Task: Explore Airbnb accommodation in Toumodi, Ivory Coast from 4th December, 2023 to 10th December, 2023 for 1 adult.1  bedroom having 1 bed and 1 bathroom. Property type can be hotel. Look for 5 properties as per requirement.
Action: Mouse moved to (415, 93)
Screenshot: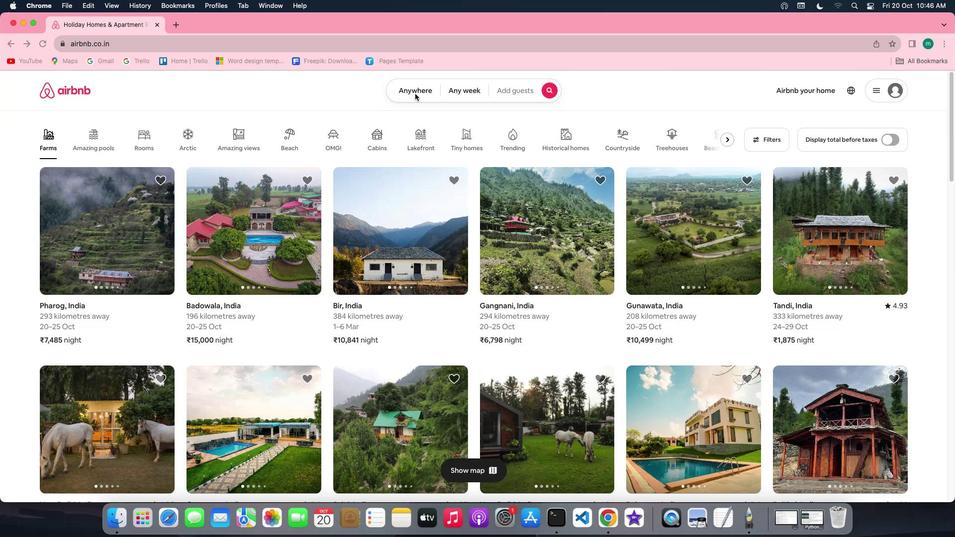 
Action: Mouse pressed left at (415, 93)
Screenshot: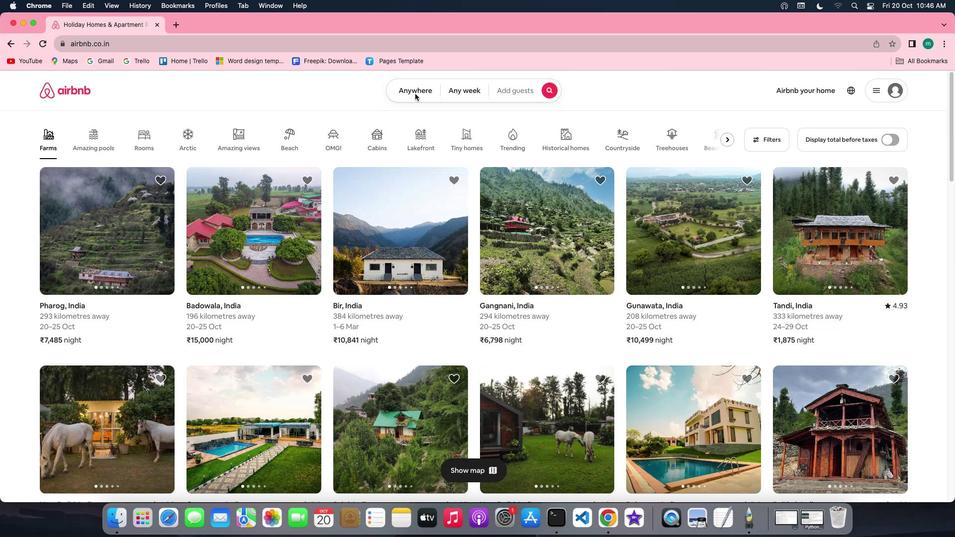 
Action: Mouse pressed left at (415, 93)
Screenshot: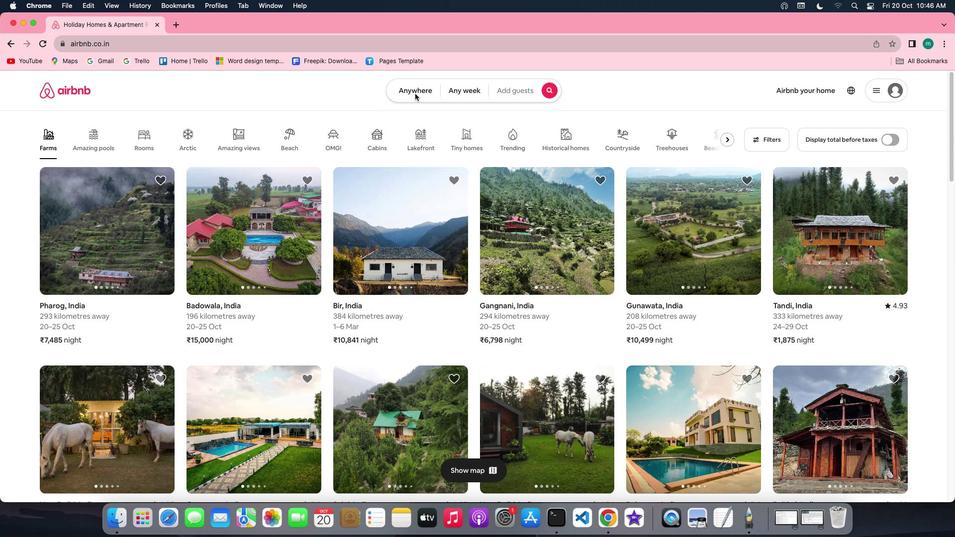 
Action: Mouse moved to (358, 125)
Screenshot: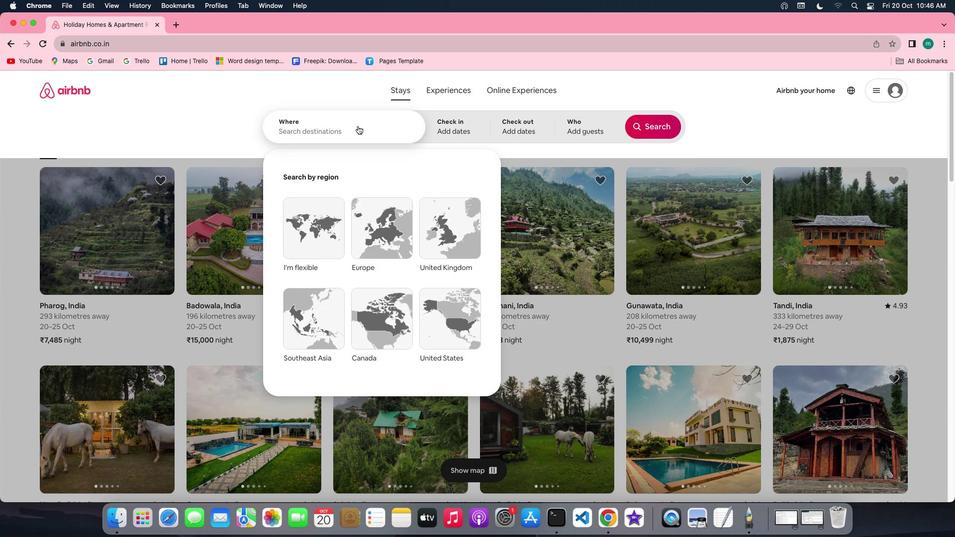 
Action: Mouse pressed left at (358, 125)
Screenshot: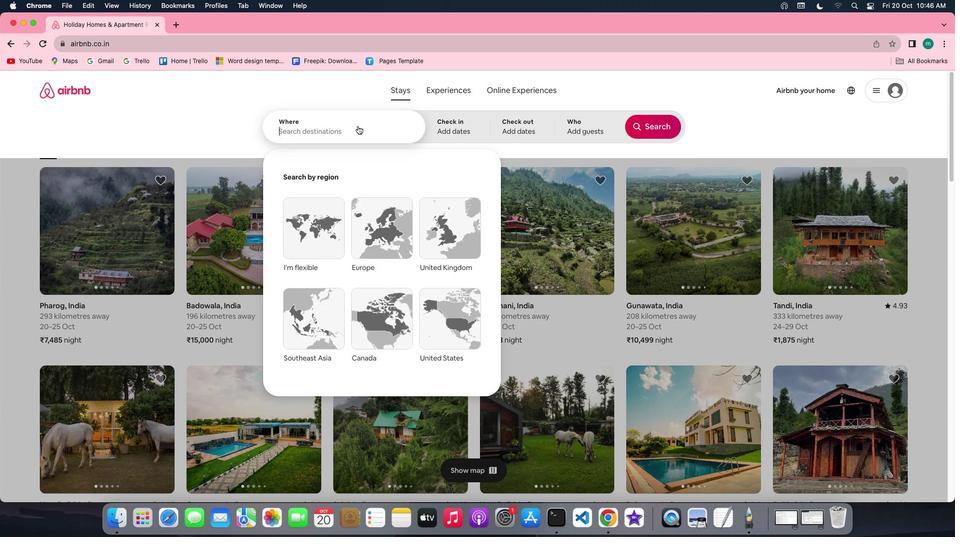 
Action: Key pressed Key.shift'T''o''u''m''o''d''i'','Key.shiftKey.space'I''v''o''r''y'Key.spaceKey.shift'C''o''a''s''t'
Screenshot: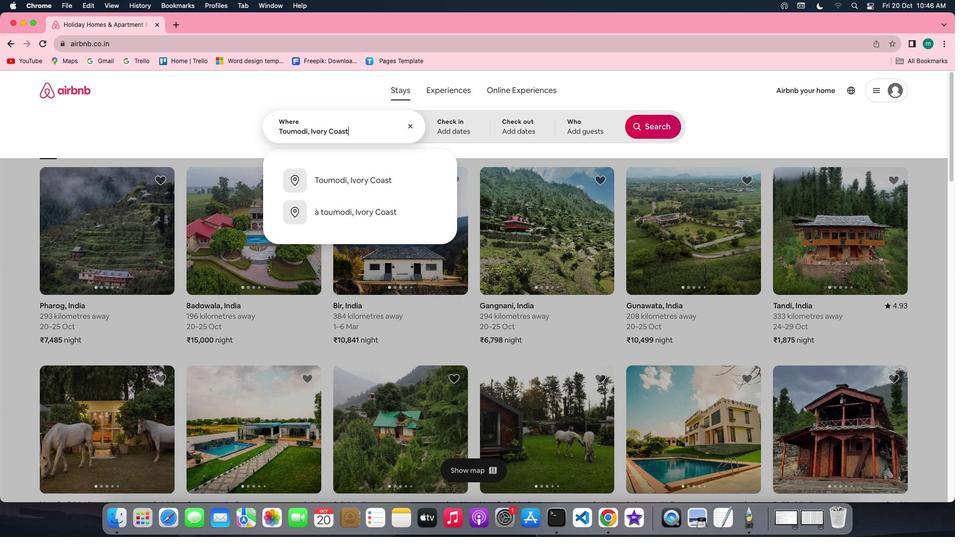 
Action: Mouse moved to (379, 180)
Screenshot: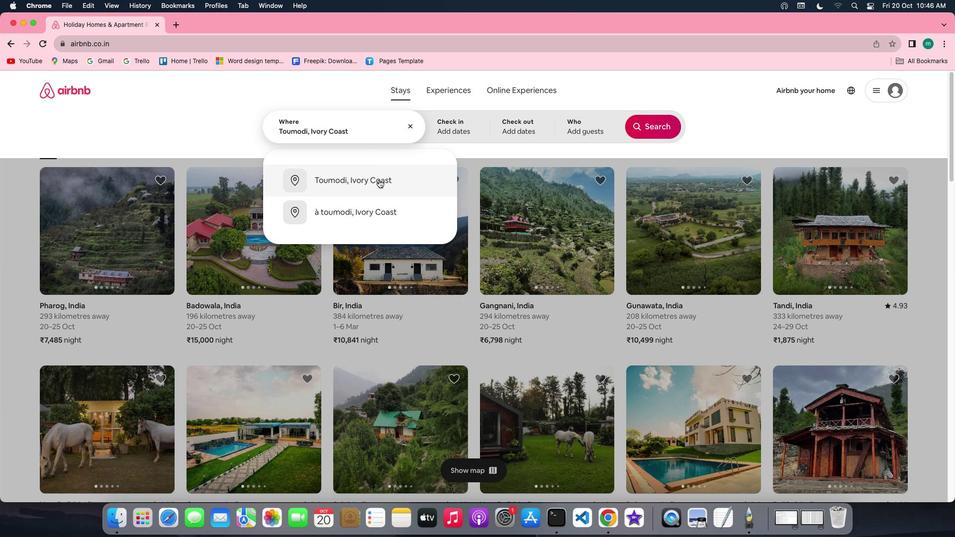 
Action: Mouse pressed left at (379, 180)
Screenshot: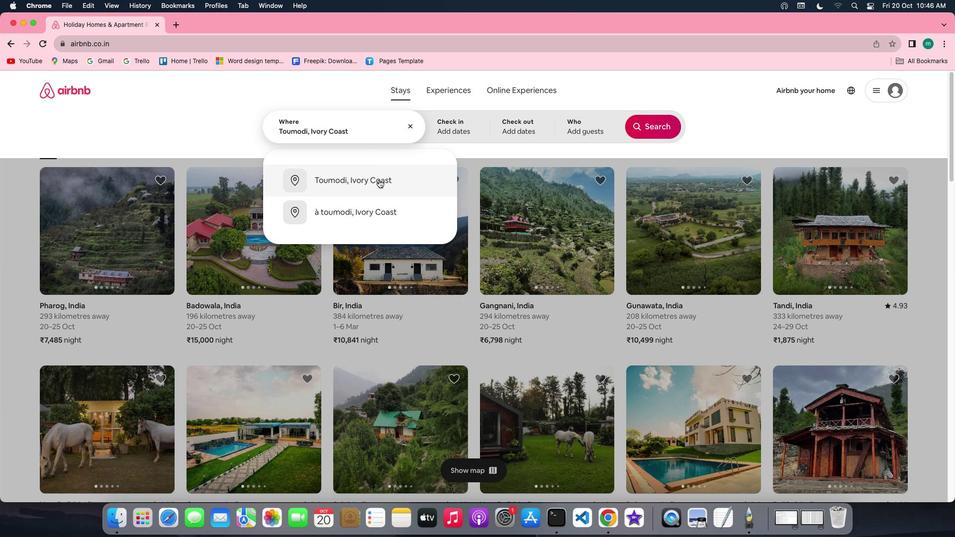 
Action: Mouse moved to (651, 210)
Screenshot: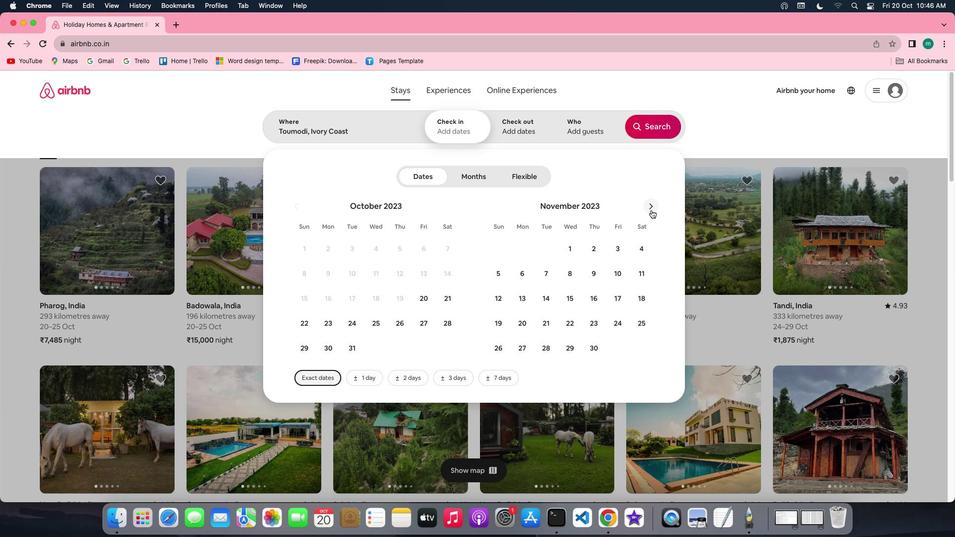 
Action: Mouse pressed left at (651, 210)
Screenshot: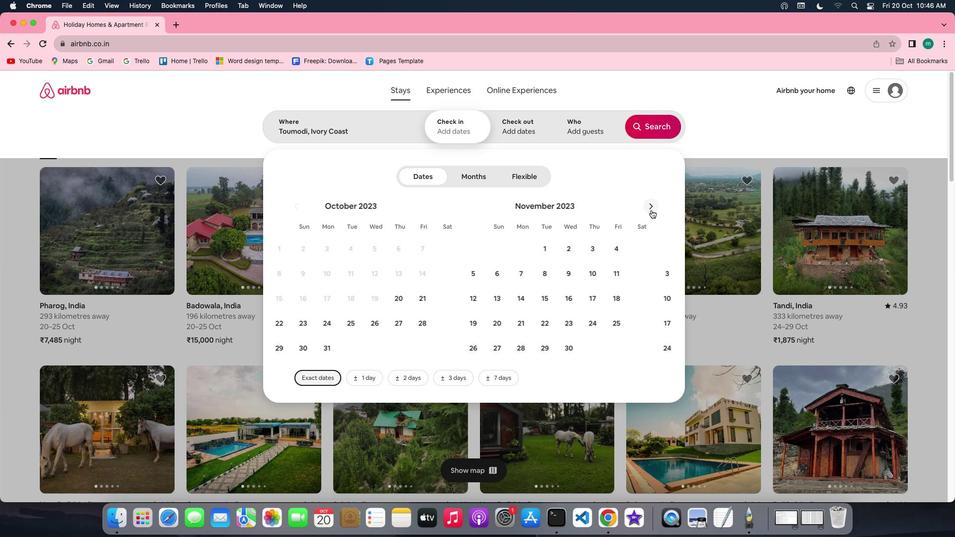 
Action: Mouse moved to (527, 270)
Screenshot: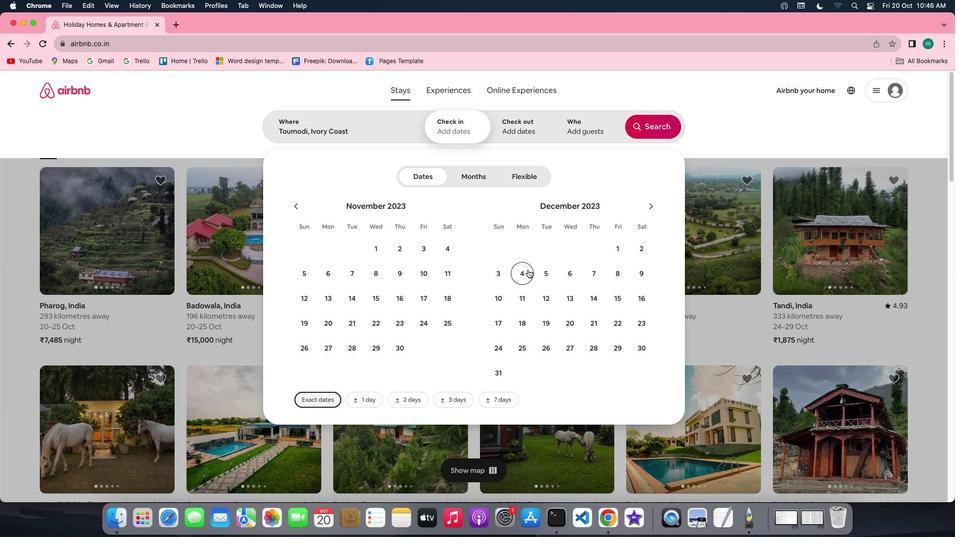 
Action: Mouse pressed left at (527, 270)
Screenshot: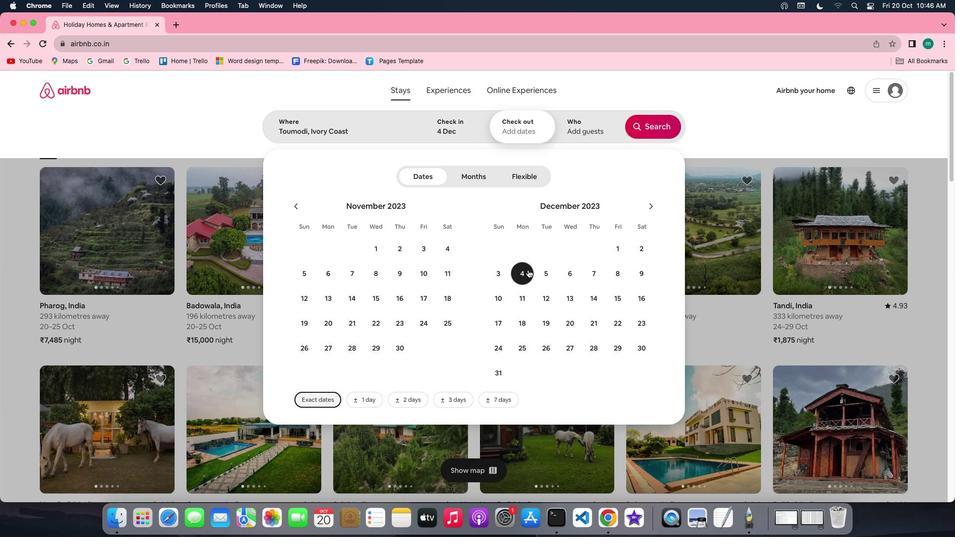 
Action: Mouse moved to (508, 301)
Screenshot: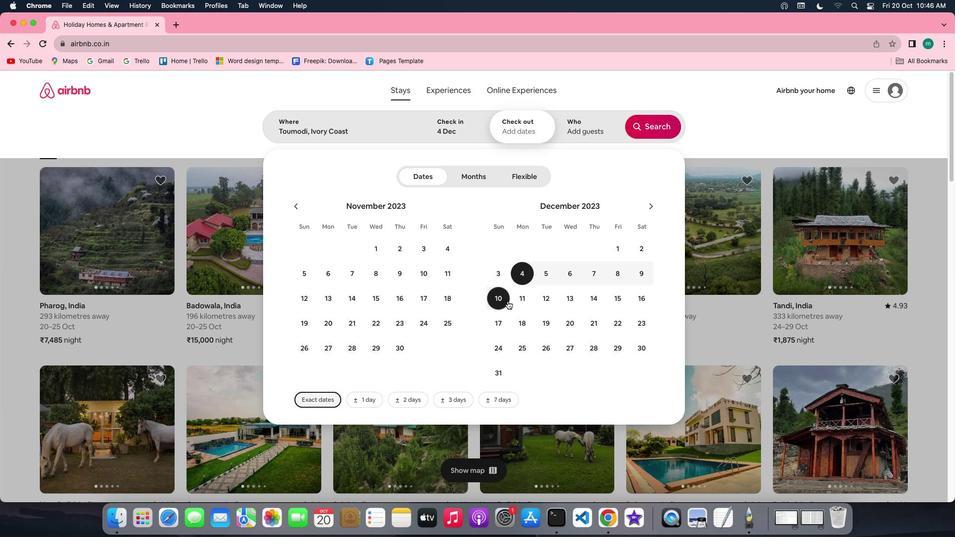 
Action: Mouse pressed left at (508, 301)
Screenshot: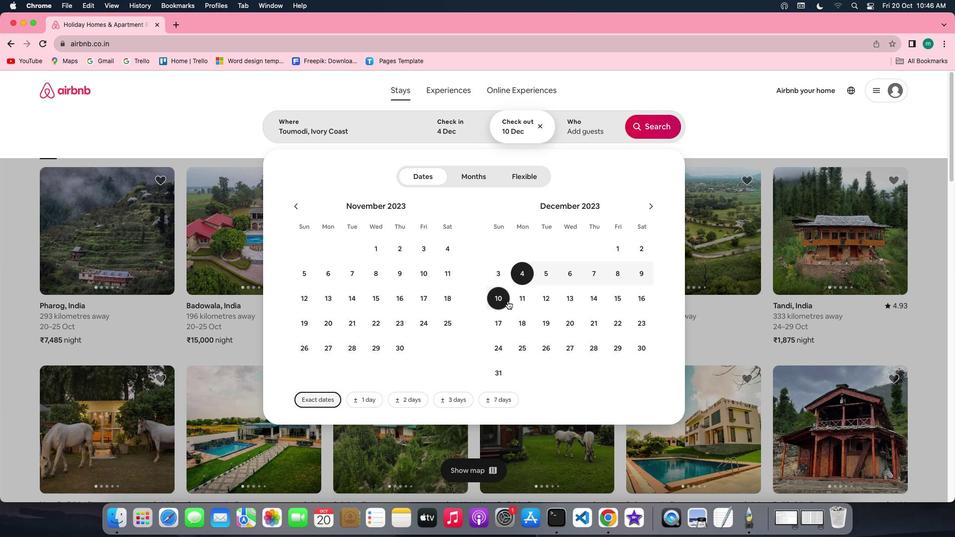 
Action: Mouse moved to (575, 135)
Screenshot: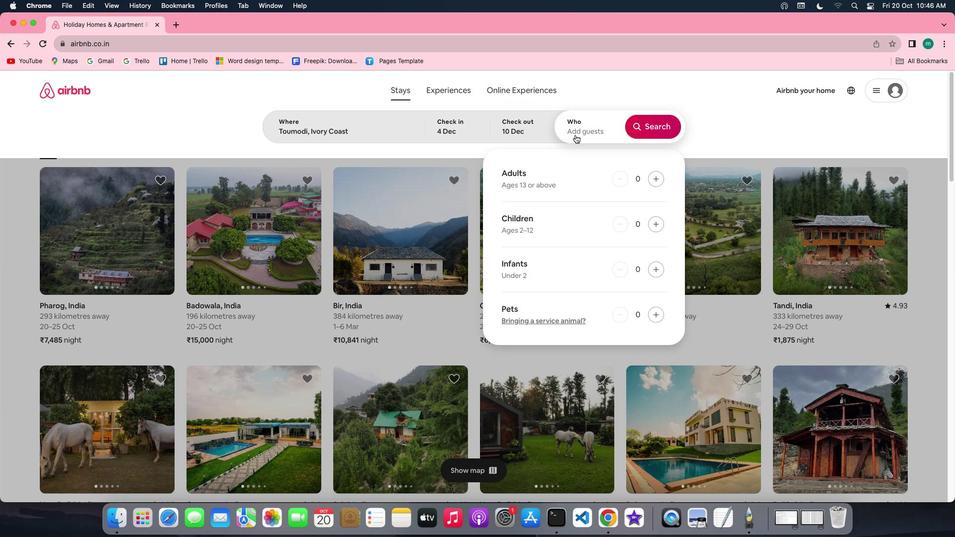 
Action: Mouse pressed left at (575, 135)
Screenshot: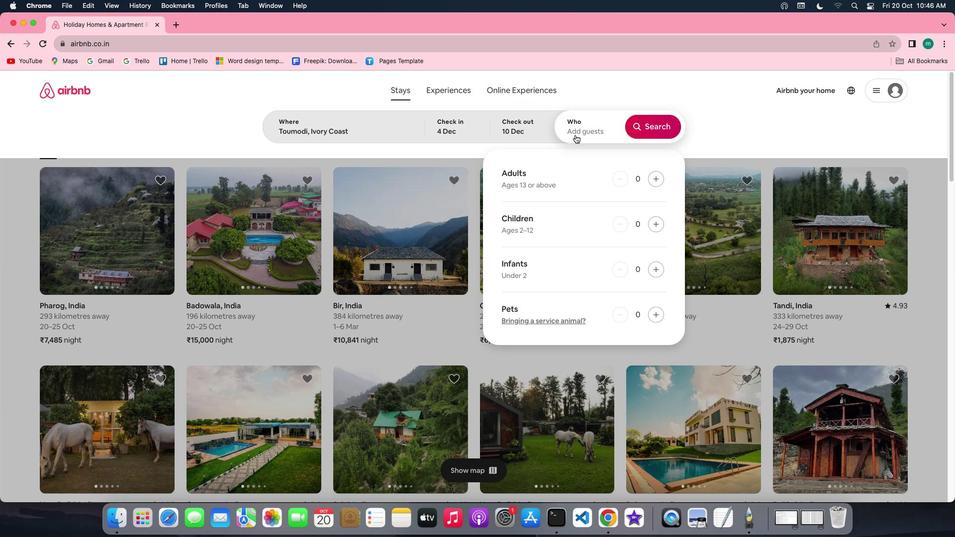 
Action: Mouse moved to (657, 181)
Screenshot: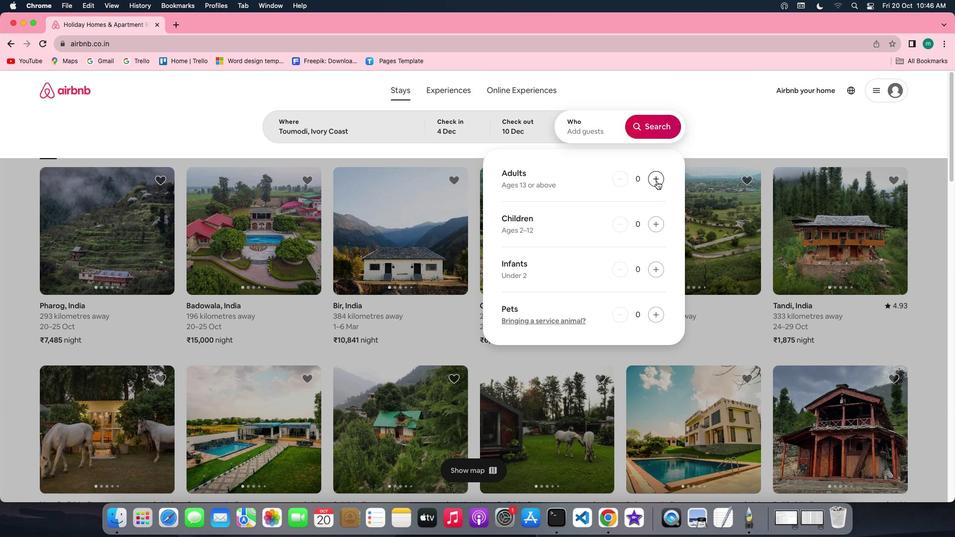 
Action: Mouse pressed left at (657, 181)
Screenshot: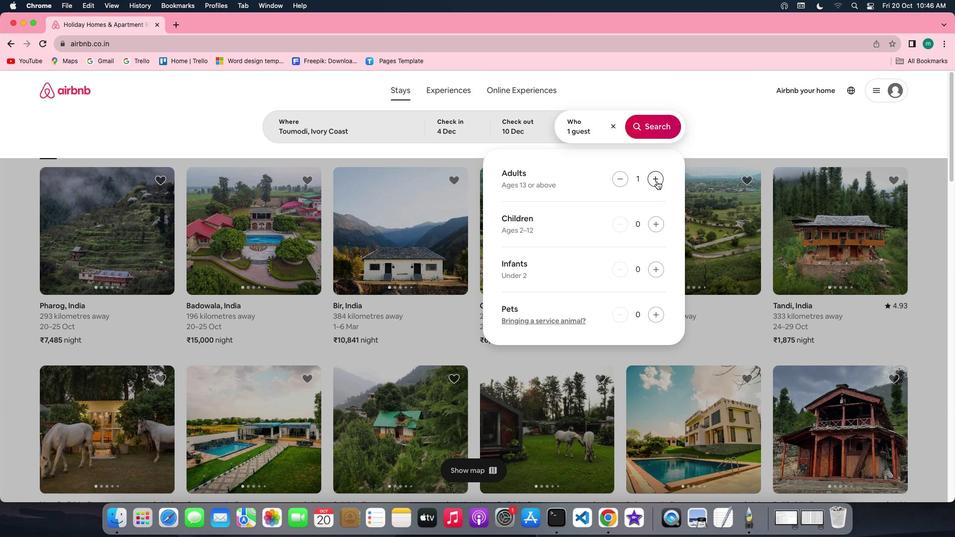 
Action: Mouse moved to (637, 125)
Screenshot: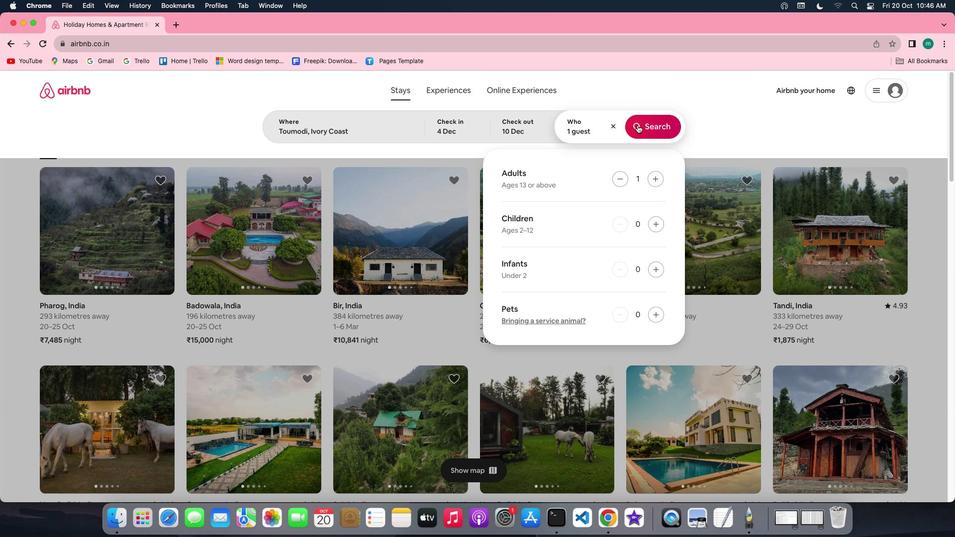 
Action: Mouse pressed left at (637, 125)
Screenshot: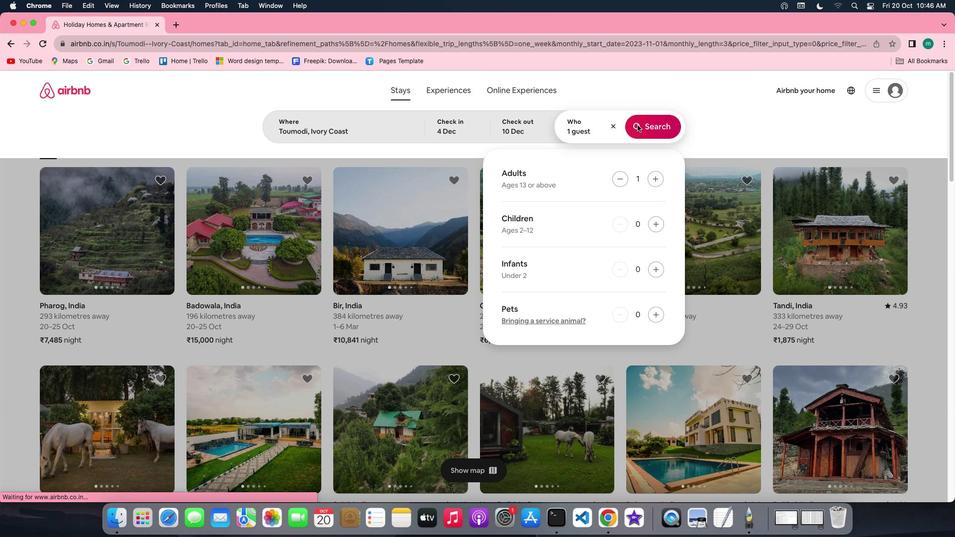 
Action: Mouse moved to (805, 132)
Screenshot: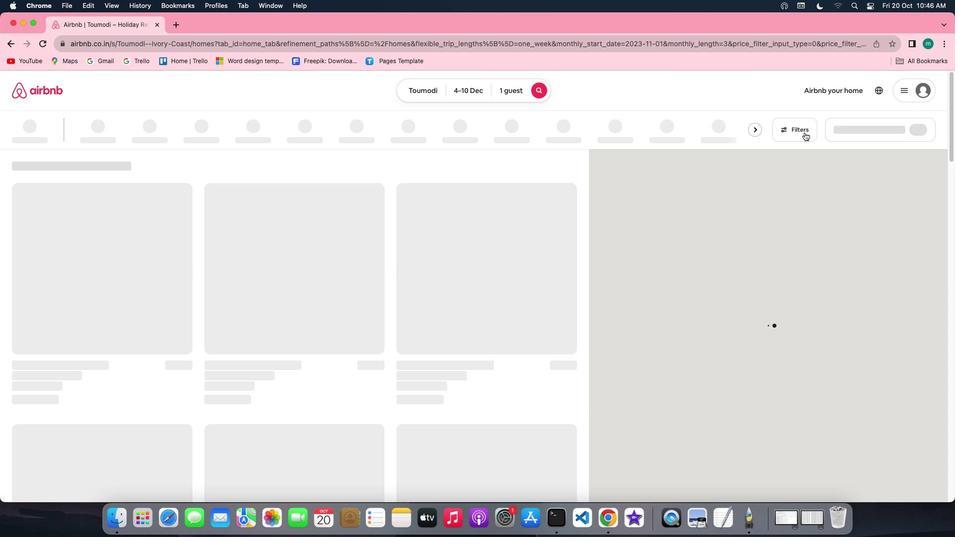 
Action: Mouse pressed left at (805, 132)
Screenshot: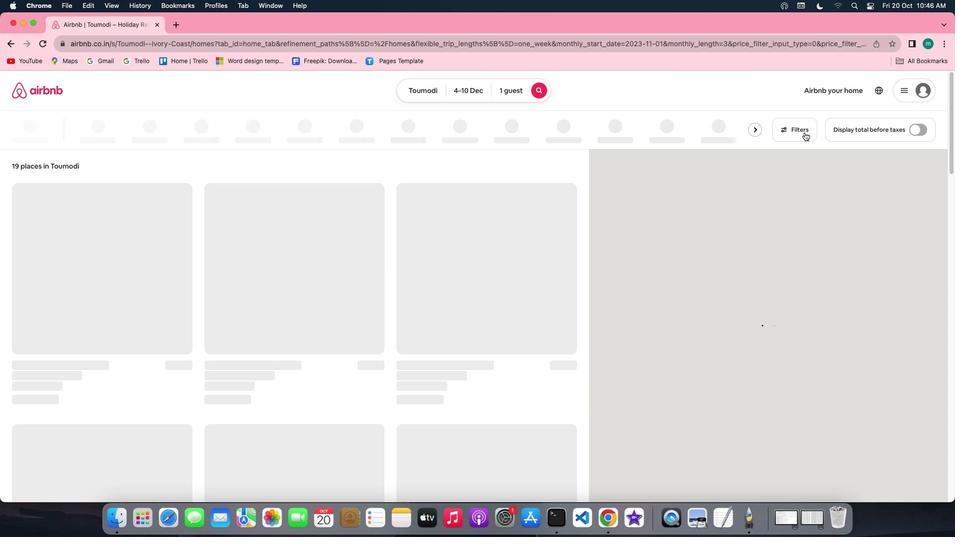
Action: Mouse moved to (543, 281)
Screenshot: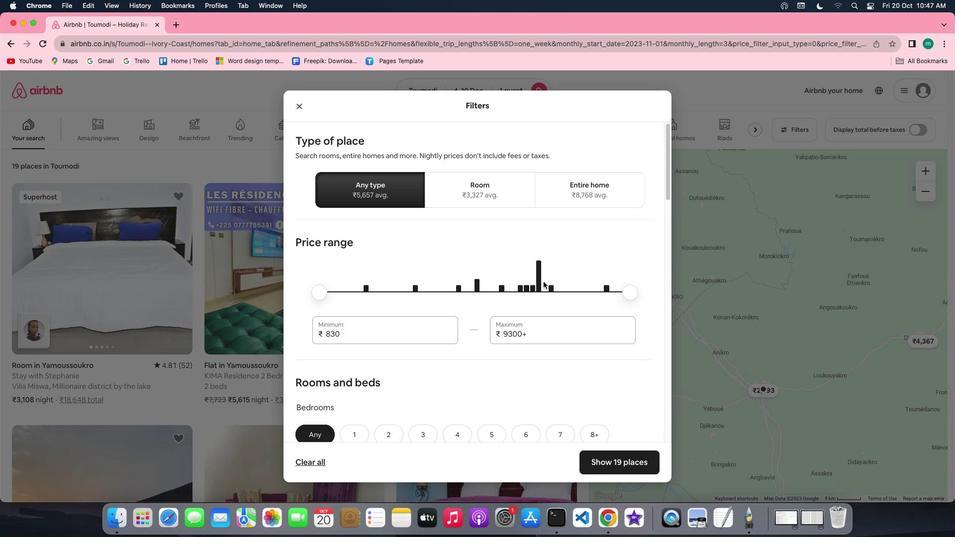 
Action: Mouse scrolled (543, 281) with delta (0, 0)
Screenshot: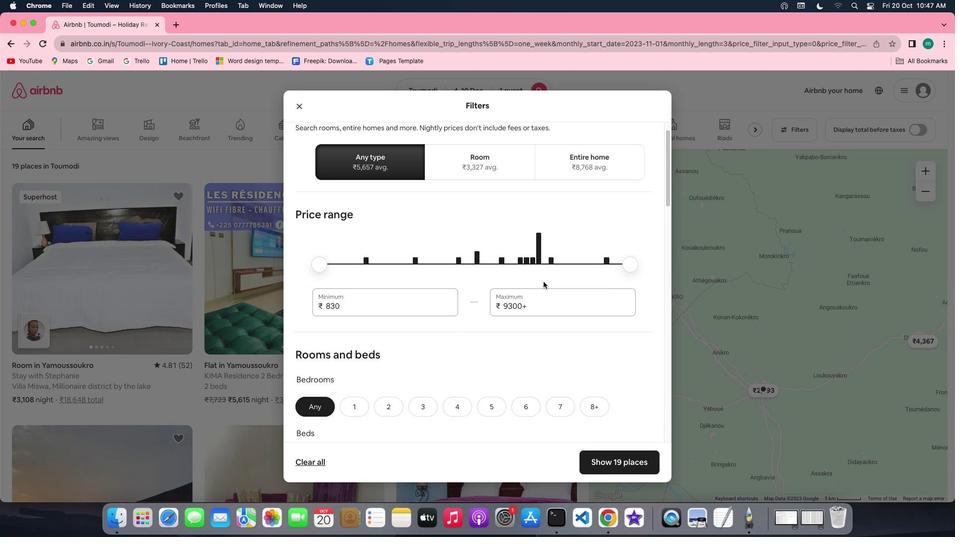 
Action: Mouse scrolled (543, 281) with delta (0, 0)
Screenshot: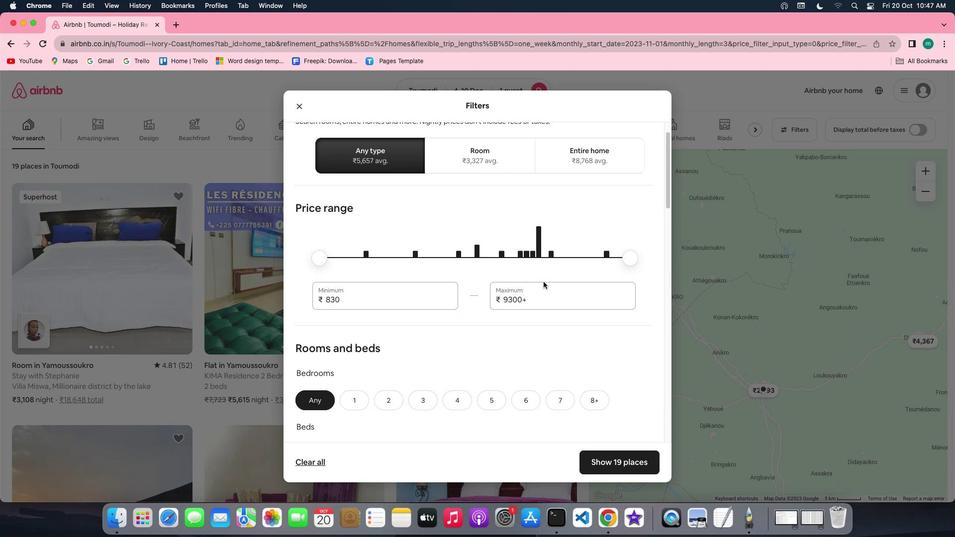 
Action: Mouse scrolled (543, 281) with delta (0, 0)
Screenshot: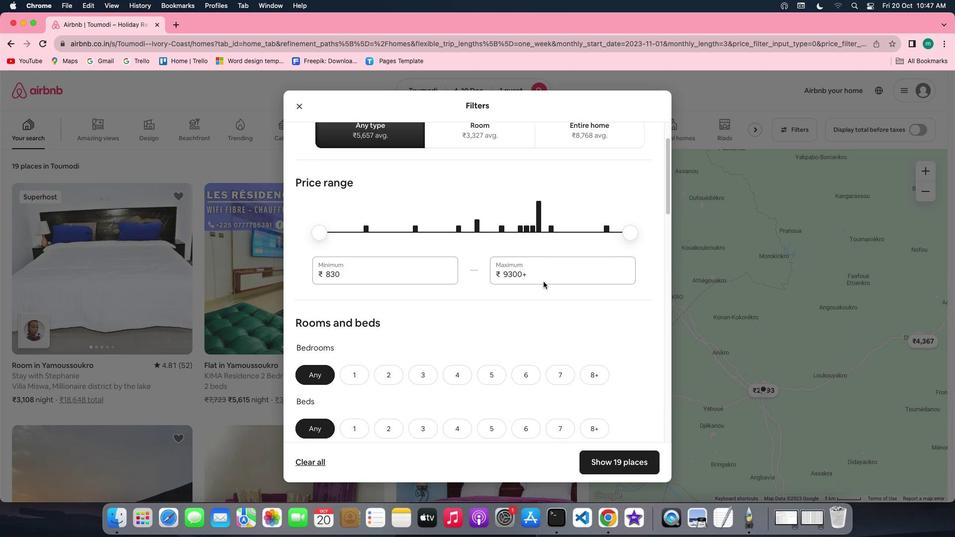 
Action: Mouse scrolled (543, 281) with delta (0, 0)
Screenshot: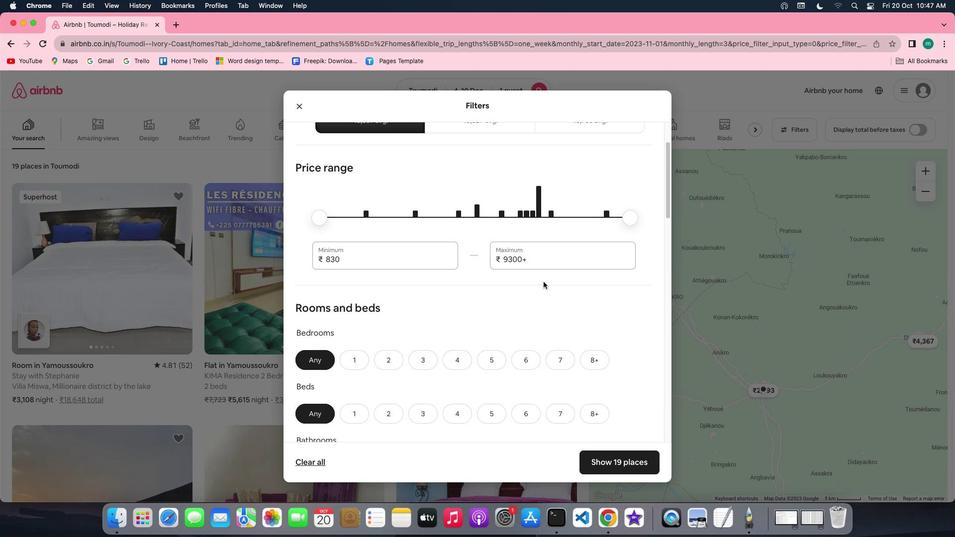 
Action: Mouse scrolled (543, 281) with delta (0, 0)
Screenshot: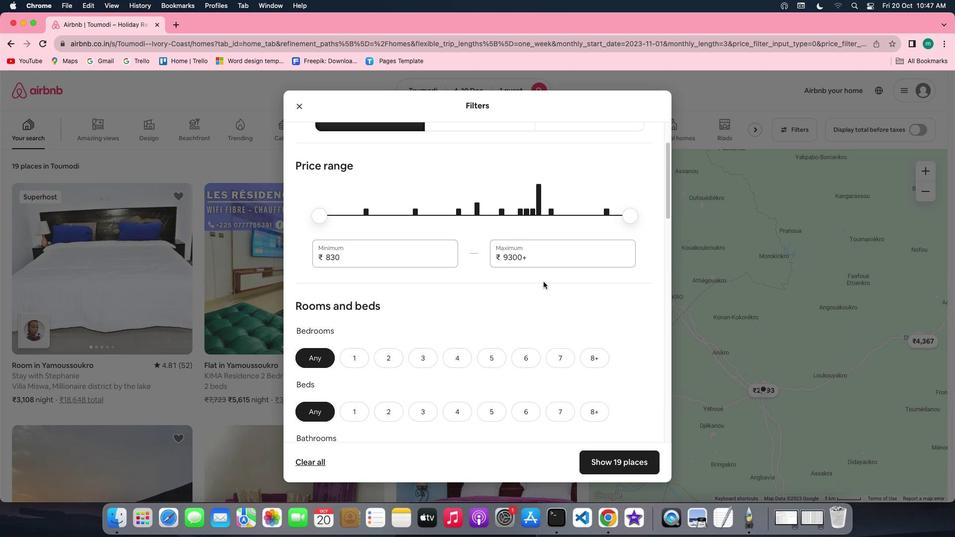 
Action: Mouse scrolled (543, 281) with delta (0, 0)
Screenshot: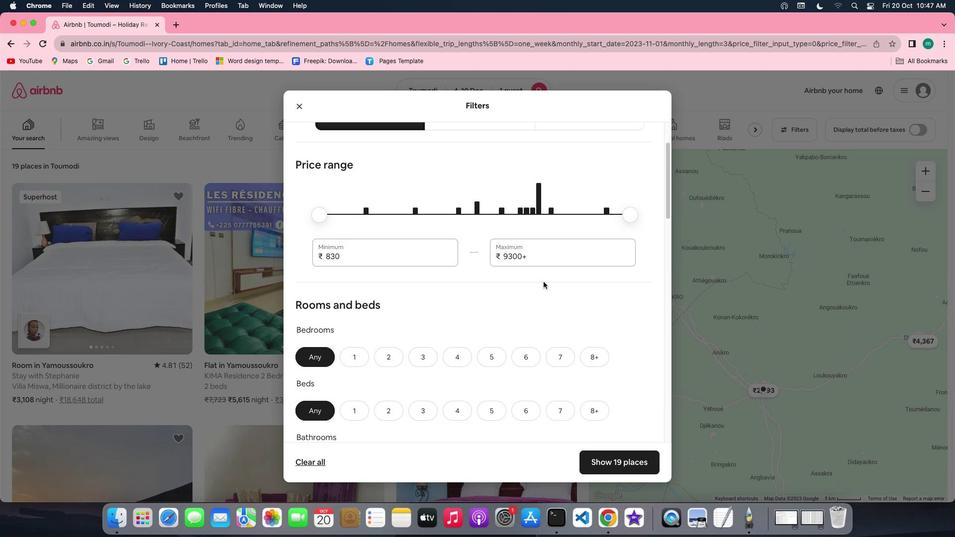 
Action: Mouse scrolled (543, 281) with delta (0, 0)
Screenshot: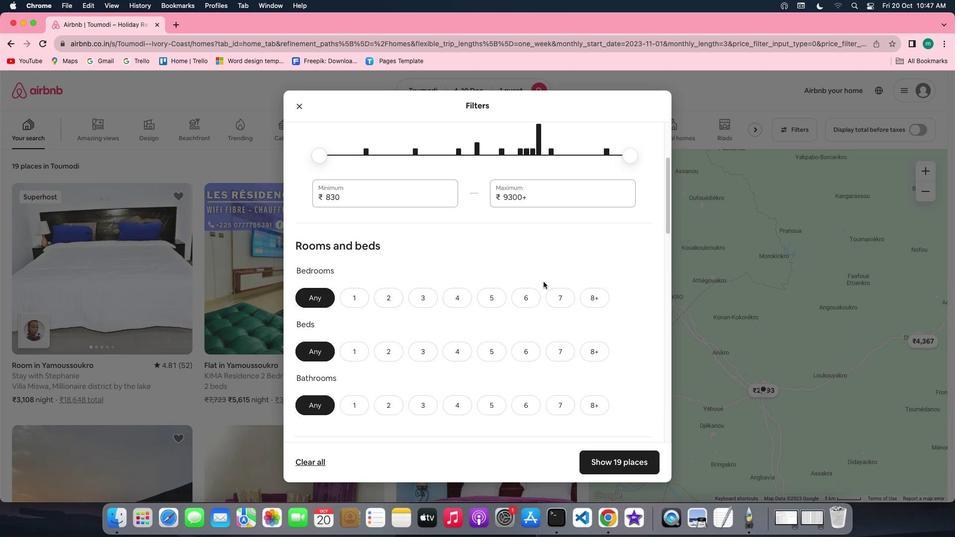 
Action: Mouse scrolled (543, 281) with delta (0, 0)
Screenshot: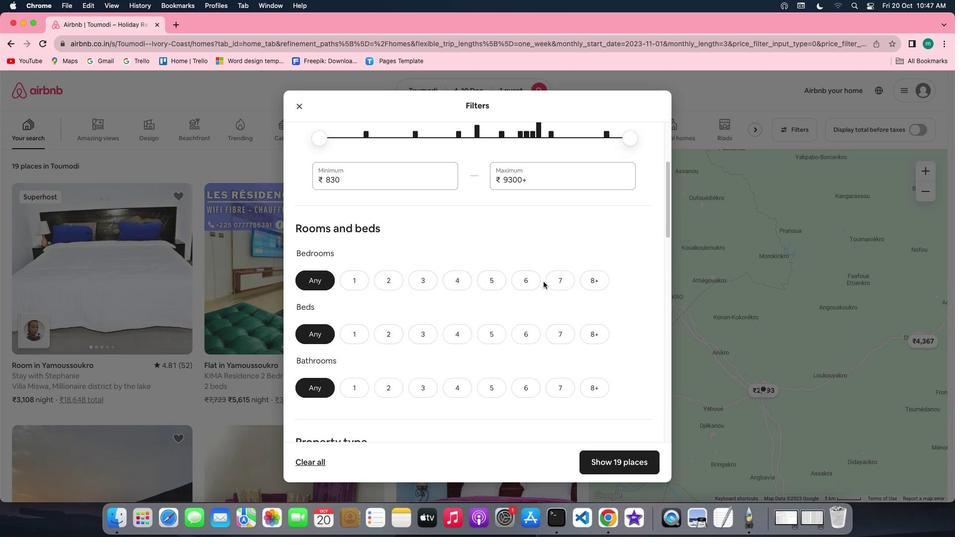 
Action: Mouse scrolled (543, 281) with delta (0, -1)
Screenshot: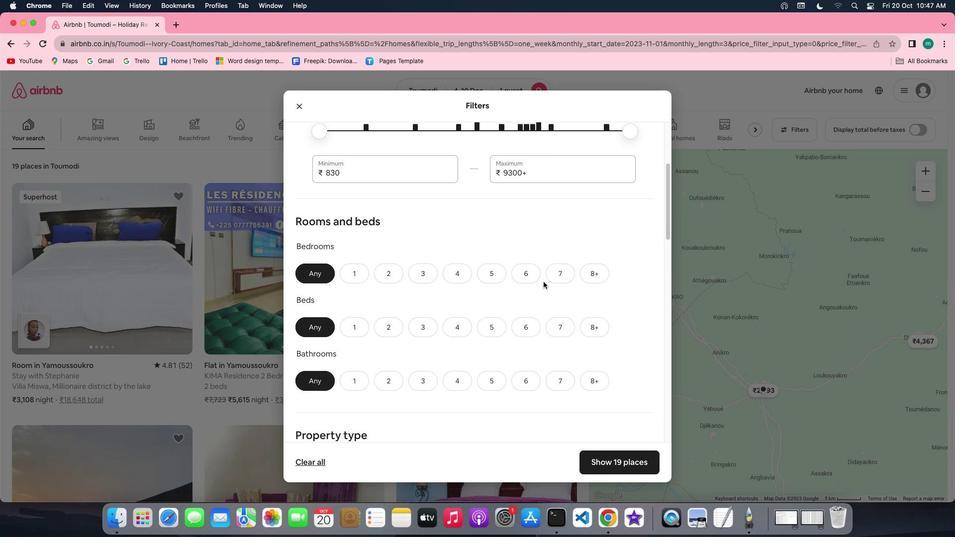 
Action: Mouse scrolled (543, 281) with delta (0, 0)
Screenshot: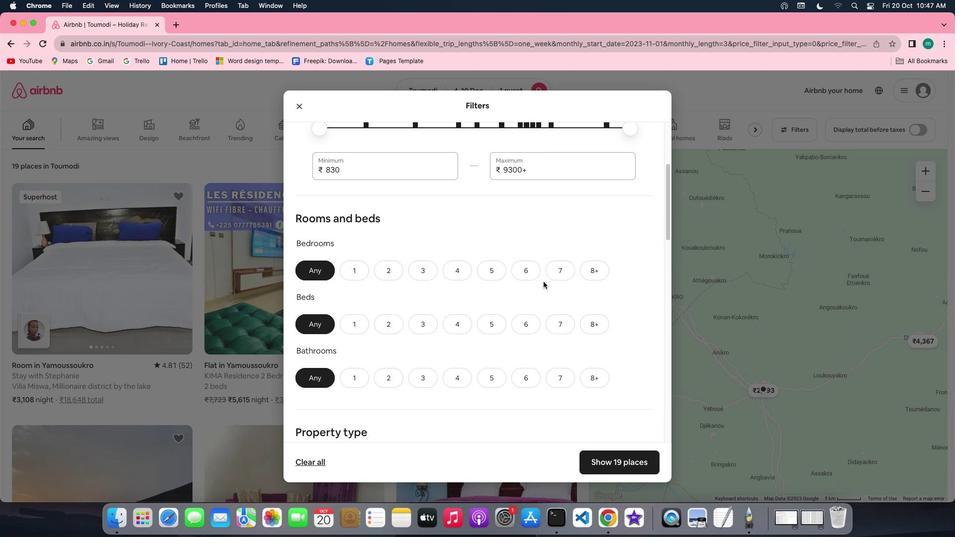 
Action: Mouse scrolled (543, 281) with delta (0, 0)
Screenshot: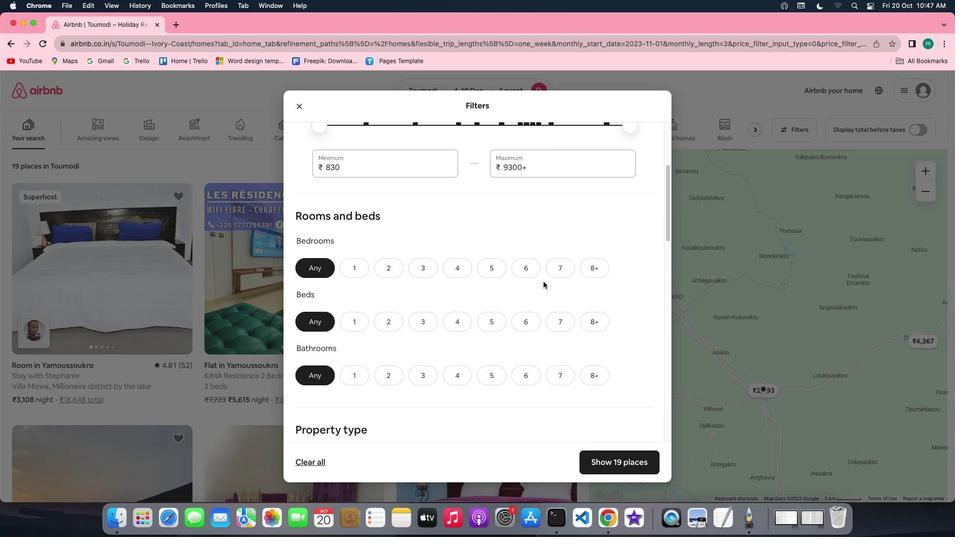 
Action: Mouse scrolled (543, 281) with delta (0, 0)
Screenshot: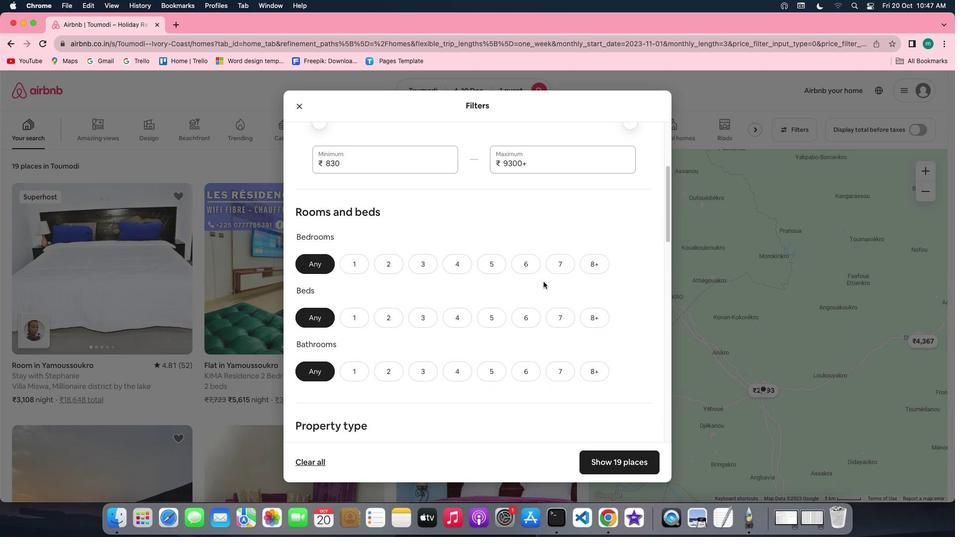 
Action: Mouse scrolled (543, 281) with delta (0, 0)
Screenshot: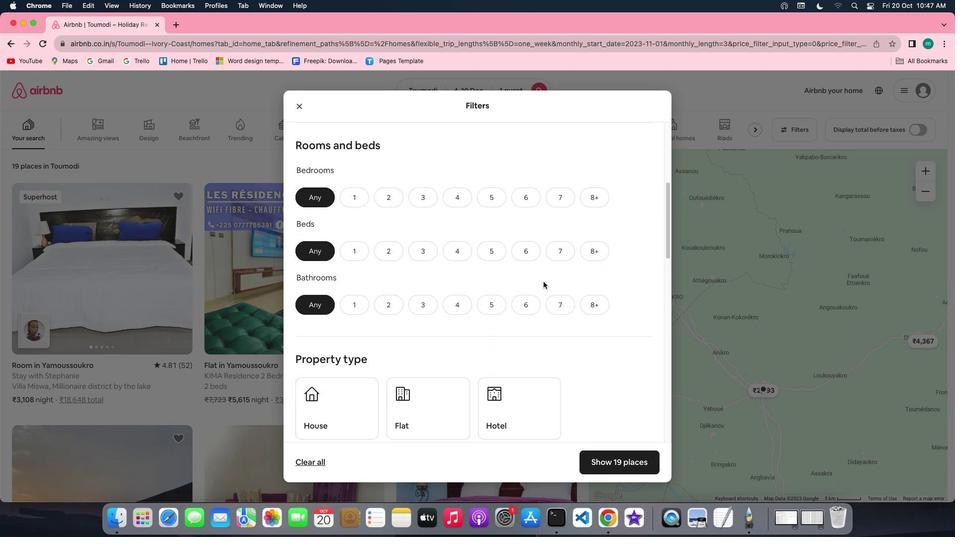 
Action: Mouse scrolled (543, 281) with delta (0, 0)
Screenshot: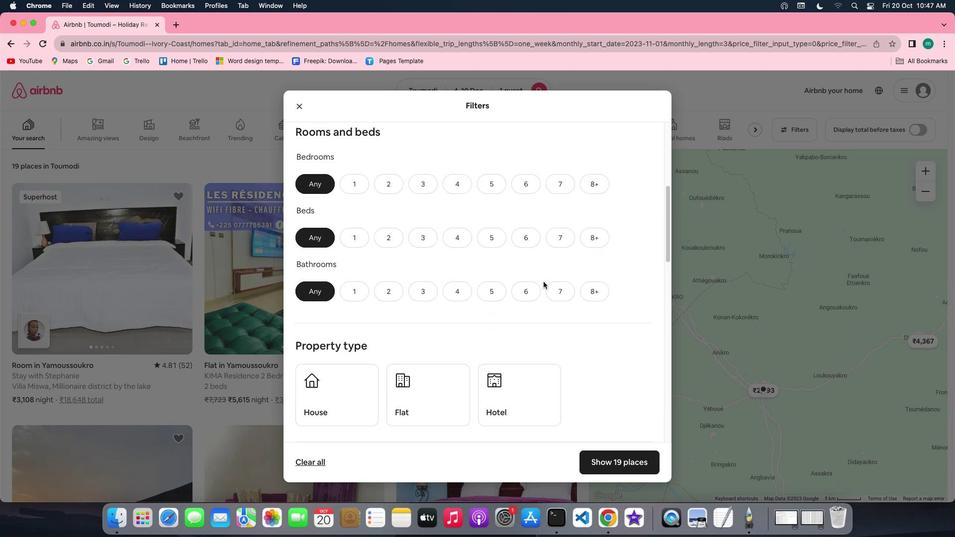 
Action: Mouse scrolled (543, 281) with delta (0, -1)
Screenshot: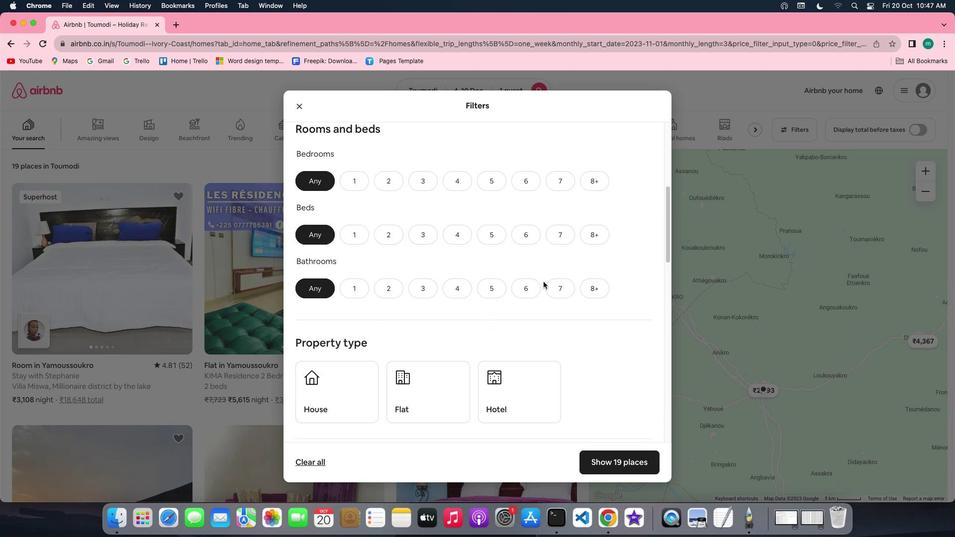 
Action: Mouse moved to (362, 174)
Screenshot: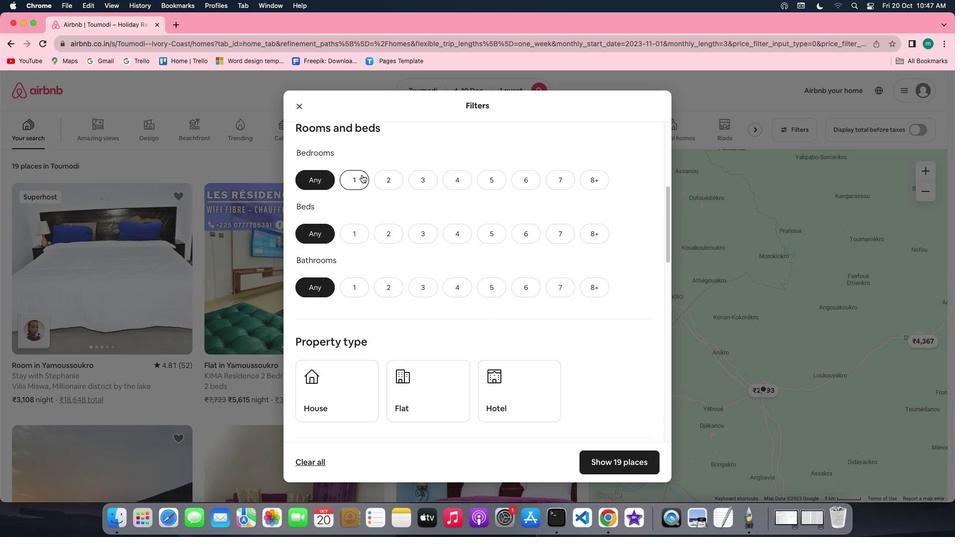 
Action: Mouse pressed left at (362, 174)
Screenshot: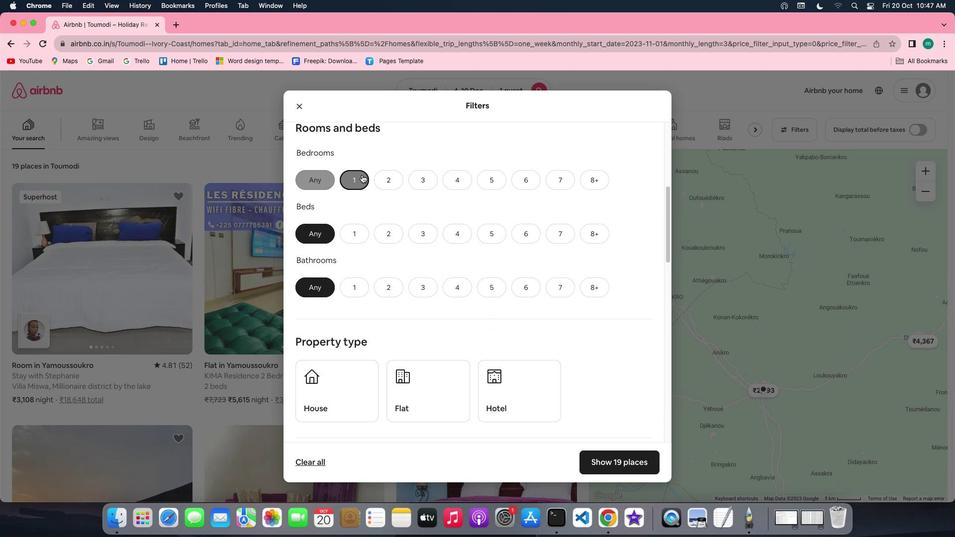 
Action: Mouse moved to (351, 242)
Screenshot: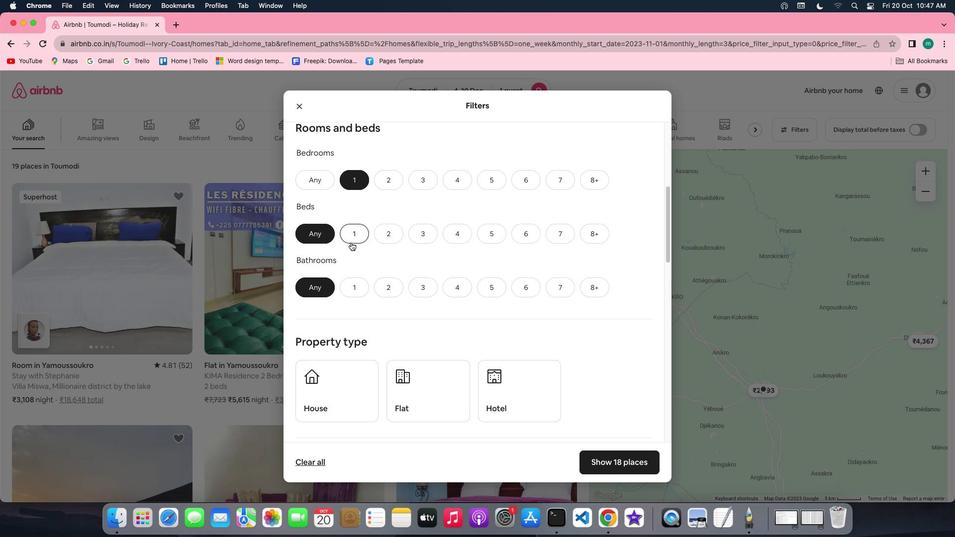 
Action: Mouse pressed left at (351, 242)
Screenshot: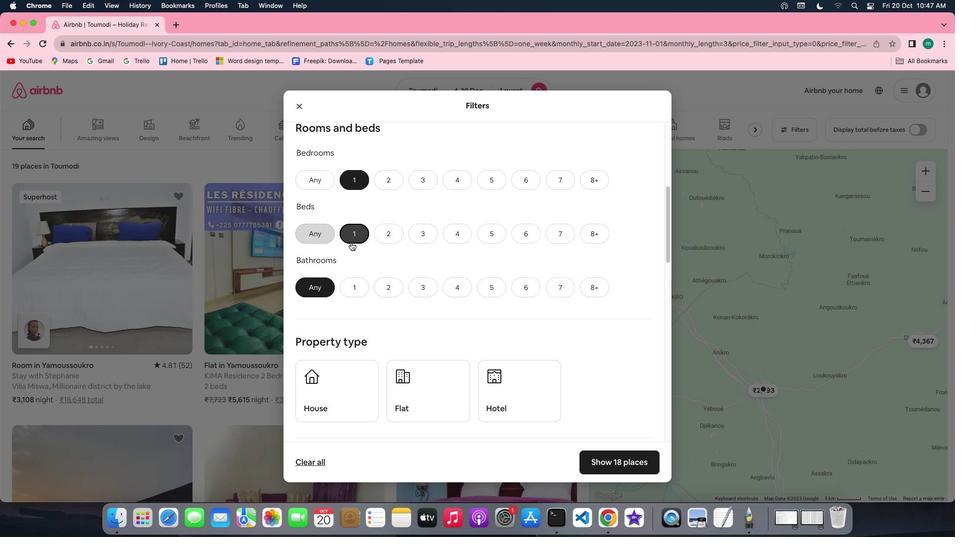 
Action: Mouse moved to (351, 291)
Screenshot: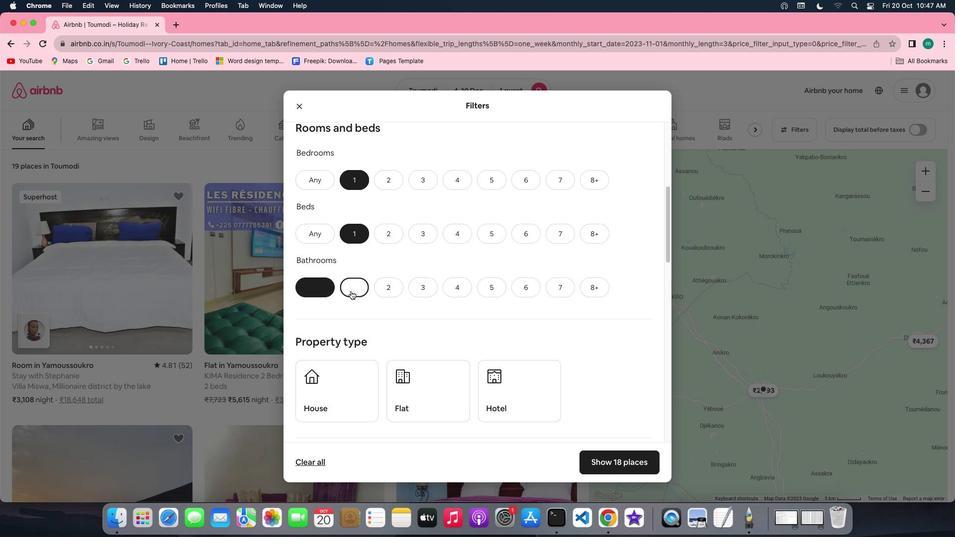 
Action: Mouse pressed left at (351, 291)
Screenshot: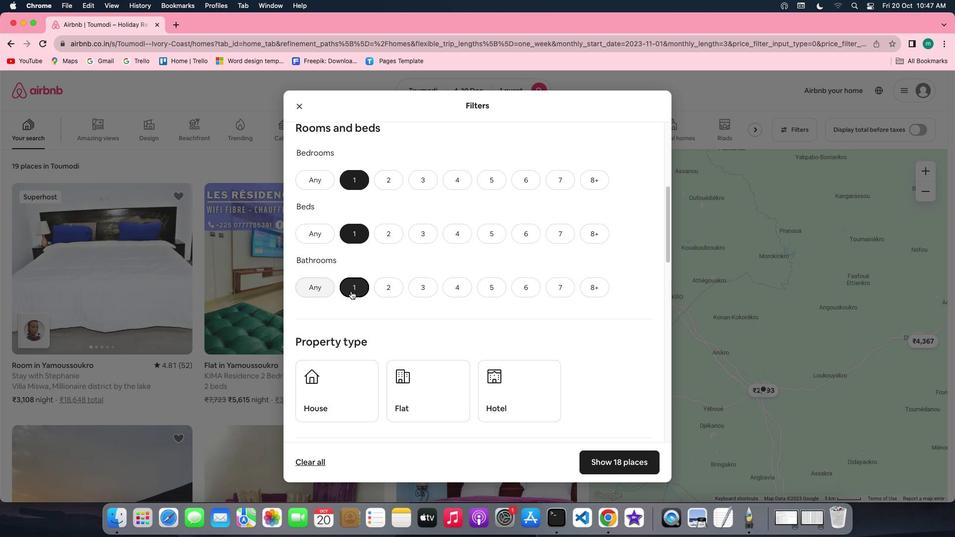 
Action: Mouse moved to (547, 302)
Screenshot: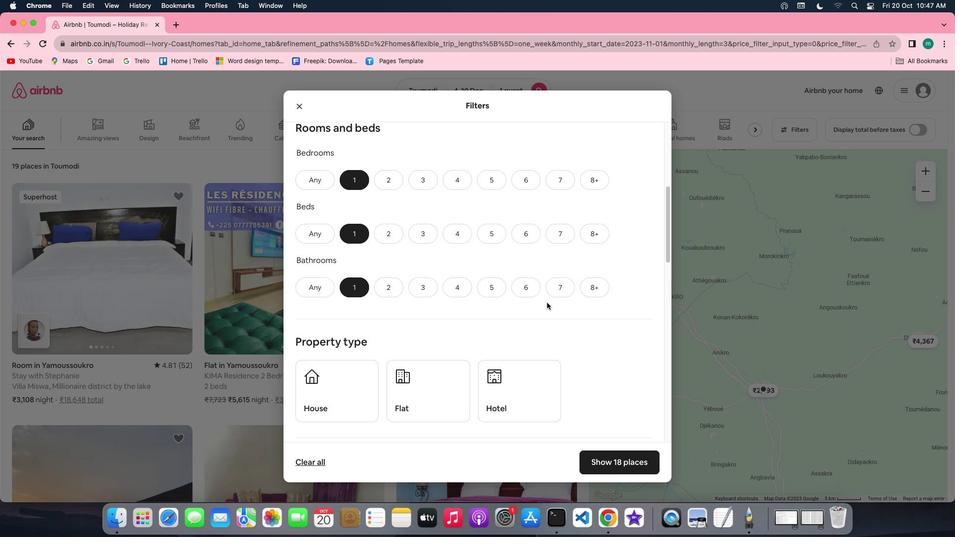 
Action: Mouse scrolled (547, 302) with delta (0, 0)
Screenshot: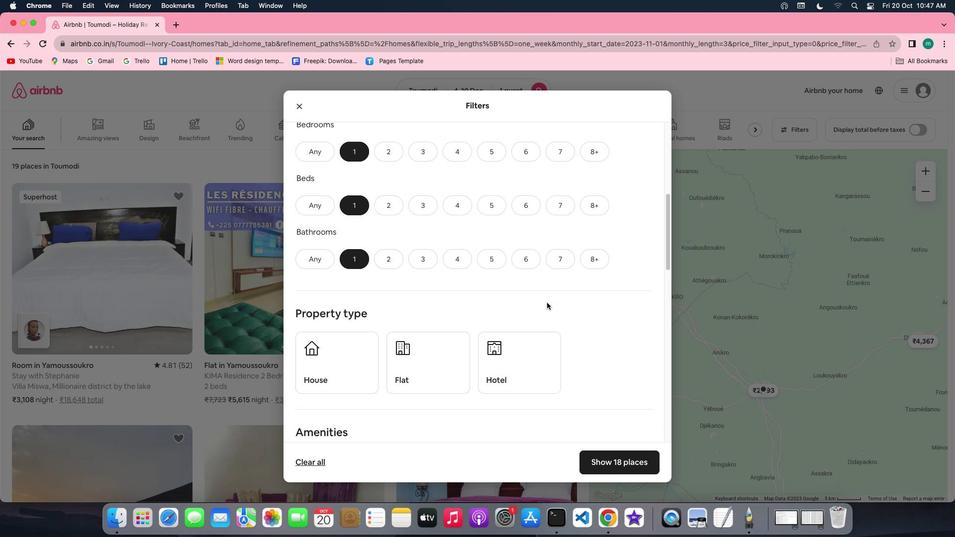 
Action: Mouse scrolled (547, 302) with delta (0, 0)
Screenshot: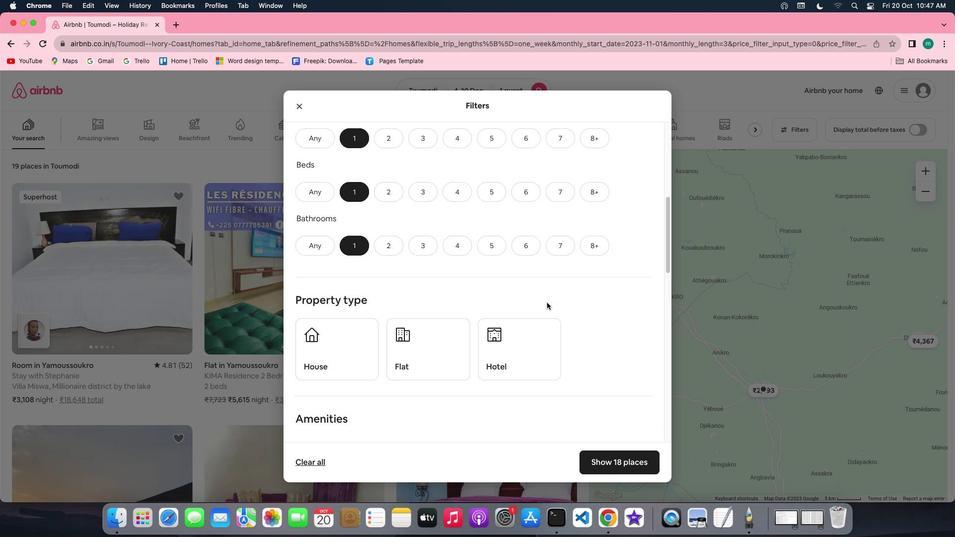 
Action: Mouse scrolled (547, 302) with delta (0, 0)
Screenshot: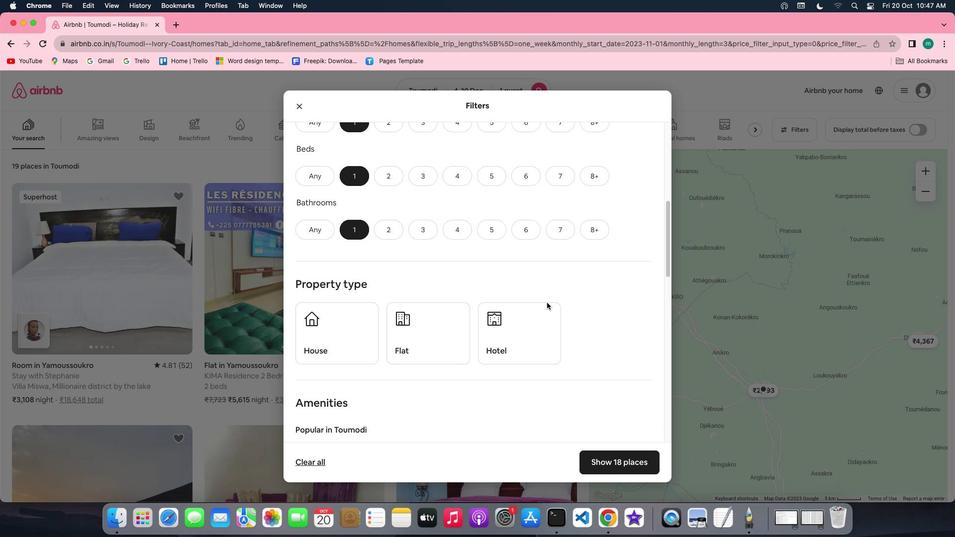 
Action: Mouse scrolled (547, 302) with delta (0, 0)
Screenshot: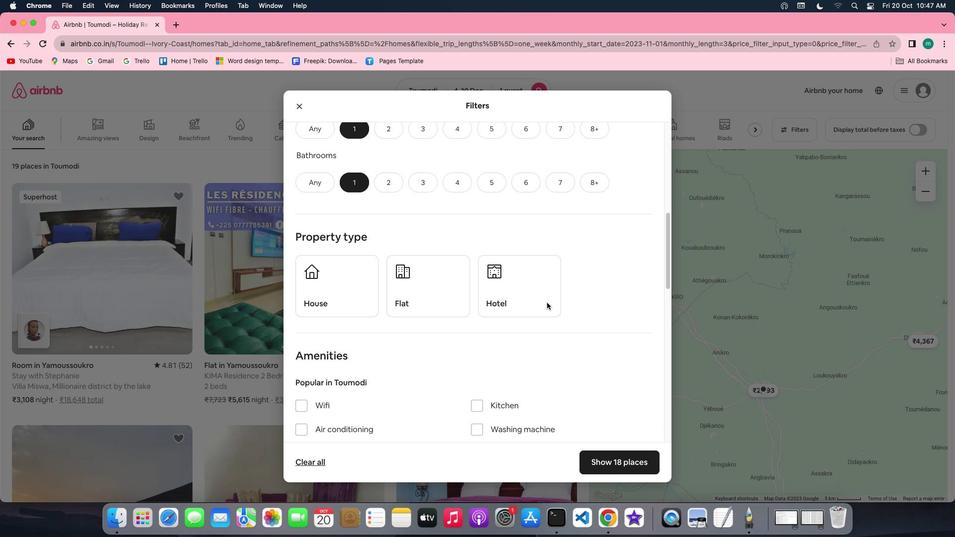 
Action: Mouse scrolled (547, 302) with delta (0, 0)
Screenshot: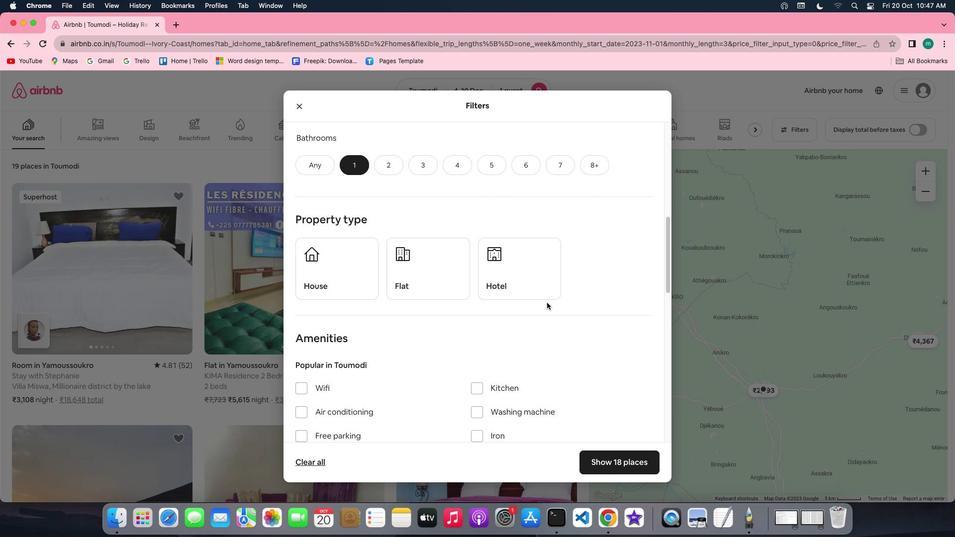 
Action: Mouse scrolled (547, 302) with delta (0, 0)
Screenshot: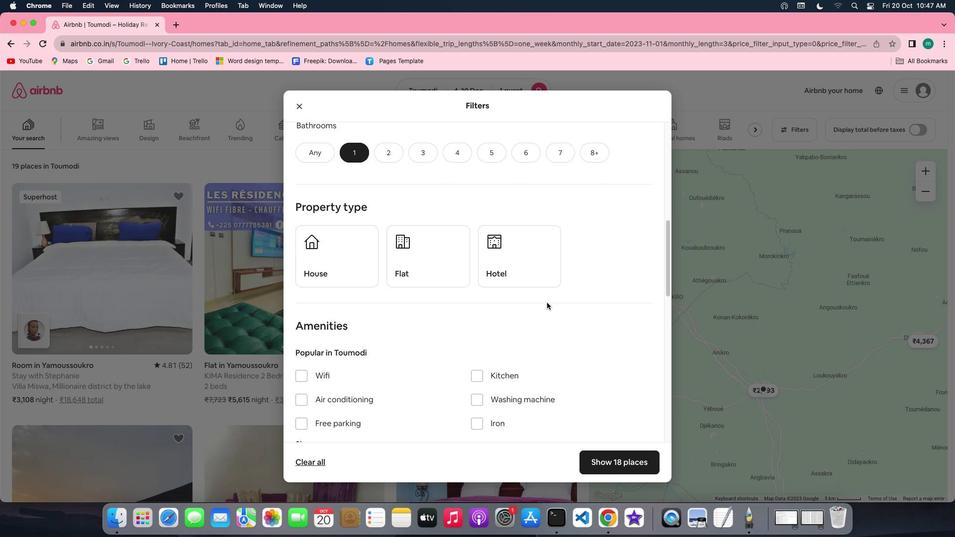 
Action: Mouse scrolled (547, 302) with delta (0, 0)
Screenshot: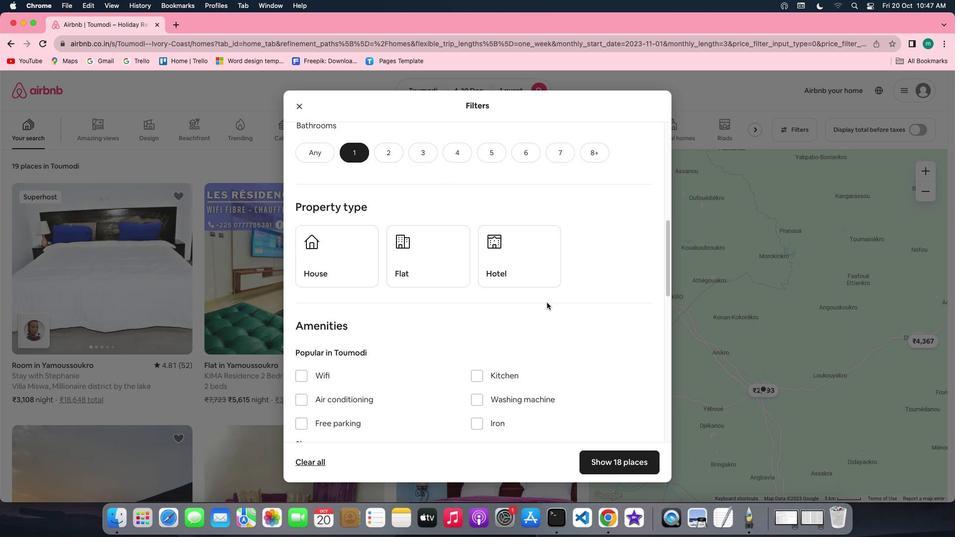 
Action: Mouse scrolled (547, 302) with delta (0, 0)
Screenshot: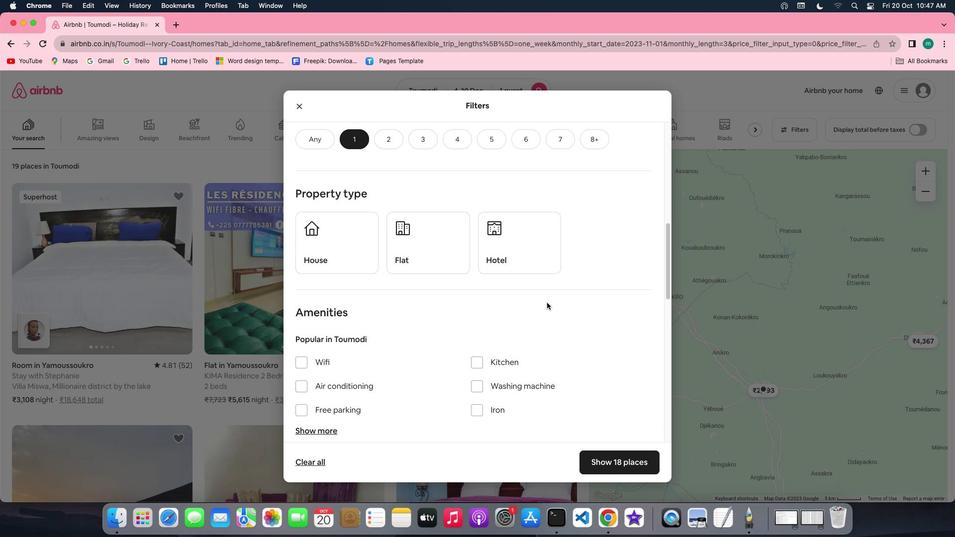 
Action: Mouse scrolled (547, 302) with delta (0, 0)
Screenshot: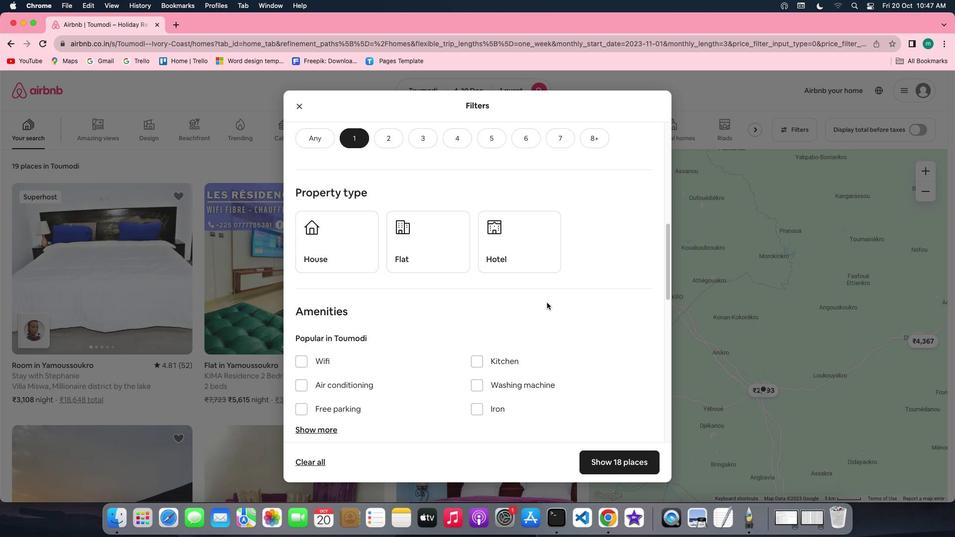 
Action: Mouse scrolled (547, 302) with delta (0, 0)
Screenshot: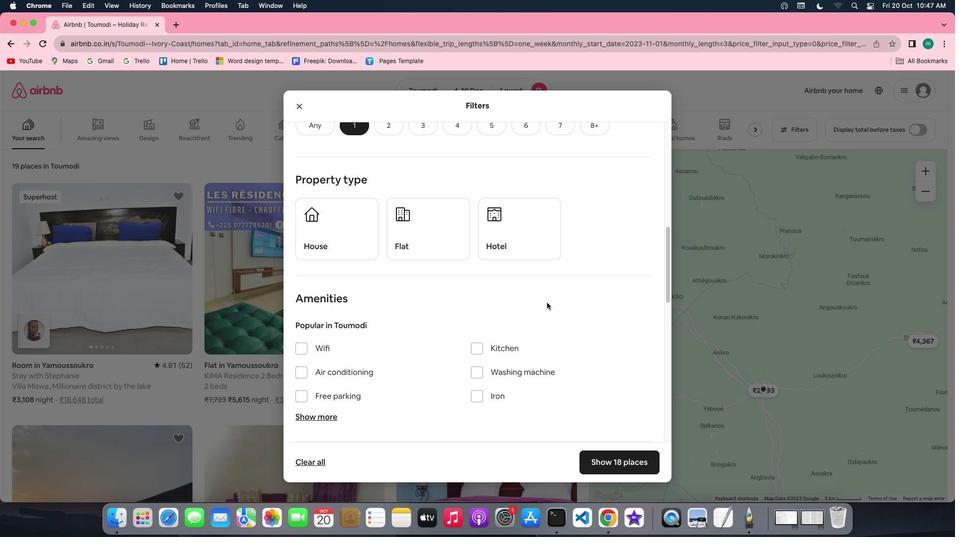 
Action: Mouse scrolled (547, 302) with delta (0, 0)
Screenshot: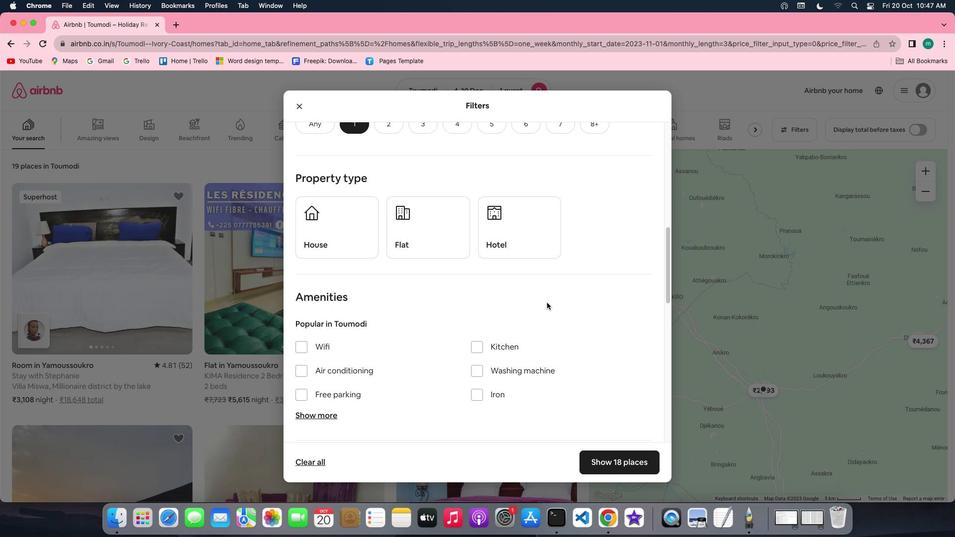 
Action: Mouse scrolled (547, 302) with delta (0, 0)
Screenshot: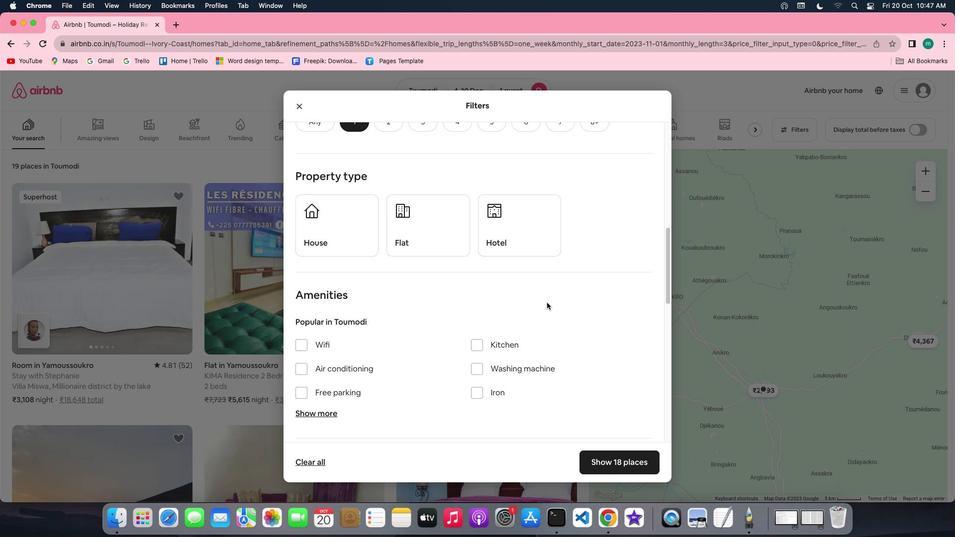 
Action: Mouse scrolled (547, 302) with delta (0, 0)
Screenshot: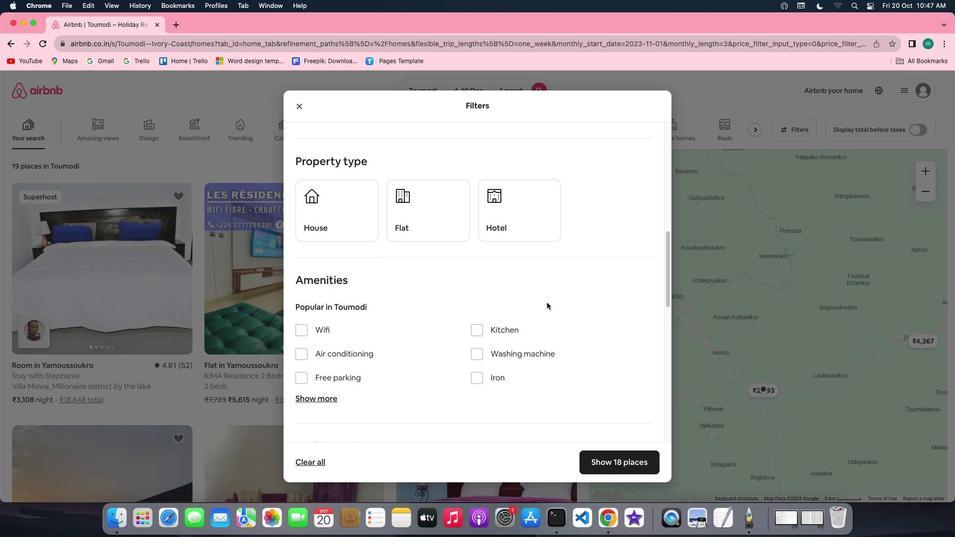 
Action: Mouse scrolled (547, 302) with delta (0, 0)
Screenshot: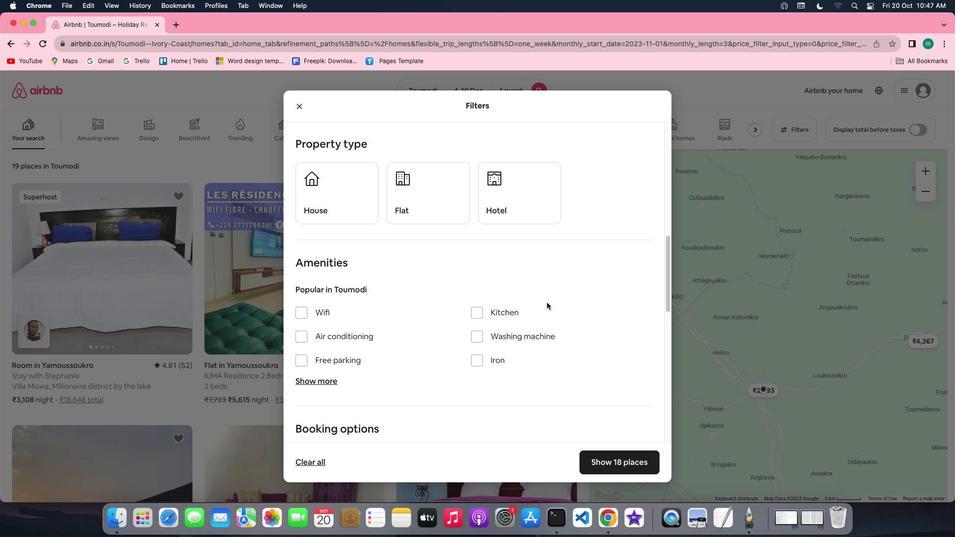 
Action: Mouse scrolled (547, 302) with delta (0, 0)
Screenshot: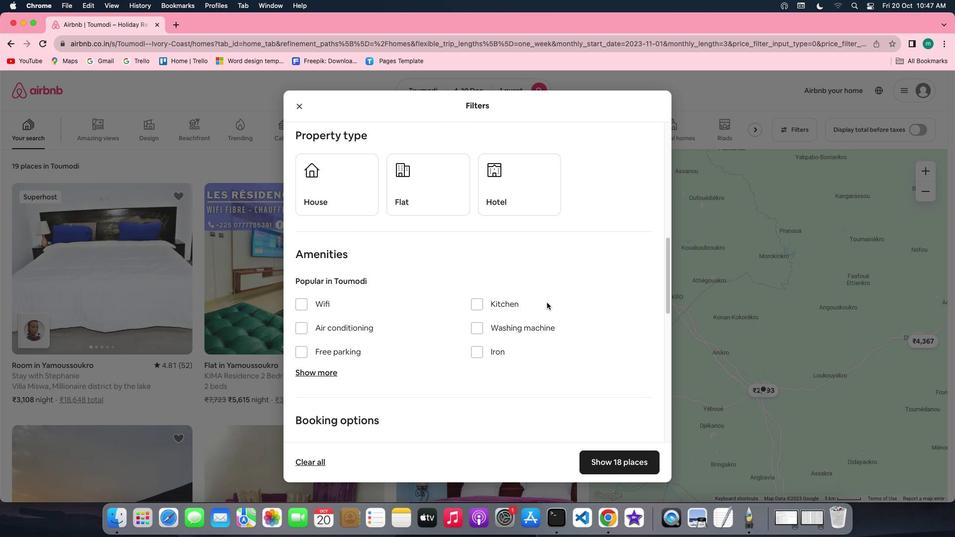 
Action: Mouse moved to (524, 195)
Screenshot: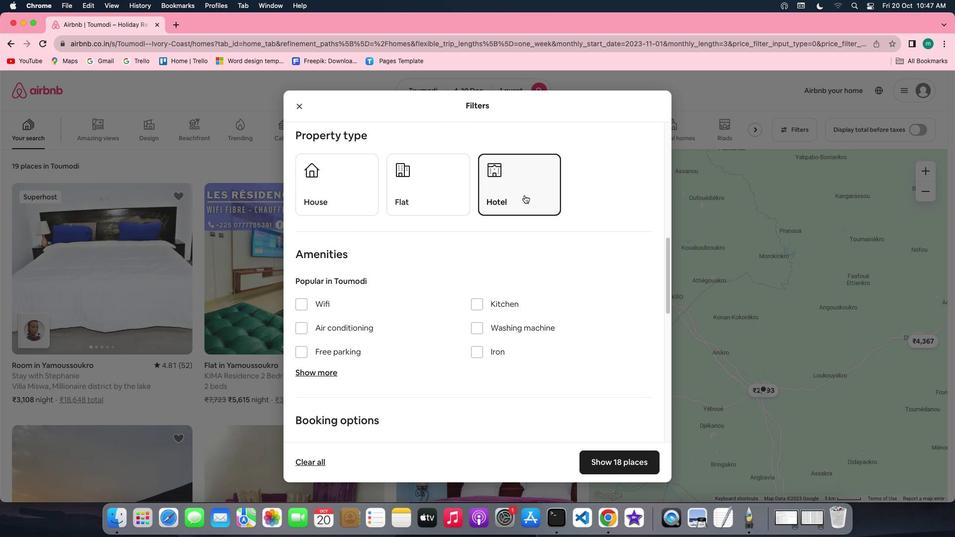 
Action: Mouse pressed left at (524, 195)
Screenshot: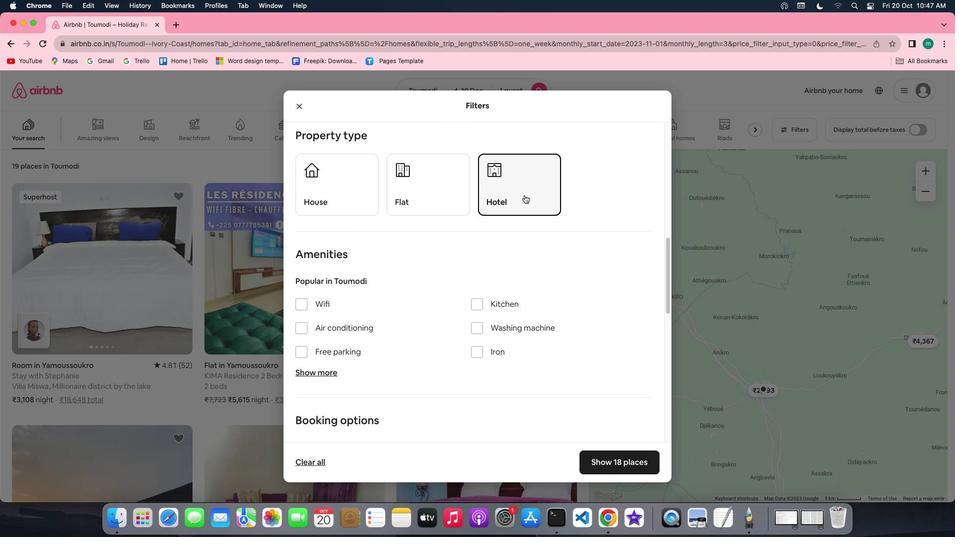 
Action: Mouse moved to (525, 258)
Screenshot: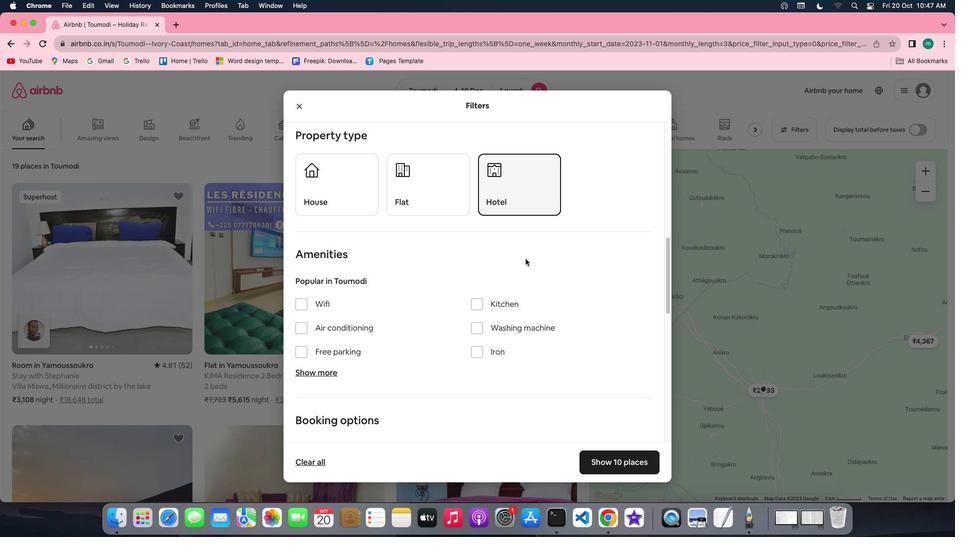 
Action: Mouse scrolled (525, 258) with delta (0, 0)
Screenshot: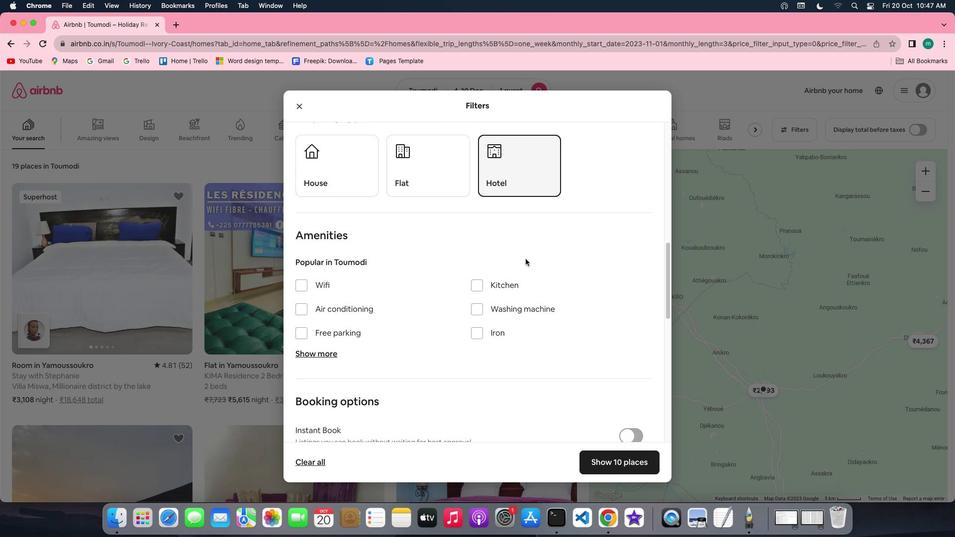 
Action: Mouse scrolled (525, 258) with delta (0, 0)
Screenshot: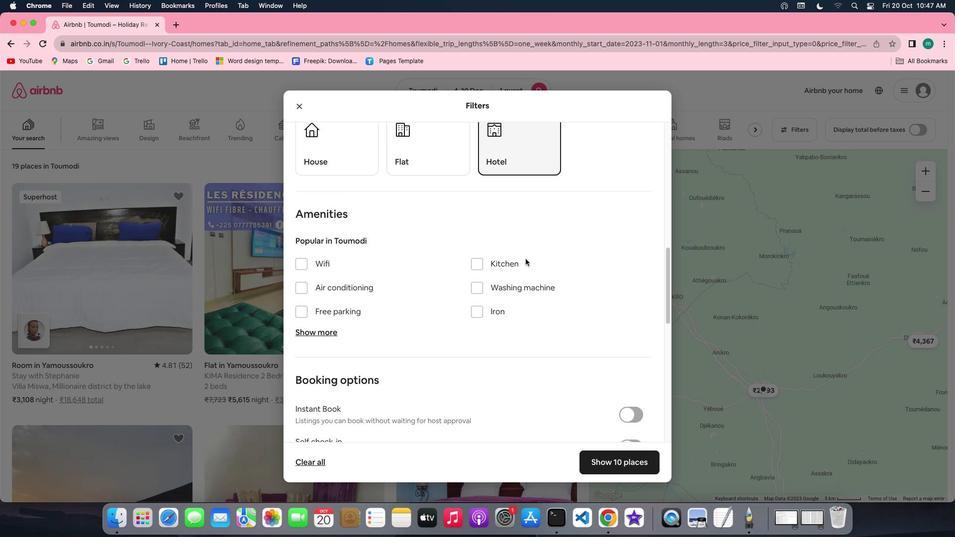 
Action: Mouse scrolled (525, 258) with delta (0, 0)
Screenshot: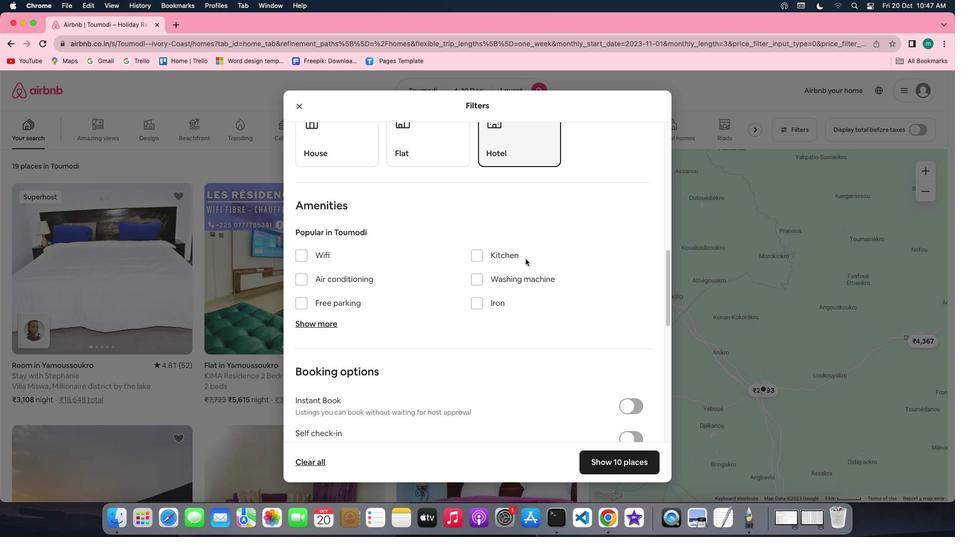 
Action: Mouse scrolled (525, 258) with delta (0, 0)
Screenshot: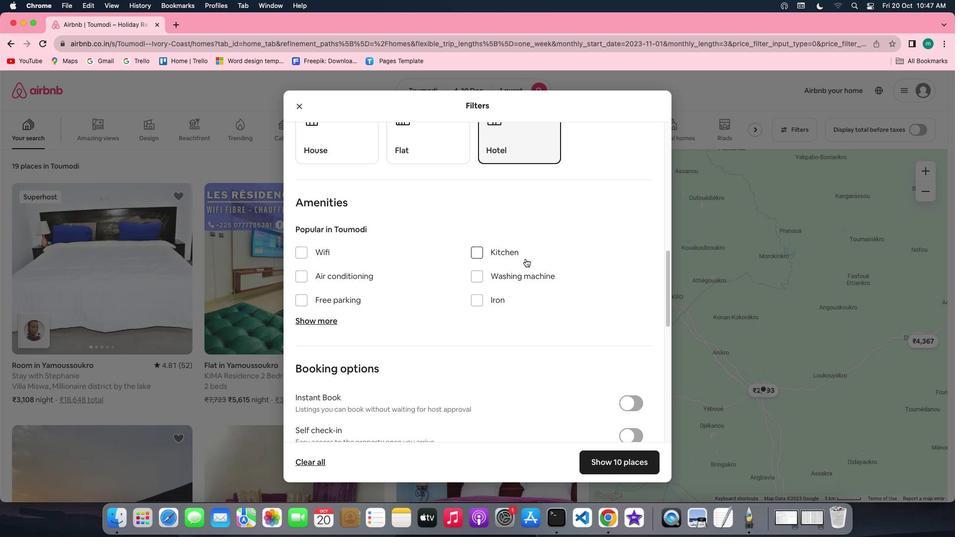 
Action: Mouse scrolled (525, 258) with delta (0, 0)
Screenshot: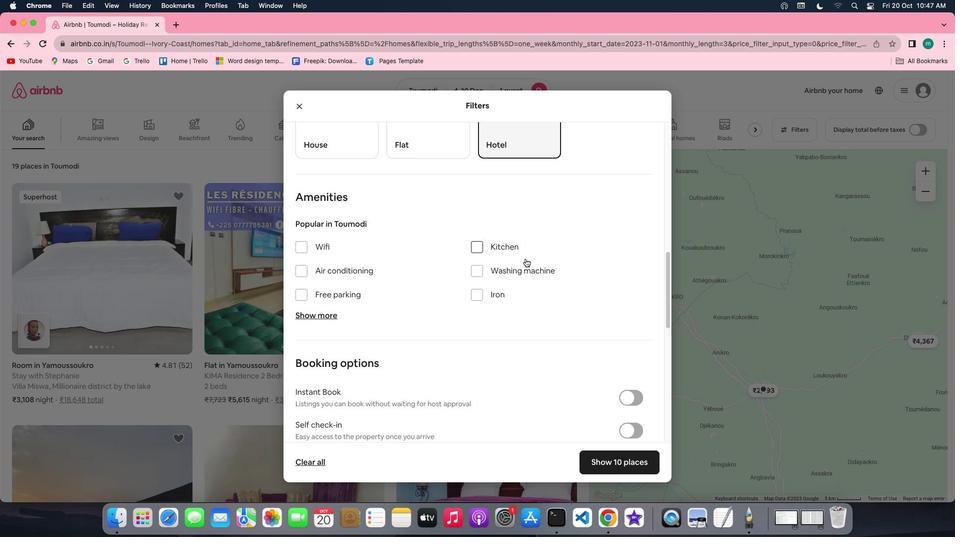 
Action: Mouse scrolled (525, 258) with delta (0, 0)
Screenshot: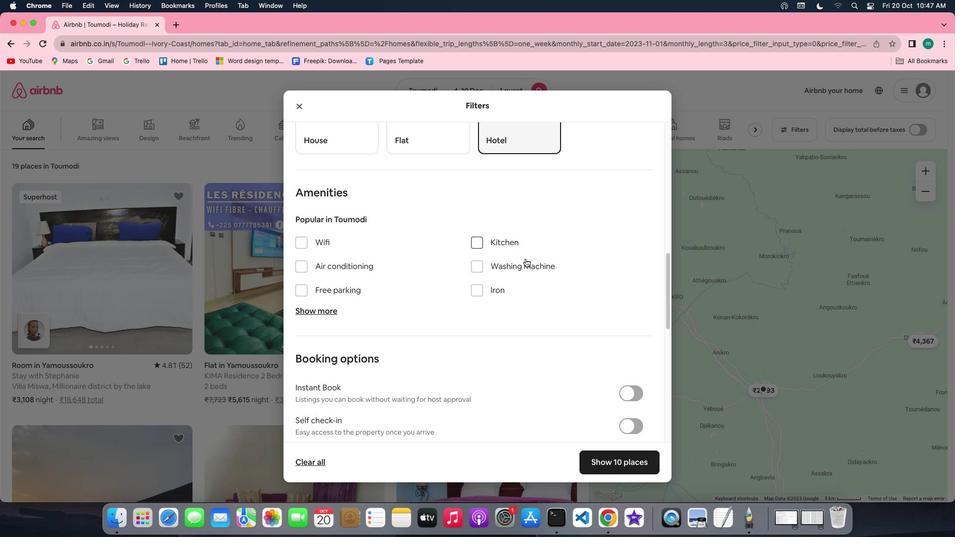 
Action: Mouse scrolled (525, 258) with delta (0, 0)
Screenshot: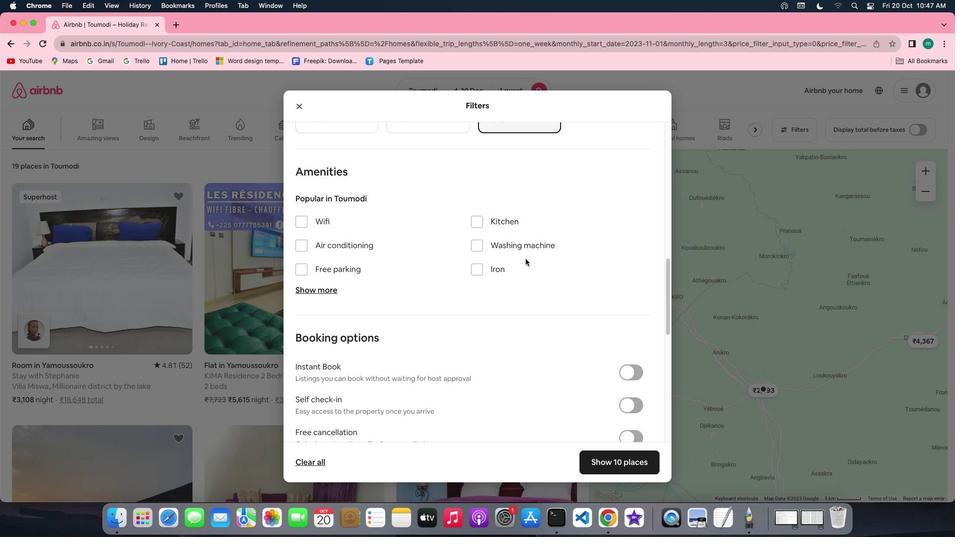 
Action: Mouse scrolled (525, 258) with delta (0, 0)
Screenshot: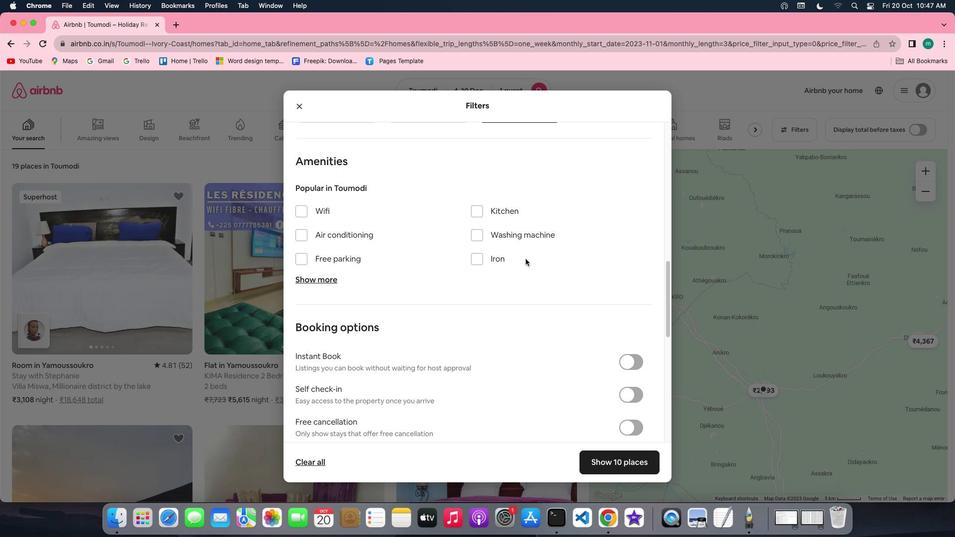 
Action: Mouse scrolled (525, 258) with delta (0, 0)
Screenshot: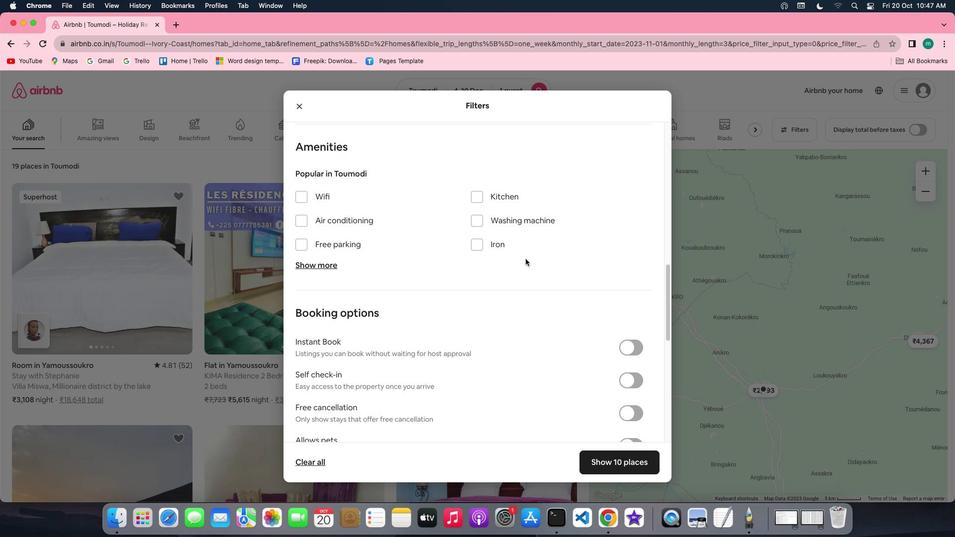 
Action: Mouse scrolled (525, 258) with delta (0, 0)
Screenshot: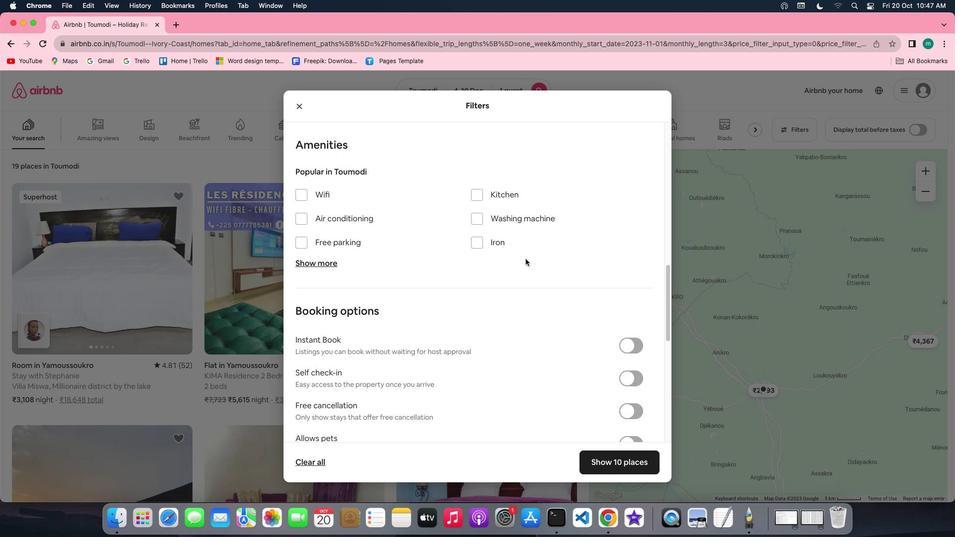 
Action: Mouse scrolled (525, 258) with delta (0, 0)
Screenshot: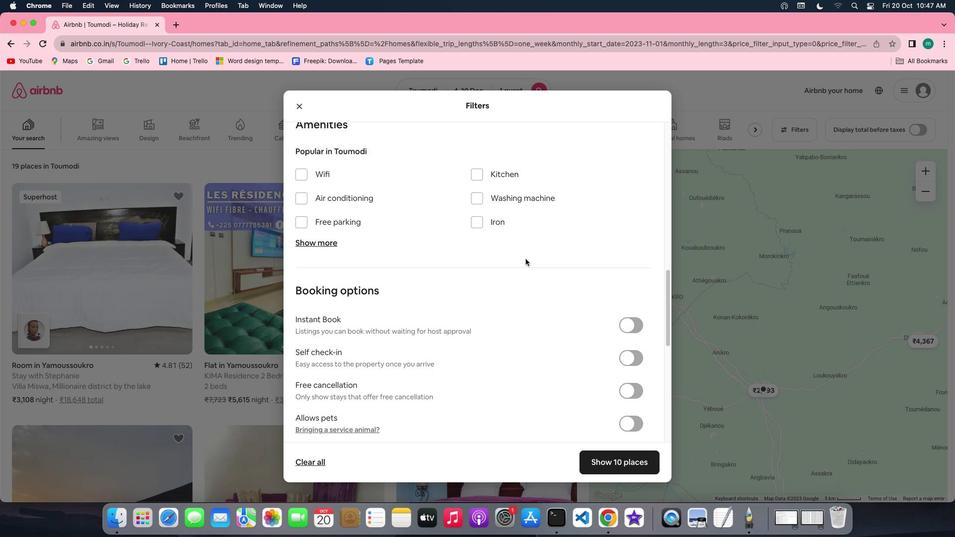 
Action: Mouse scrolled (525, 258) with delta (0, 0)
Screenshot: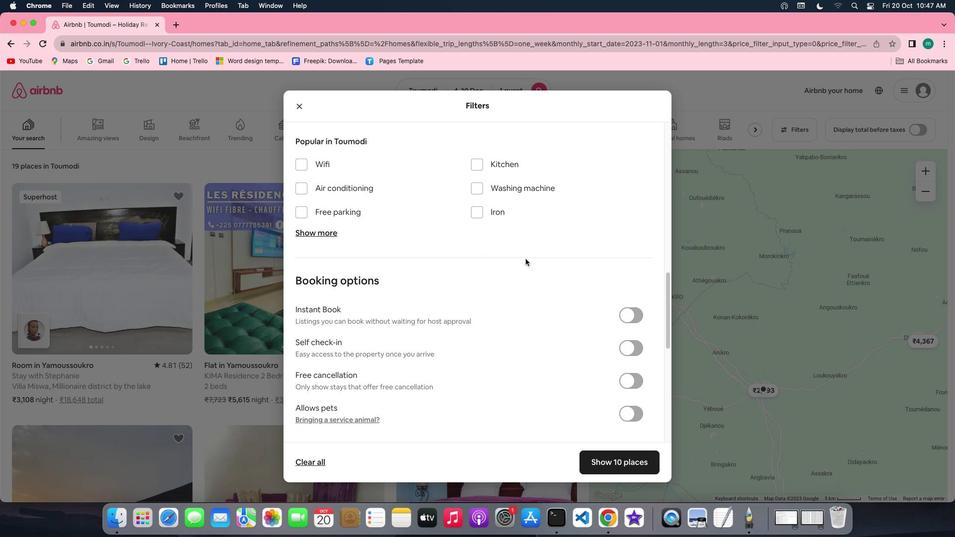 
Action: Mouse scrolled (525, 258) with delta (0, 0)
Screenshot: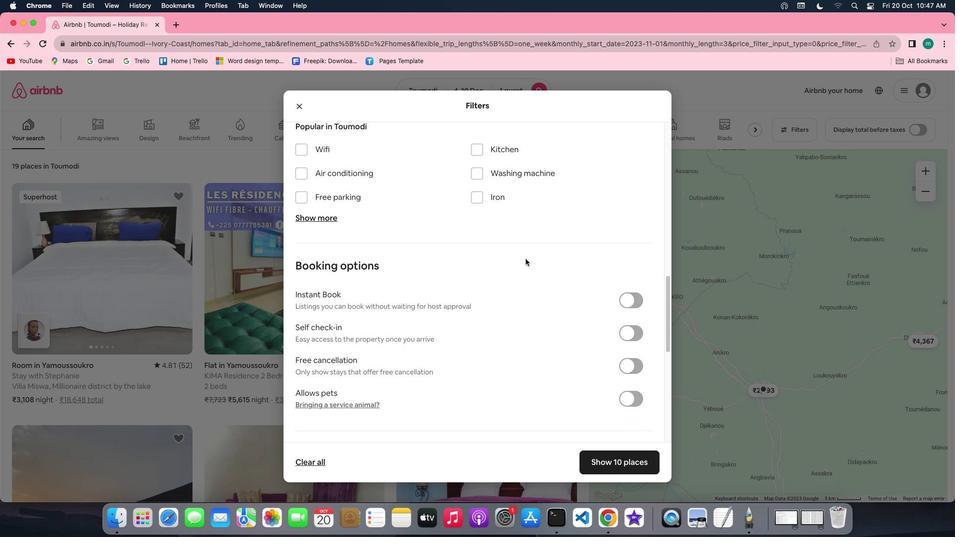 
Action: Mouse scrolled (525, 258) with delta (0, 0)
Screenshot: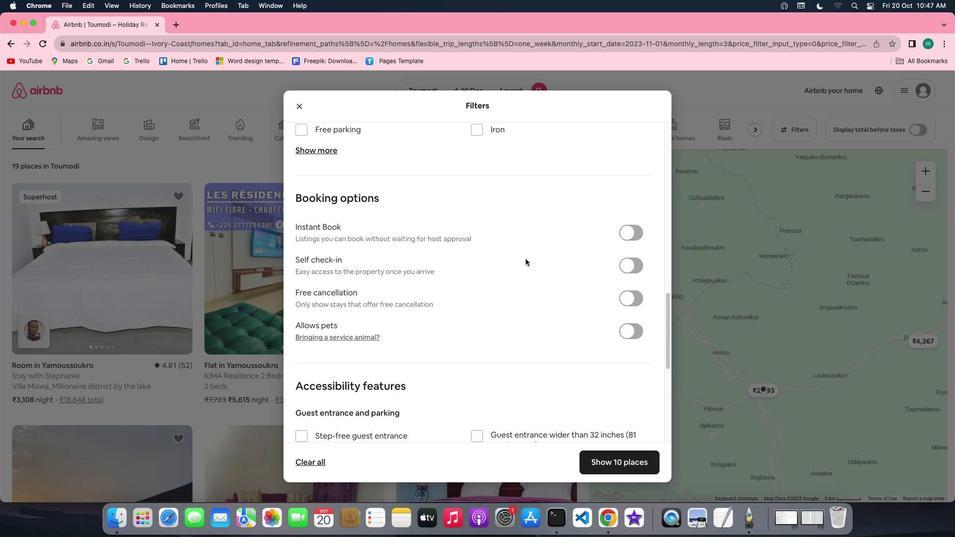 
Action: Mouse scrolled (525, 258) with delta (0, 0)
Screenshot: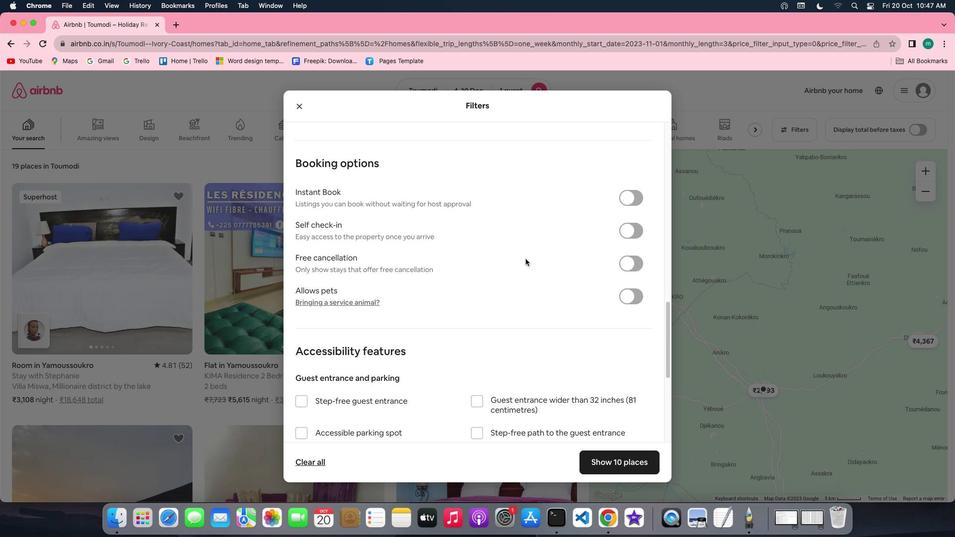 
Action: Mouse scrolled (525, 258) with delta (0, 0)
Screenshot: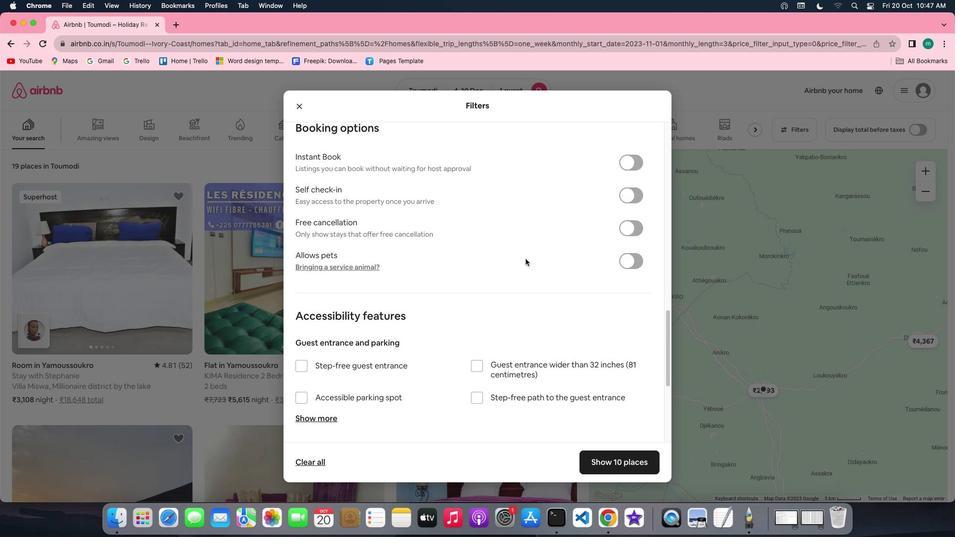
Action: Mouse scrolled (525, 258) with delta (0, -1)
Screenshot: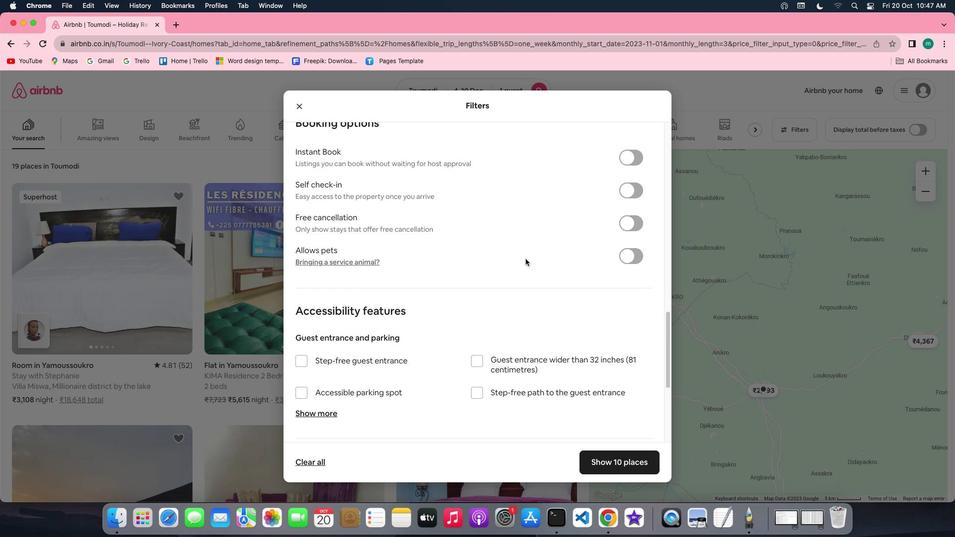 
Action: Mouse scrolled (525, 258) with delta (0, 0)
Screenshot: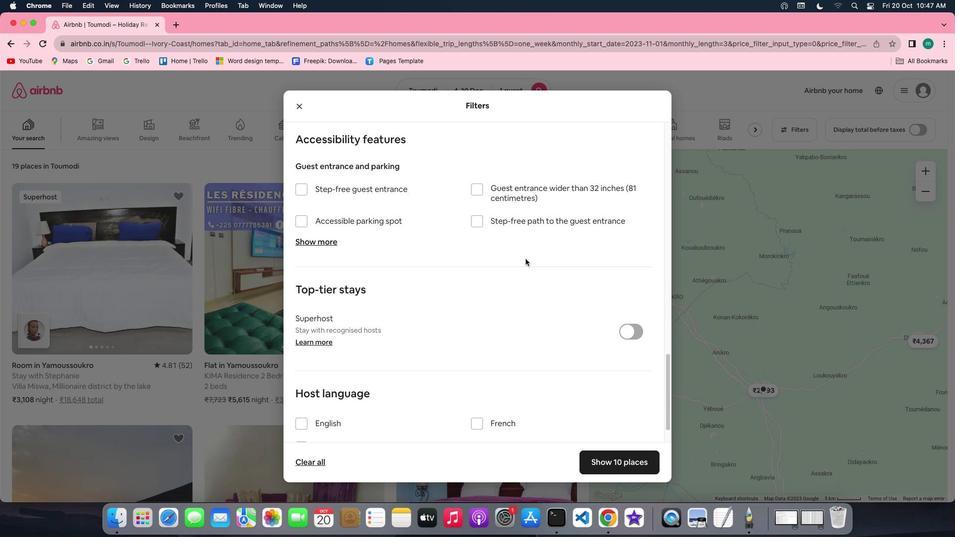 
Action: Mouse scrolled (525, 258) with delta (0, 0)
Screenshot: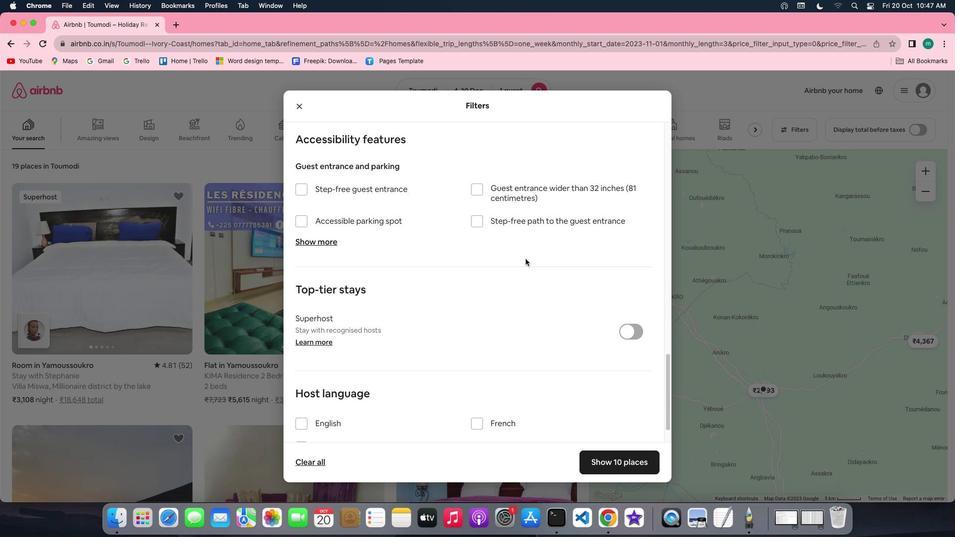 
Action: Mouse scrolled (525, 258) with delta (0, -1)
Screenshot: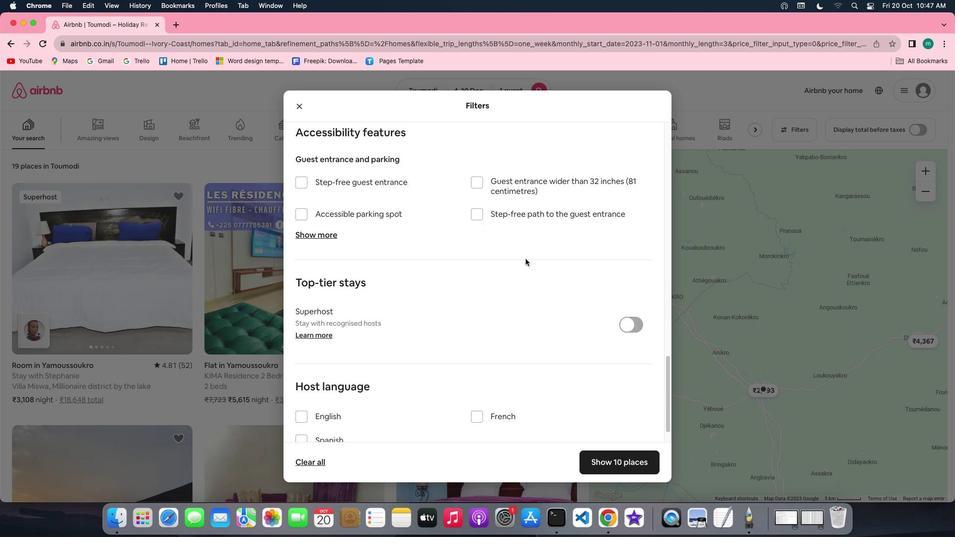 
Action: Mouse scrolled (525, 258) with delta (0, -1)
Screenshot: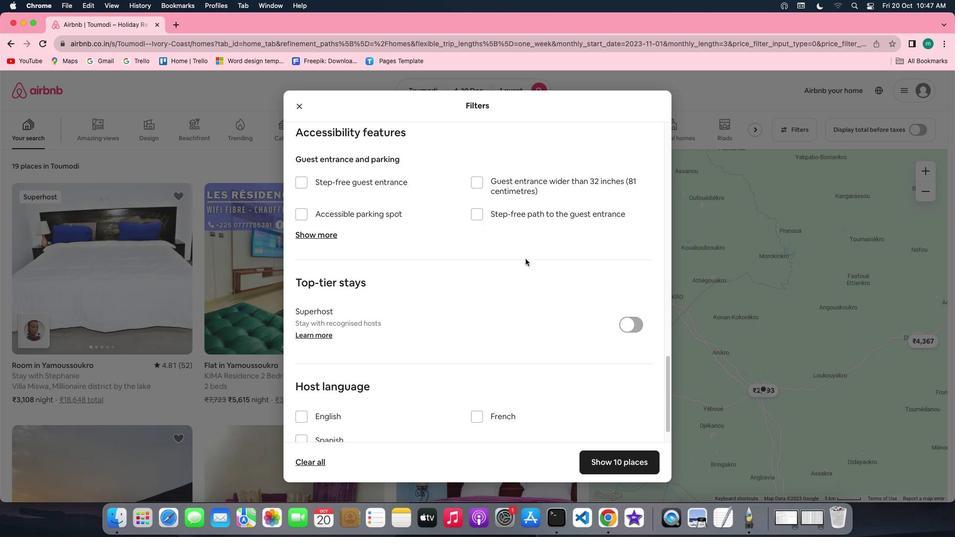 
Action: Mouse scrolled (525, 258) with delta (0, 0)
Screenshot: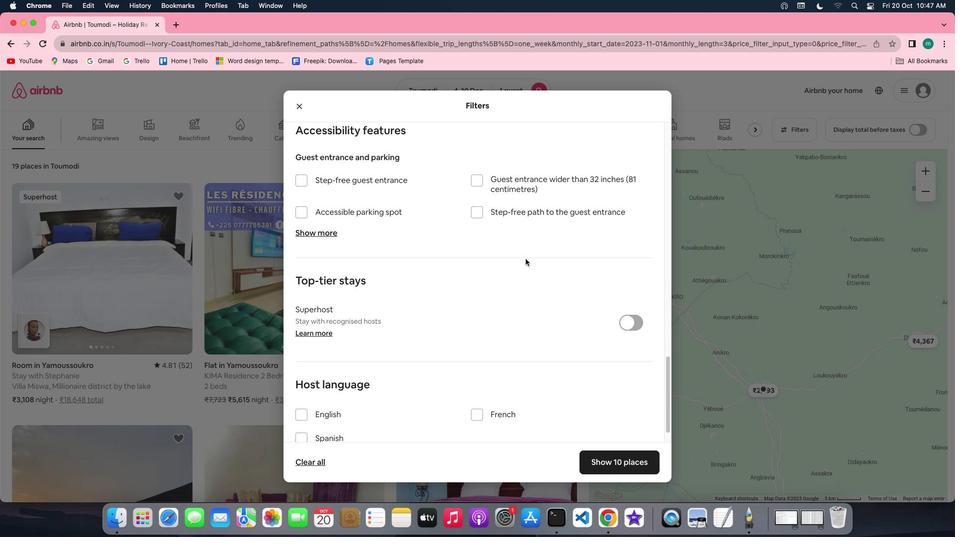 
Action: Mouse scrolled (525, 258) with delta (0, 0)
Screenshot: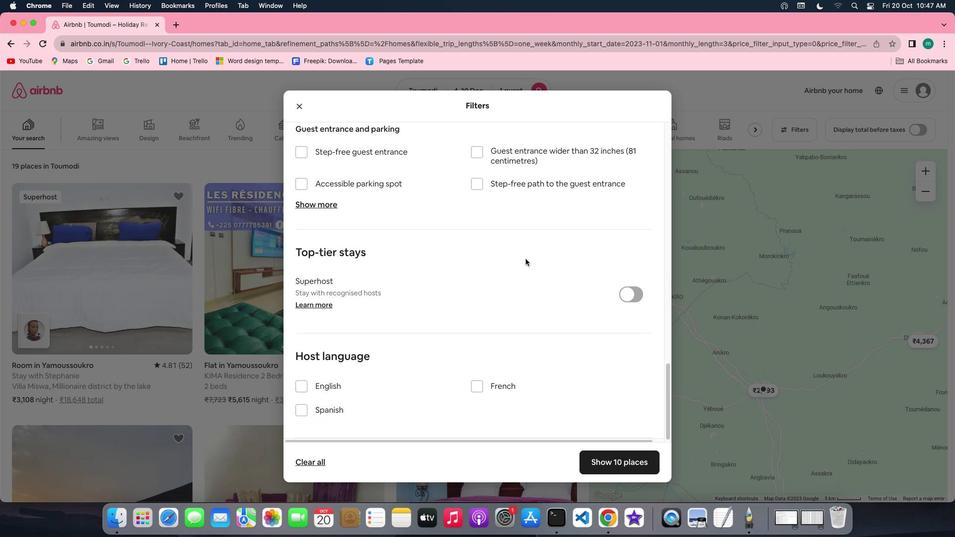 
Action: Mouse scrolled (525, 258) with delta (0, 0)
Screenshot: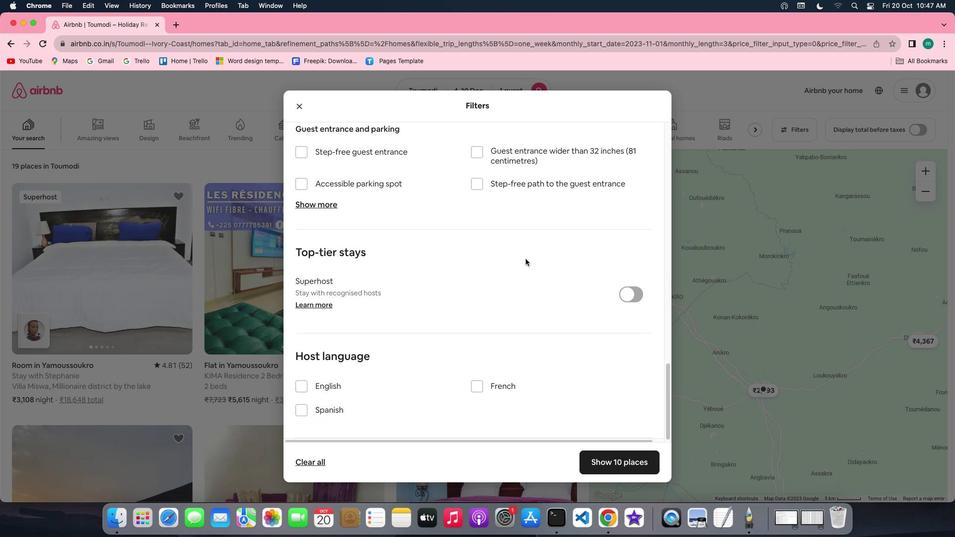 
Action: Mouse scrolled (525, 258) with delta (0, 0)
Screenshot: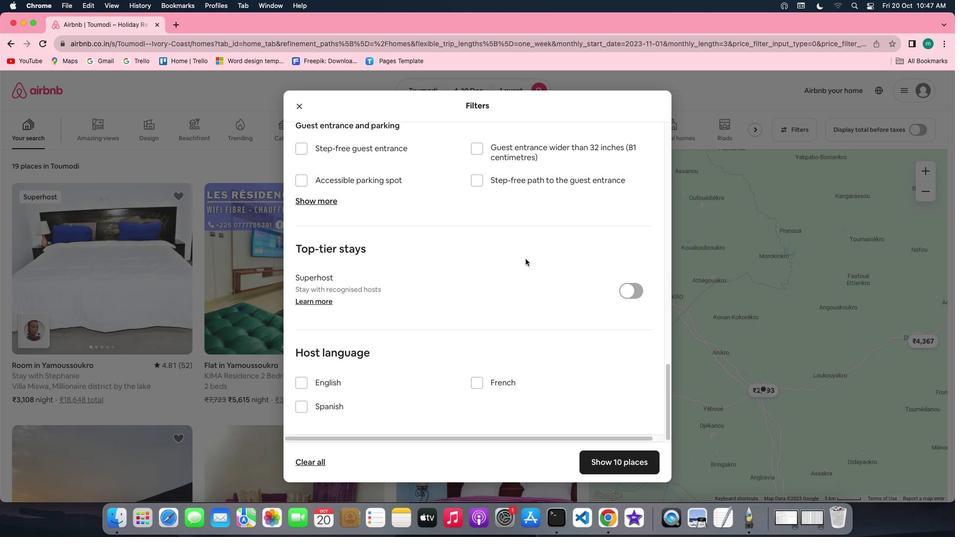 
Action: Mouse scrolled (525, 258) with delta (0, -1)
Screenshot: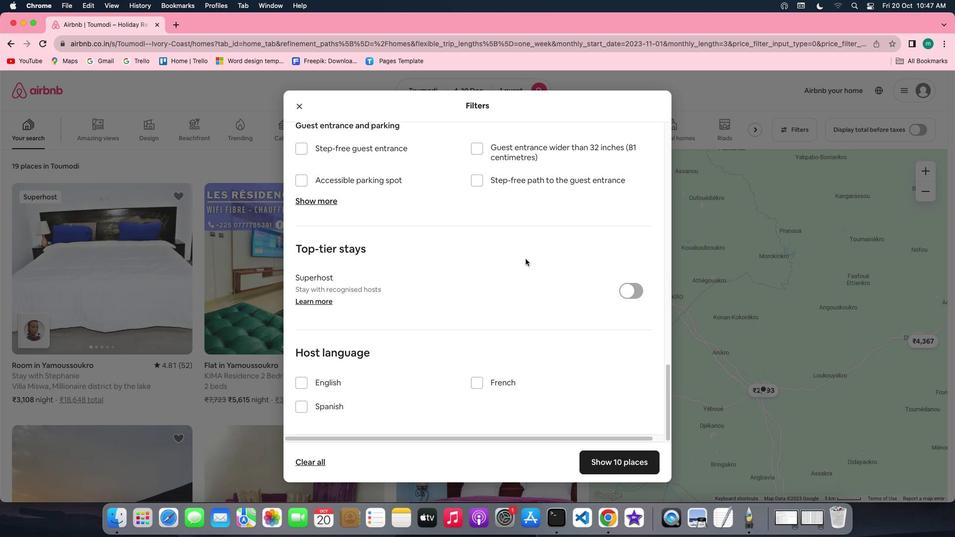 
Action: Mouse moved to (637, 457)
Screenshot: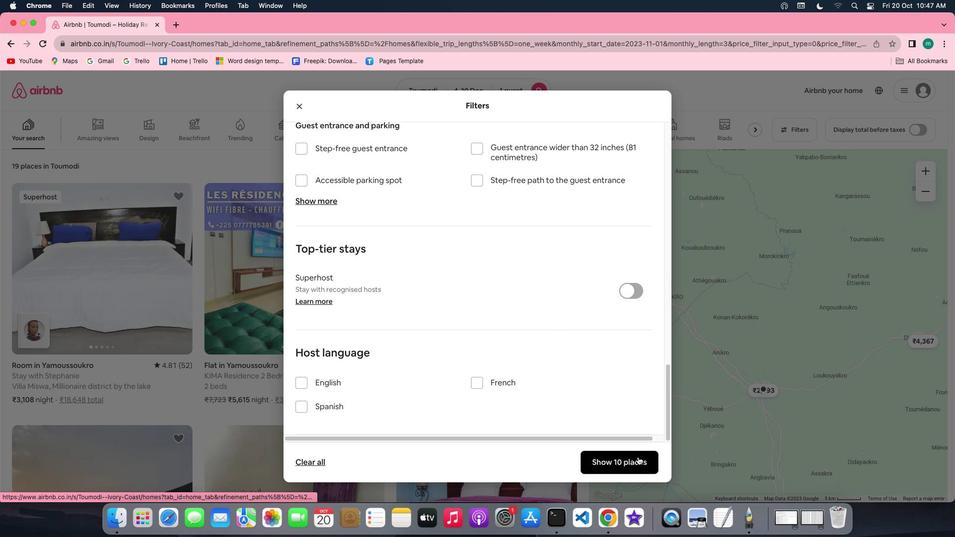 
Action: Mouse pressed left at (637, 457)
Screenshot: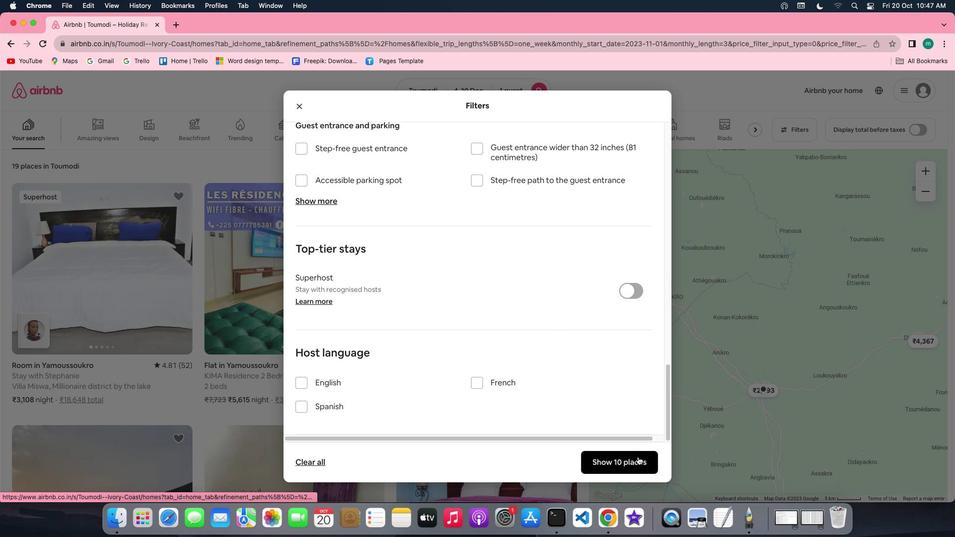 
Action: Mouse moved to (260, 286)
Screenshot: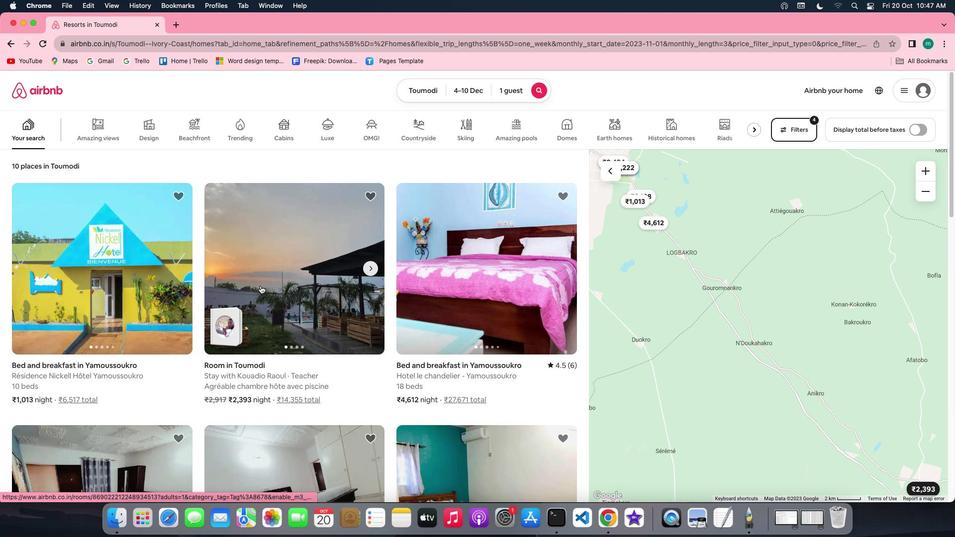 
Action: Mouse pressed left at (260, 286)
Screenshot: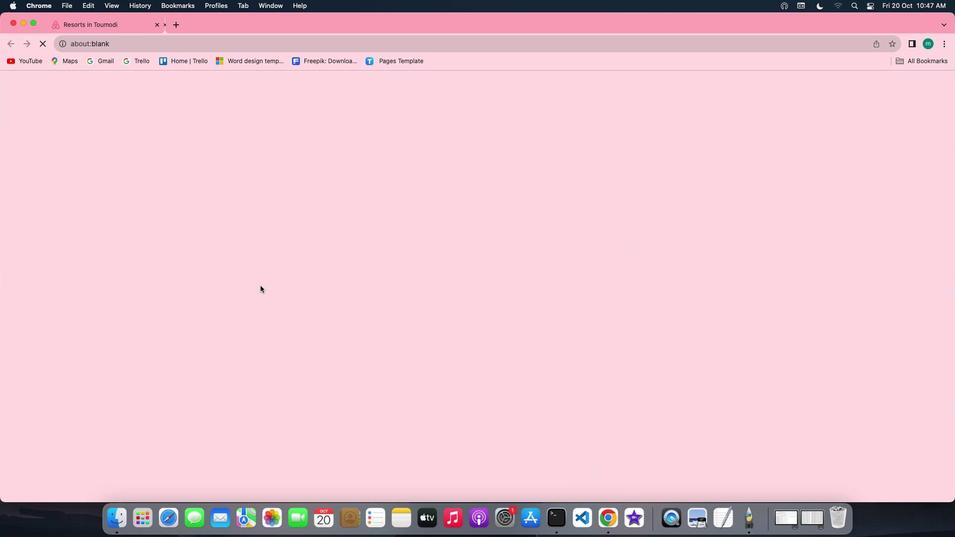 
Action: Mouse moved to (728, 357)
Screenshot: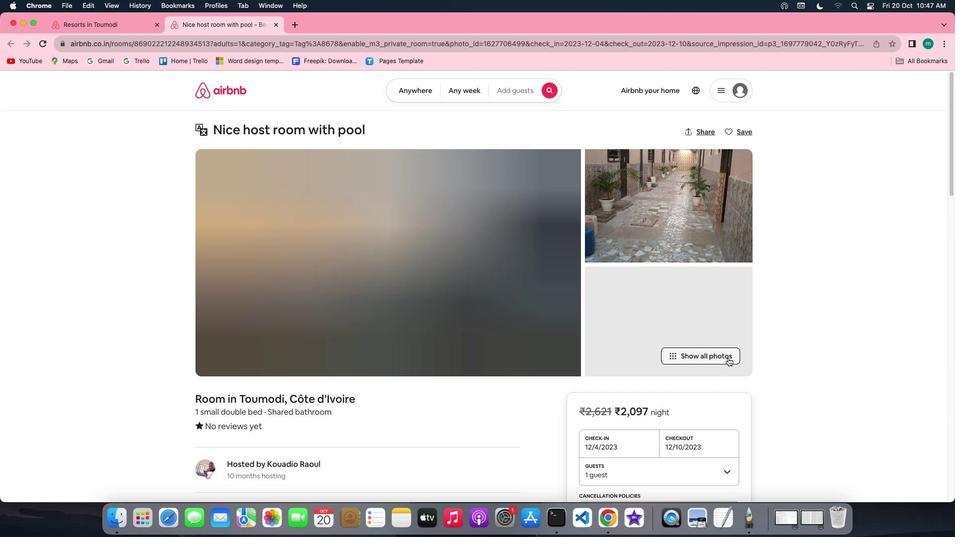 
Action: Mouse pressed left at (728, 357)
Screenshot: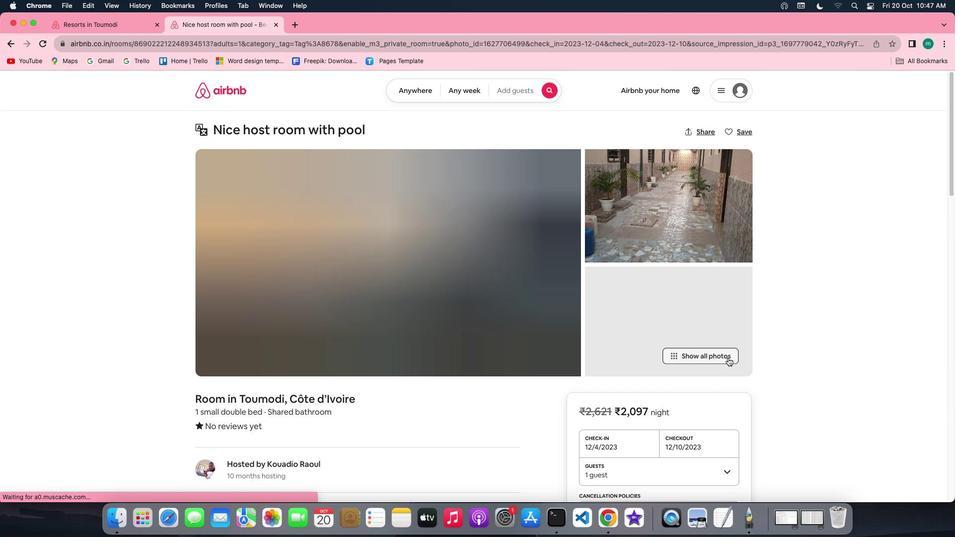 
Action: Mouse moved to (445, 333)
Screenshot: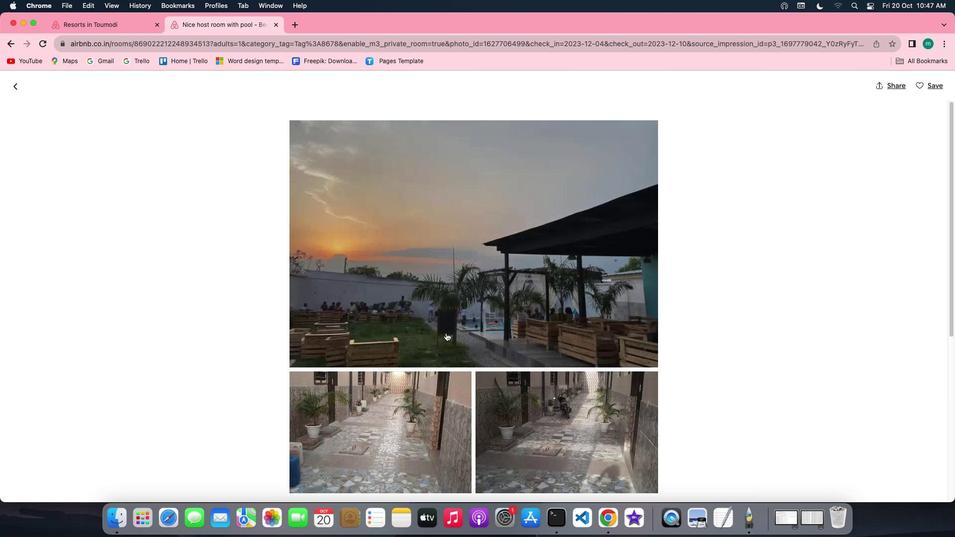 
Action: Mouse scrolled (445, 333) with delta (0, 0)
Screenshot: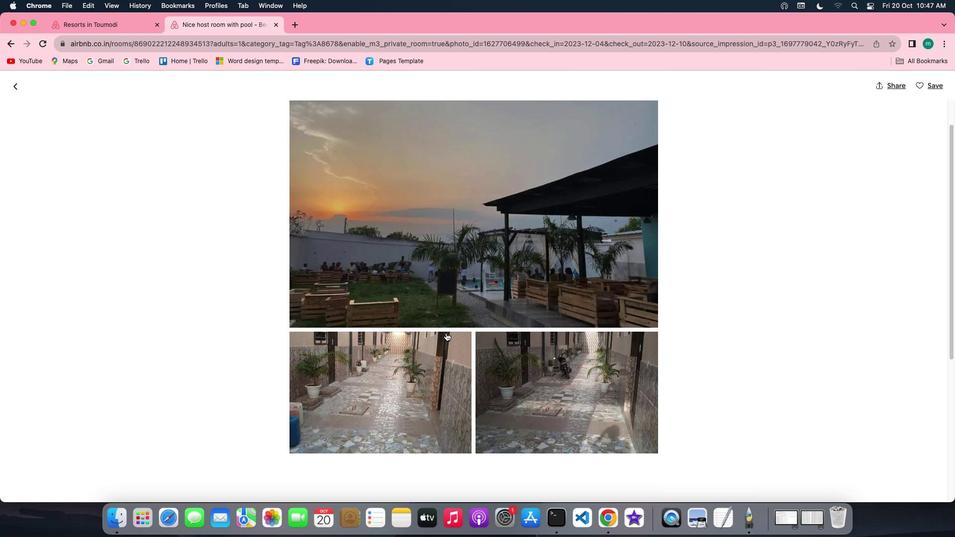 
Action: Mouse scrolled (445, 333) with delta (0, 0)
Screenshot: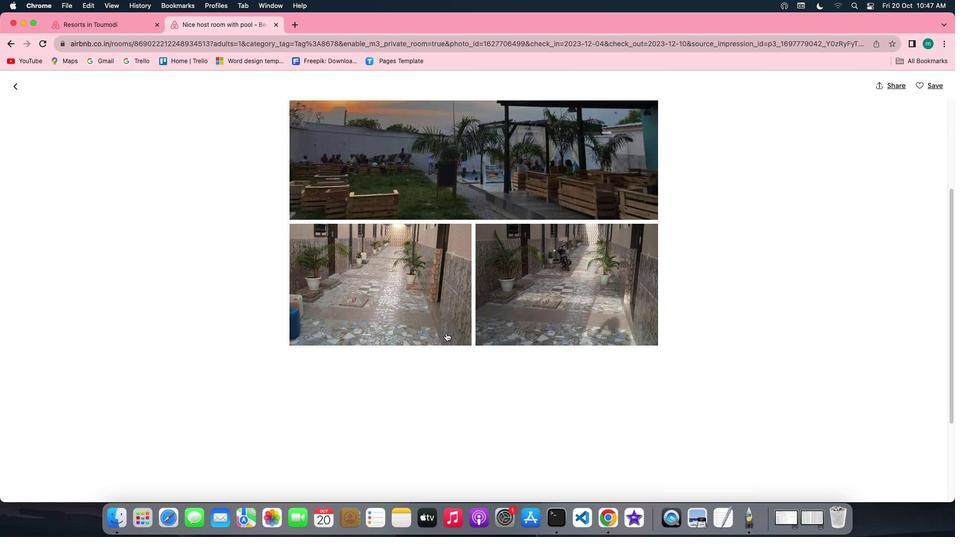 
Action: Mouse scrolled (445, 333) with delta (0, 0)
Screenshot: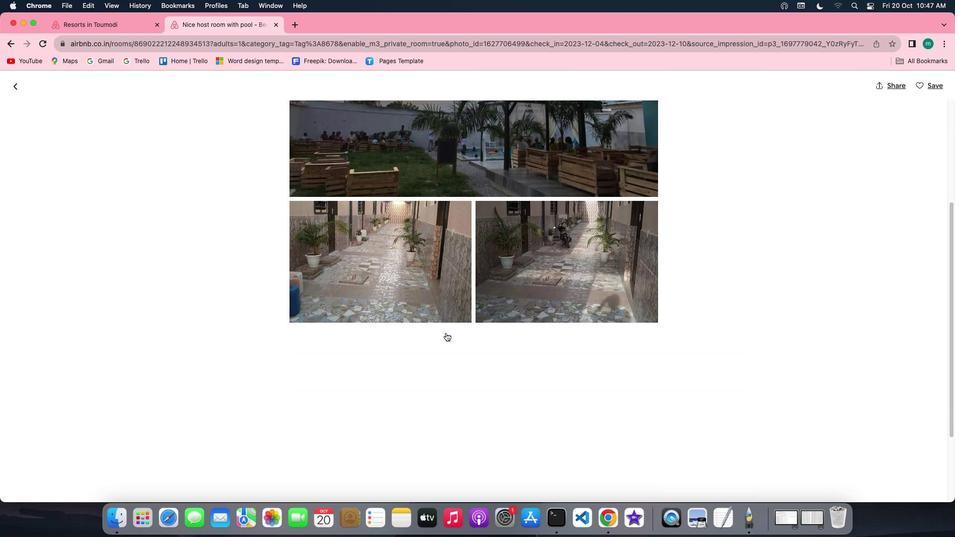 
Action: Mouse scrolled (445, 333) with delta (0, -1)
Screenshot: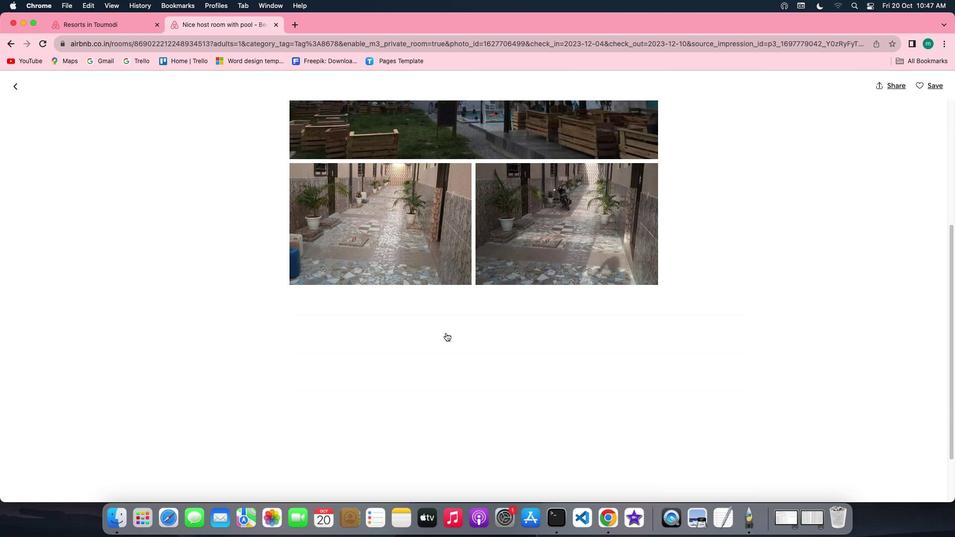 
Action: Mouse scrolled (445, 333) with delta (0, -1)
Screenshot: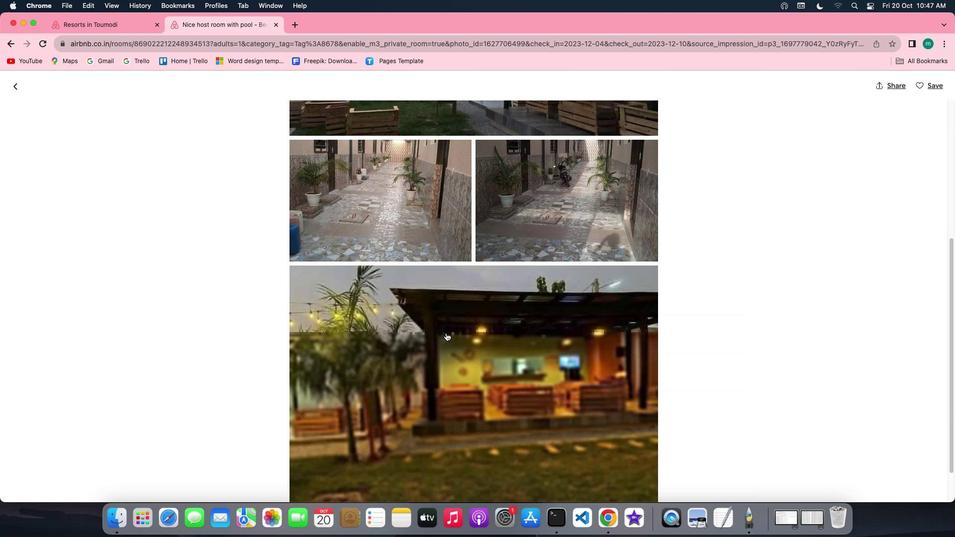 
Action: Mouse scrolled (445, 333) with delta (0, 0)
Screenshot: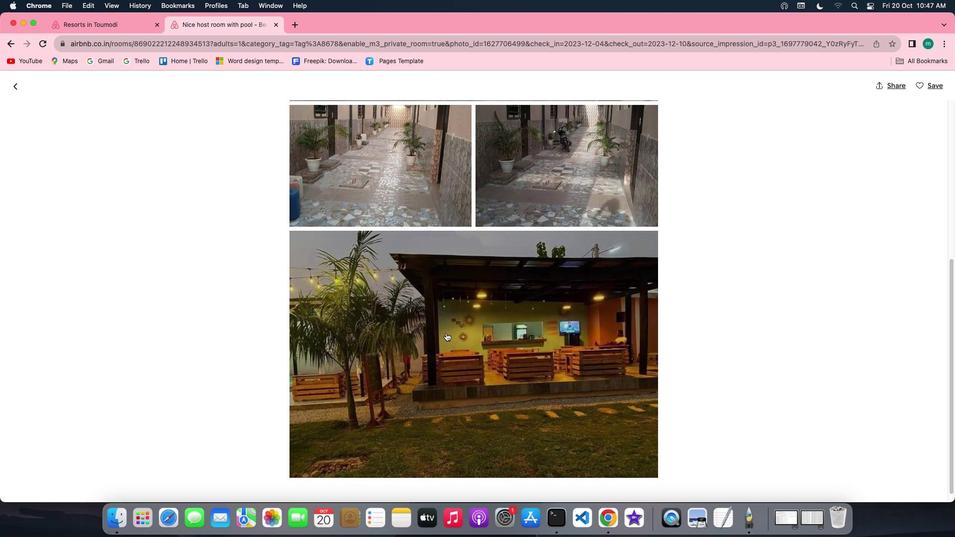 
Action: Mouse scrolled (445, 333) with delta (0, 0)
Screenshot: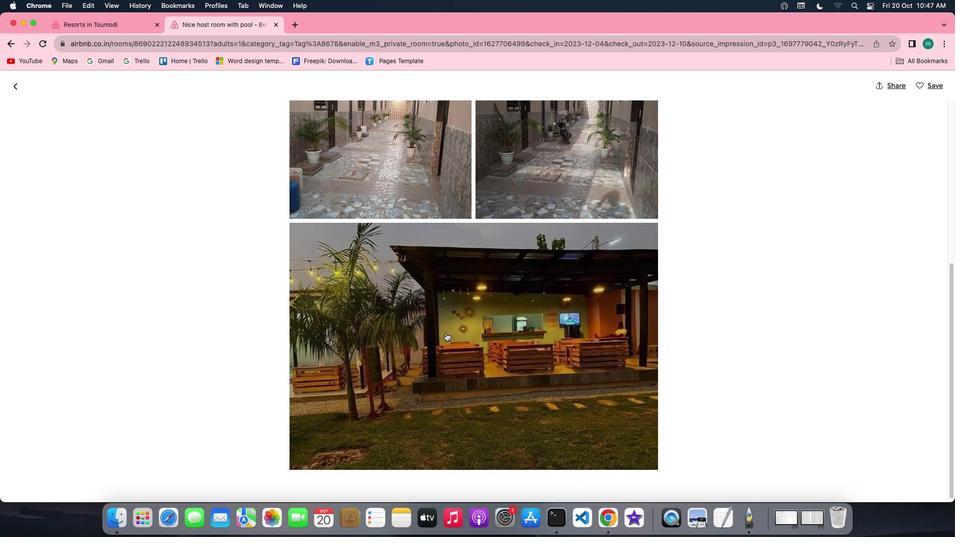 
Action: Mouse scrolled (445, 333) with delta (0, -1)
Screenshot: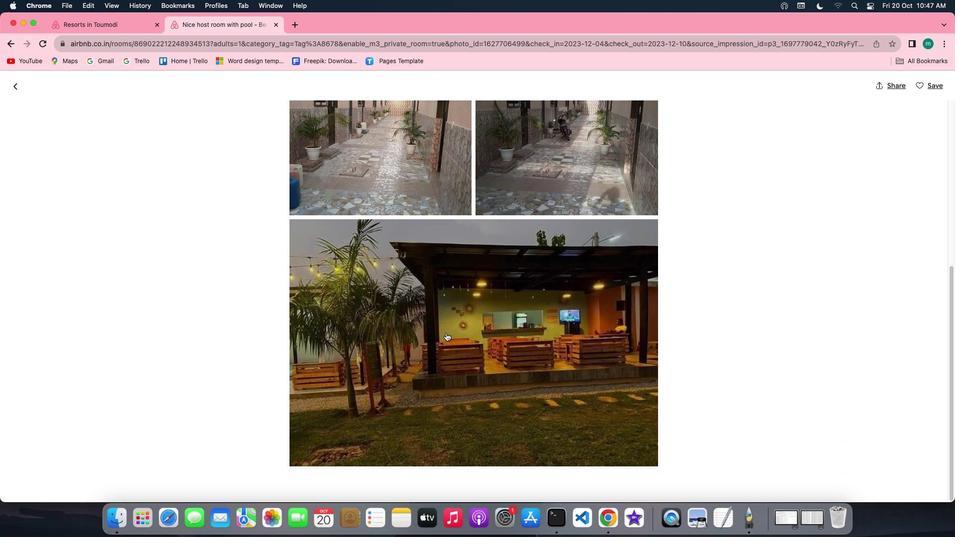 
Action: Mouse scrolled (445, 333) with delta (0, -1)
Screenshot: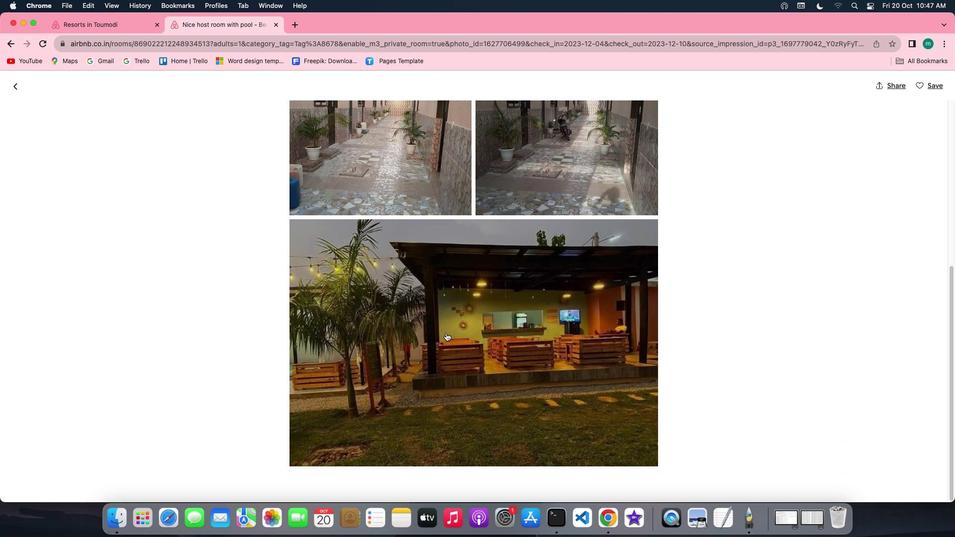 
Action: Mouse scrolled (445, 333) with delta (0, -2)
Screenshot: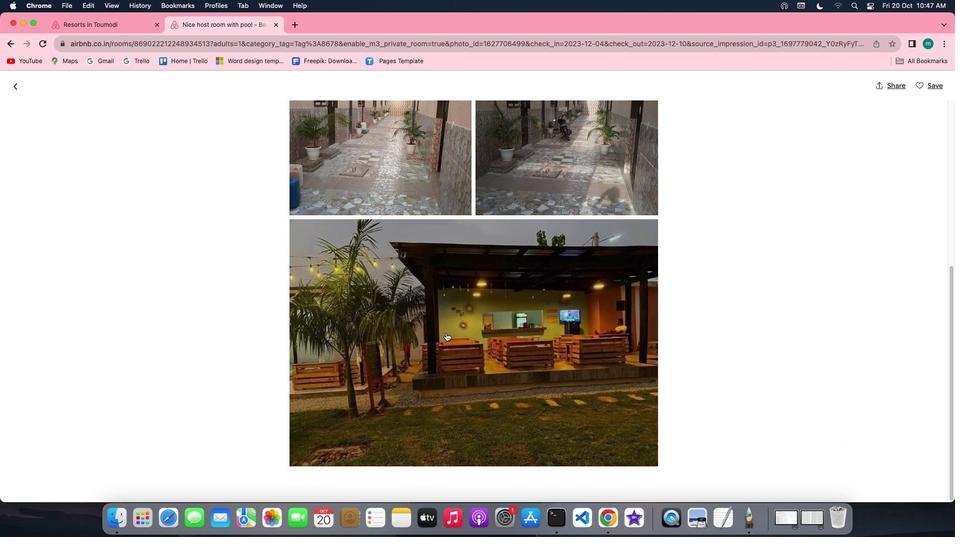 
Action: Mouse scrolled (445, 333) with delta (0, 0)
Screenshot: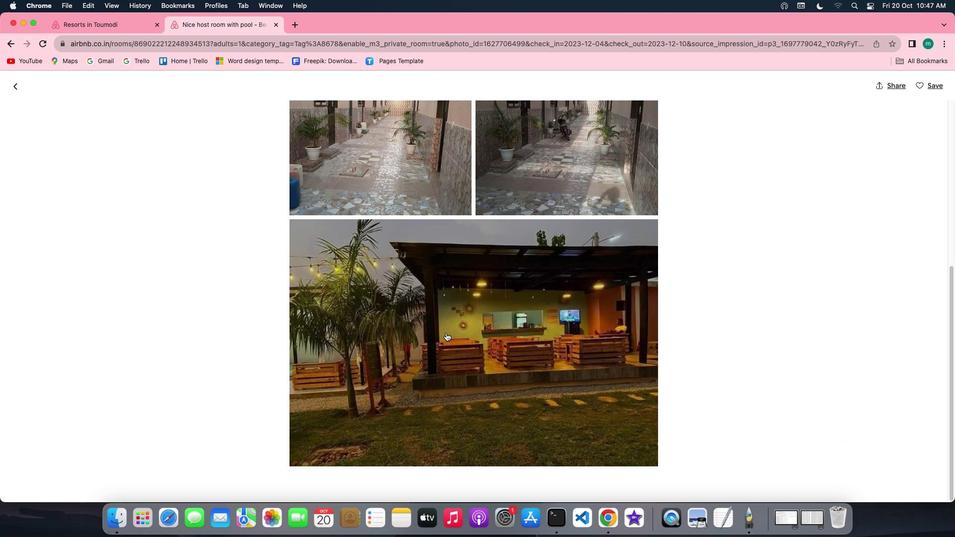 
Action: Mouse scrolled (445, 333) with delta (0, 0)
Screenshot: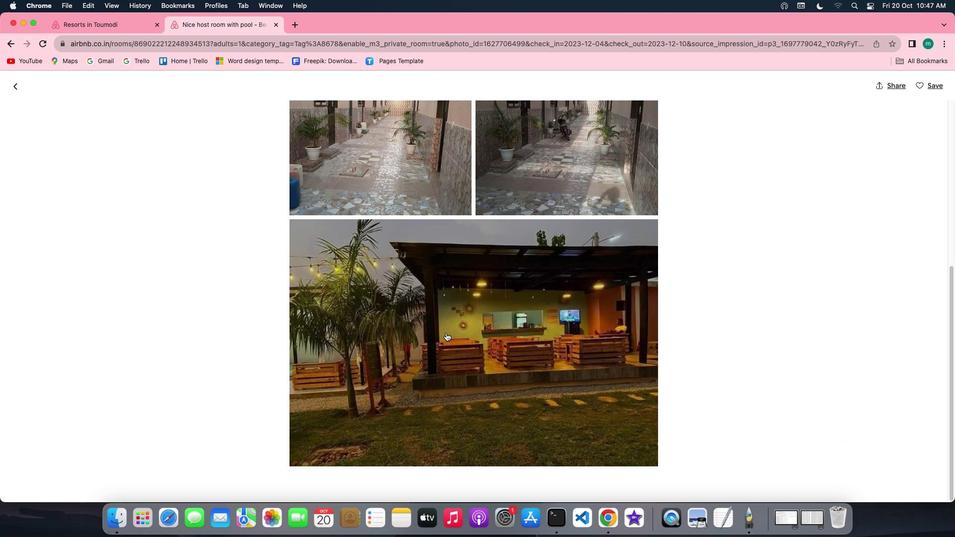 
Action: Mouse scrolled (445, 333) with delta (0, -1)
Screenshot: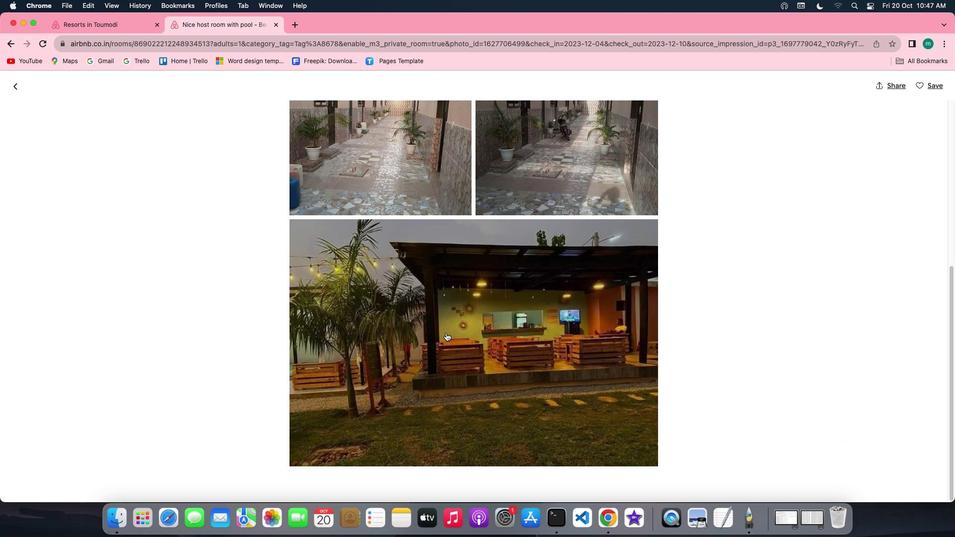 
Action: Mouse scrolled (445, 333) with delta (0, -2)
Screenshot: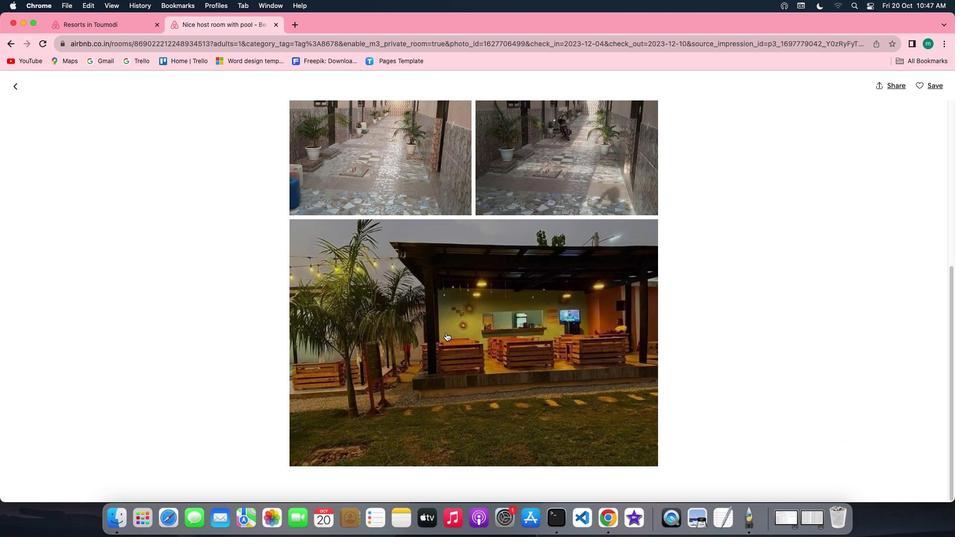 
Action: Mouse scrolled (445, 333) with delta (0, -2)
Screenshot: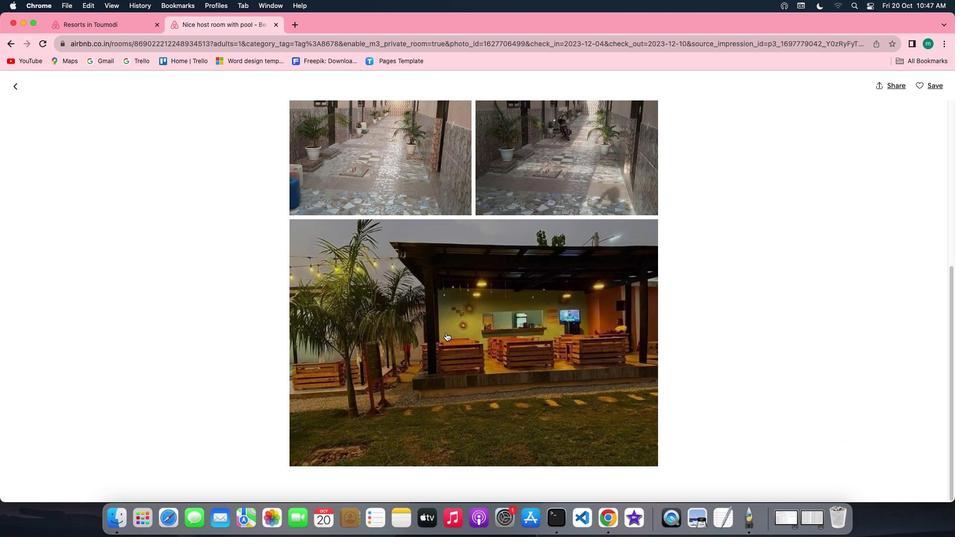 
Action: Mouse scrolled (445, 333) with delta (0, 0)
Screenshot: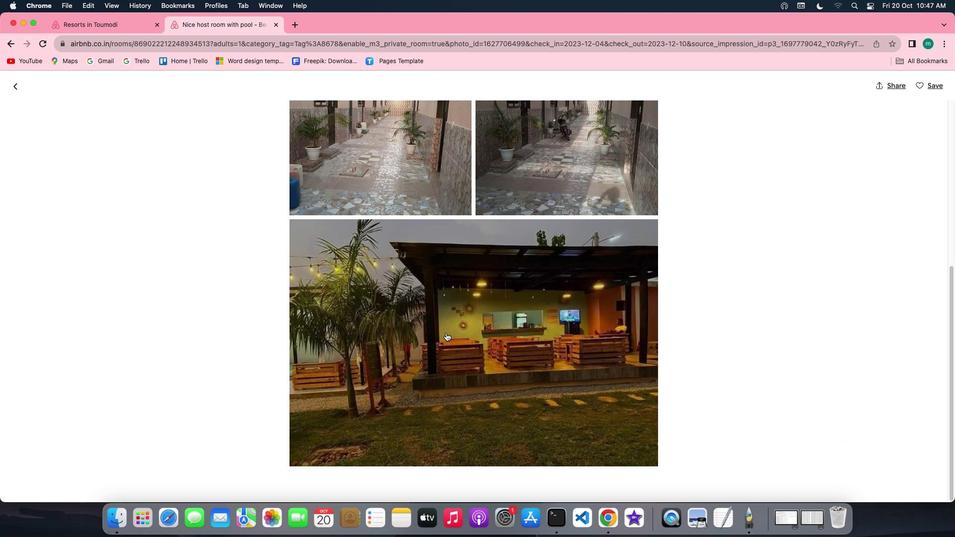 
Action: Mouse scrolled (445, 333) with delta (0, 0)
Screenshot: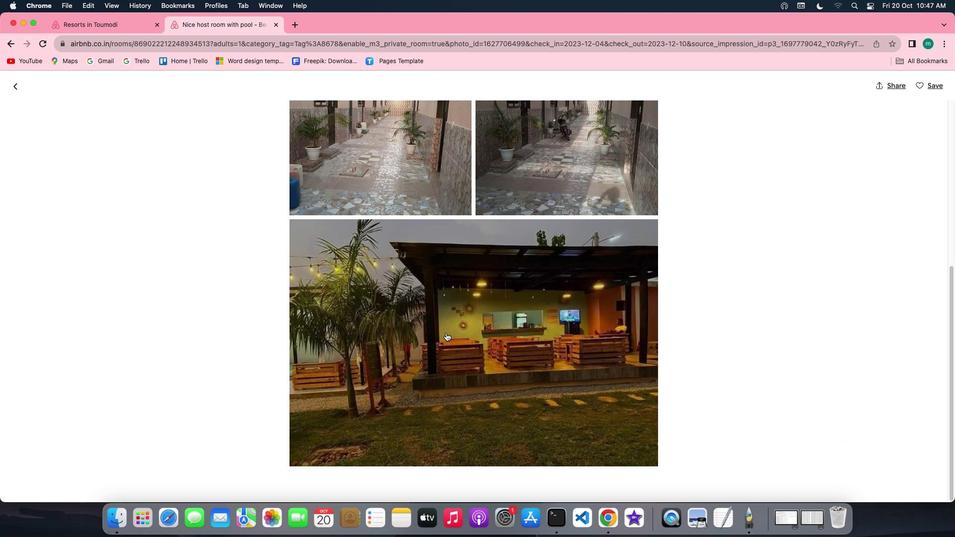 
Action: Mouse scrolled (445, 333) with delta (0, -1)
Screenshot: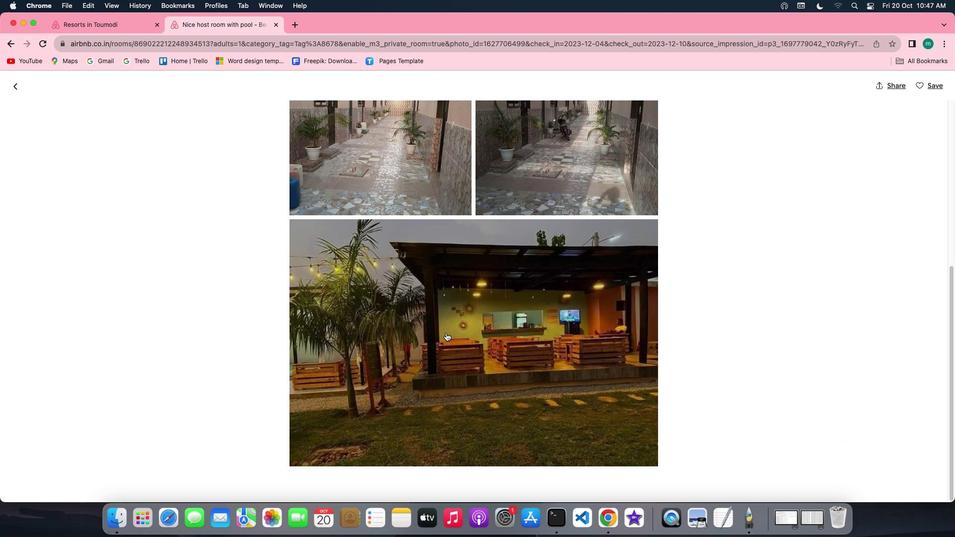 
Action: Mouse scrolled (445, 333) with delta (0, -2)
Screenshot: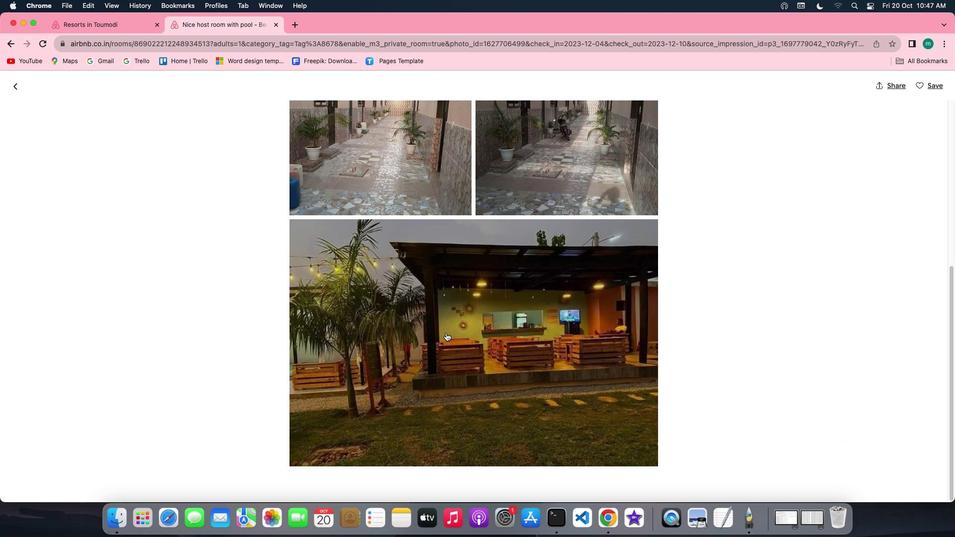 
Action: Mouse moved to (5, 89)
Screenshot: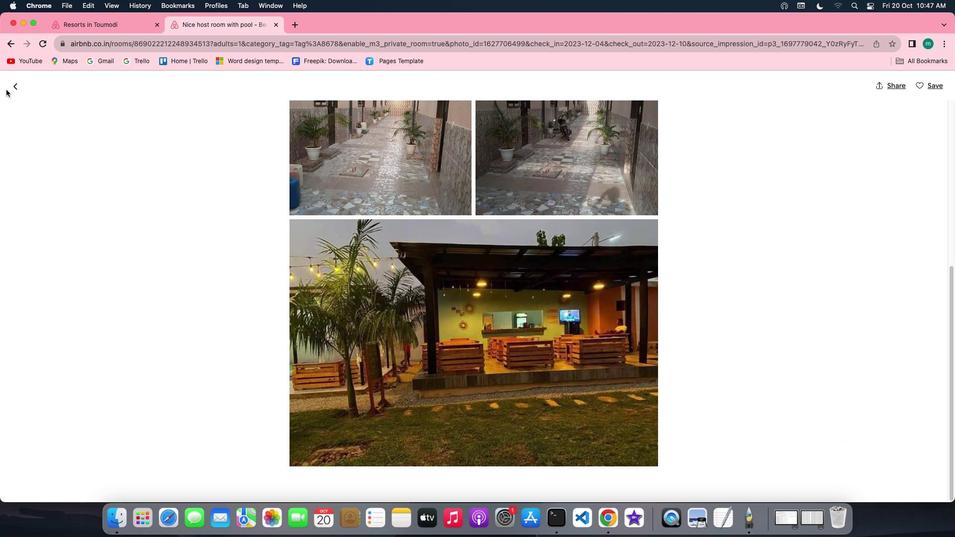 
Action: Mouse pressed left at (5, 89)
Screenshot: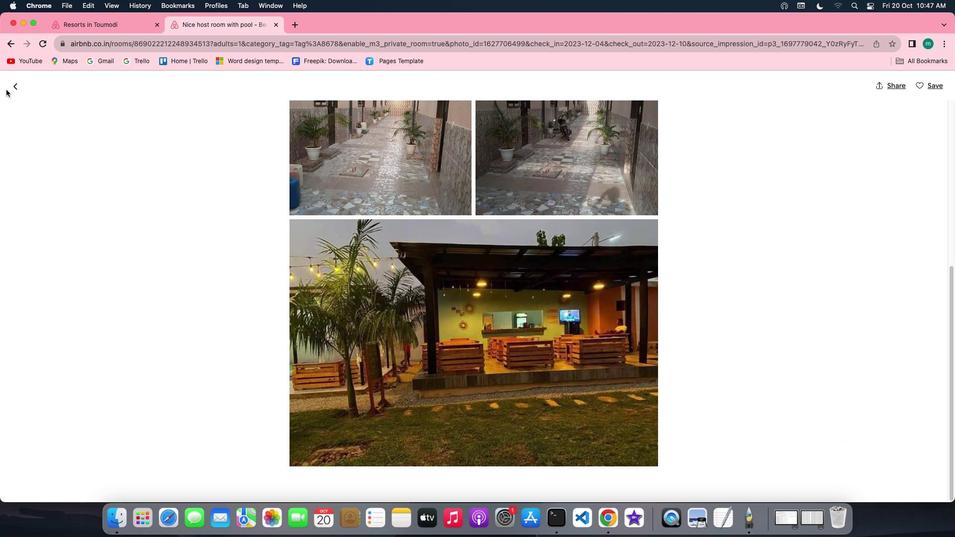 
Action: Mouse moved to (9, 87)
Screenshot: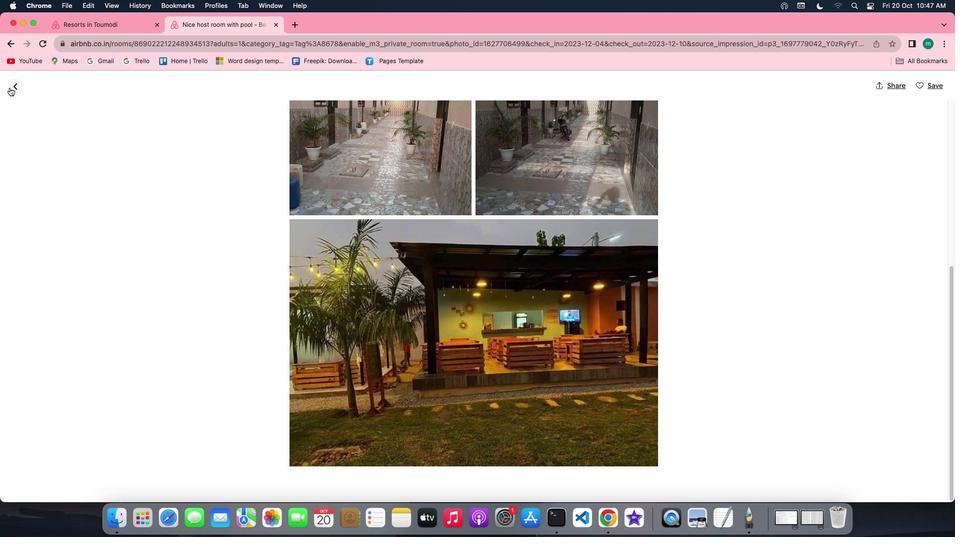 
Action: Mouse pressed left at (9, 87)
Screenshot: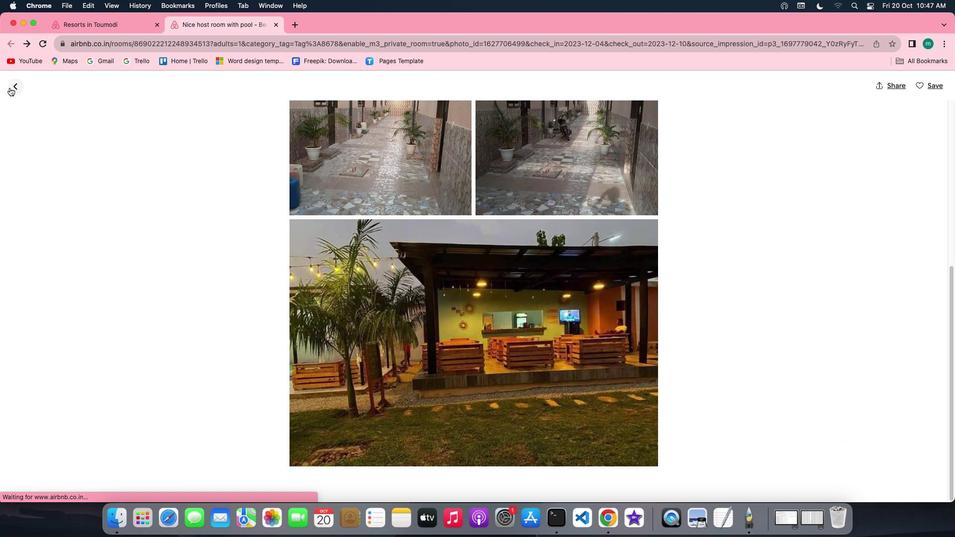 
Action: Mouse moved to (508, 324)
Screenshot: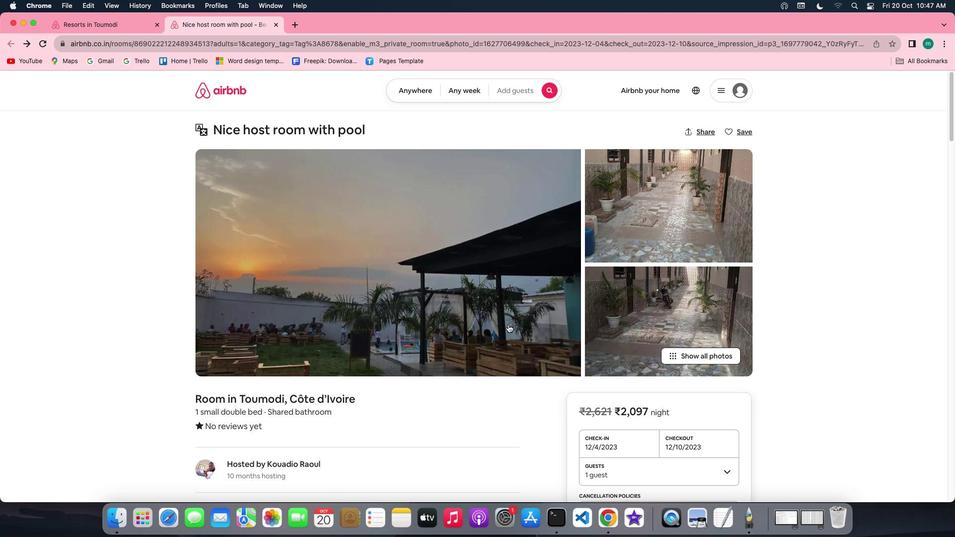 
Action: Mouse scrolled (508, 324) with delta (0, 0)
Screenshot: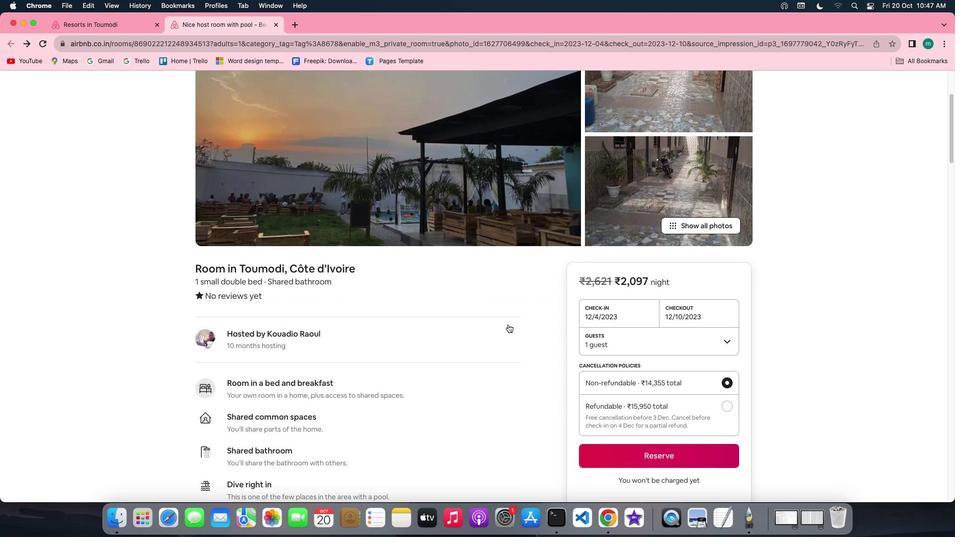 
Action: Mouse scrolled (508, 324) with delta (0, 0)
Screenshot: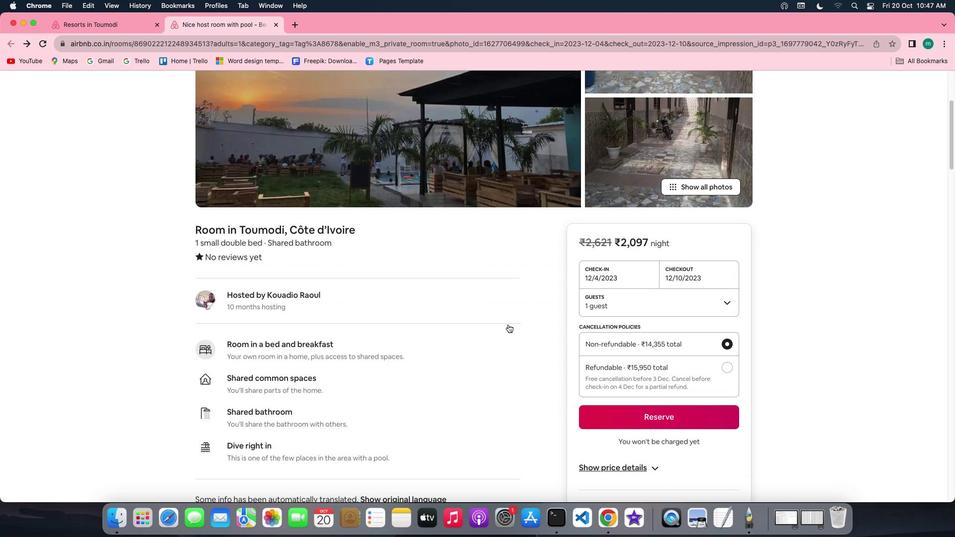
Action: Mouse scrolled (508, 324) with delta (0, -1)
Screenshot: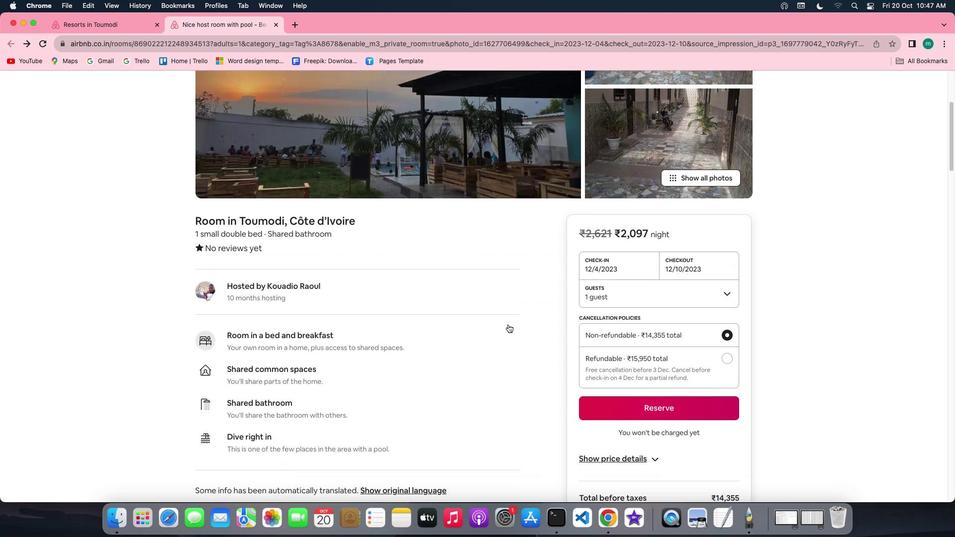 
Action: Mouse scrolled (508, 324) with delta (0, -1)
Screenshot: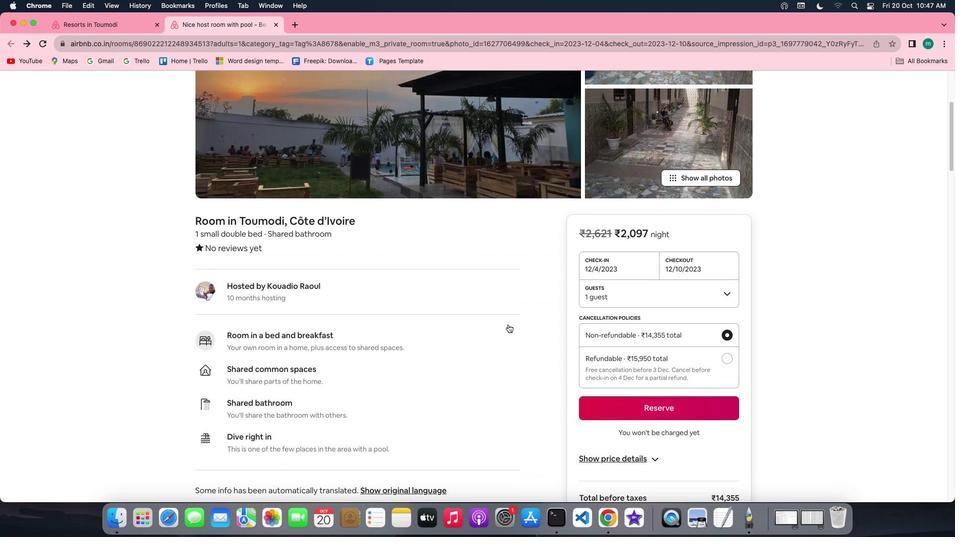 
Action: Mouse scrolled (508, 324) with delta (0, 0)
Screenshot: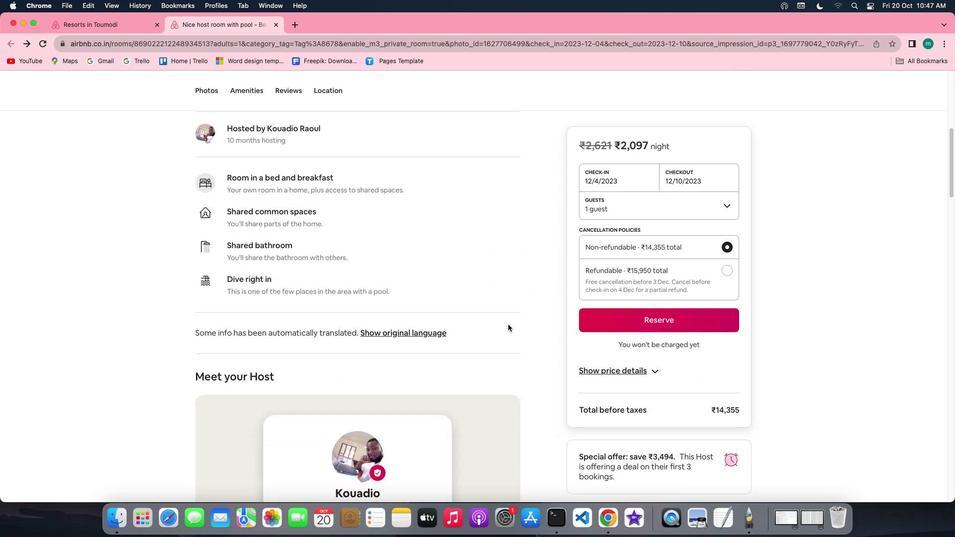
Action: Mouse scrolled (508, 324) with delta (0, 0)
Screenshot: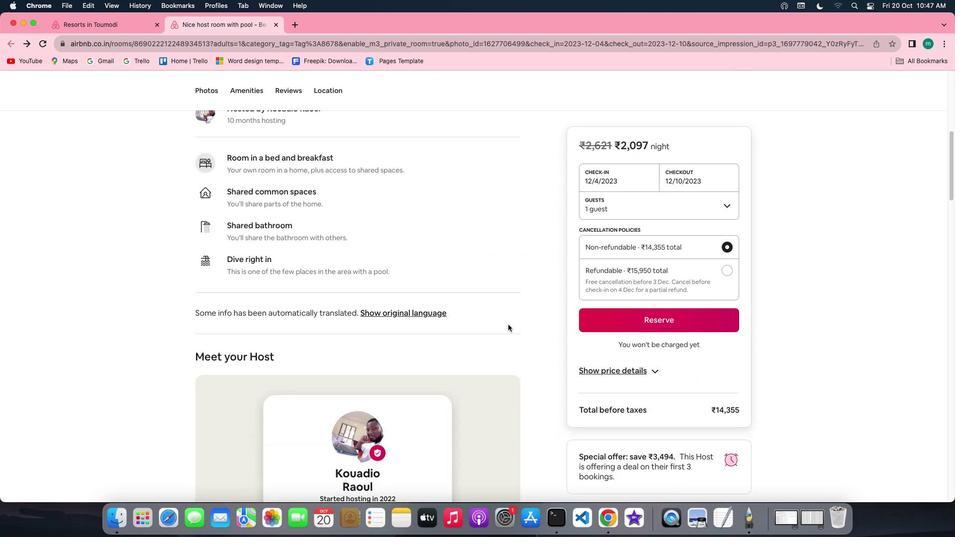 
Action: Mouse scrolled (508, 324) with delta (0, -1)
Screenshot: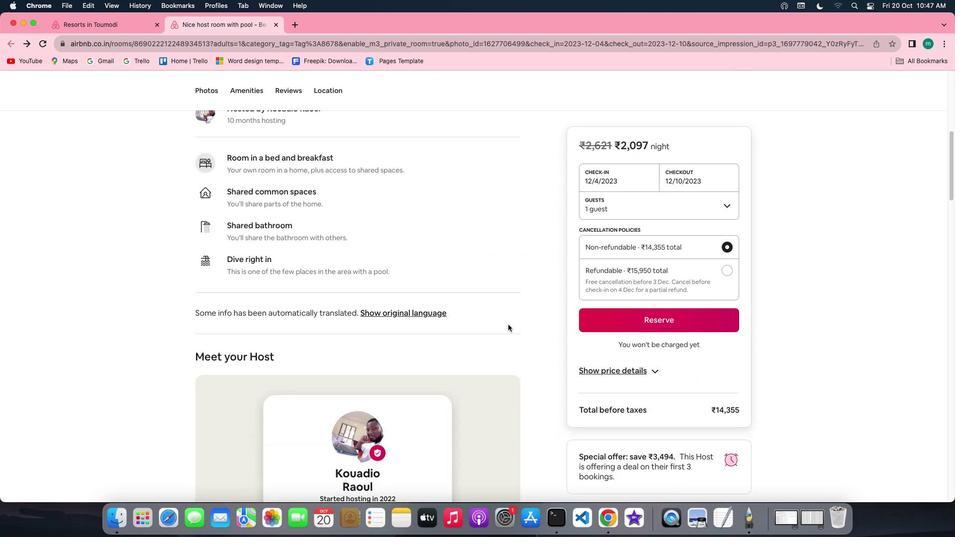 
Action: Mouse scrolled (508, 324) with delta (0, -1)
Screenshot: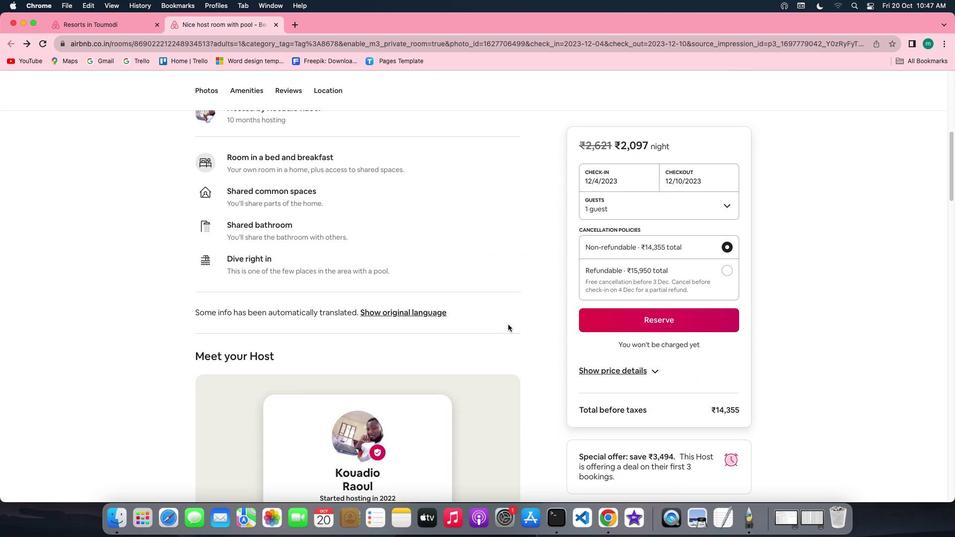 
Action: Mouse scrolled (508, 324) with delta (0, 0)
Screenshot: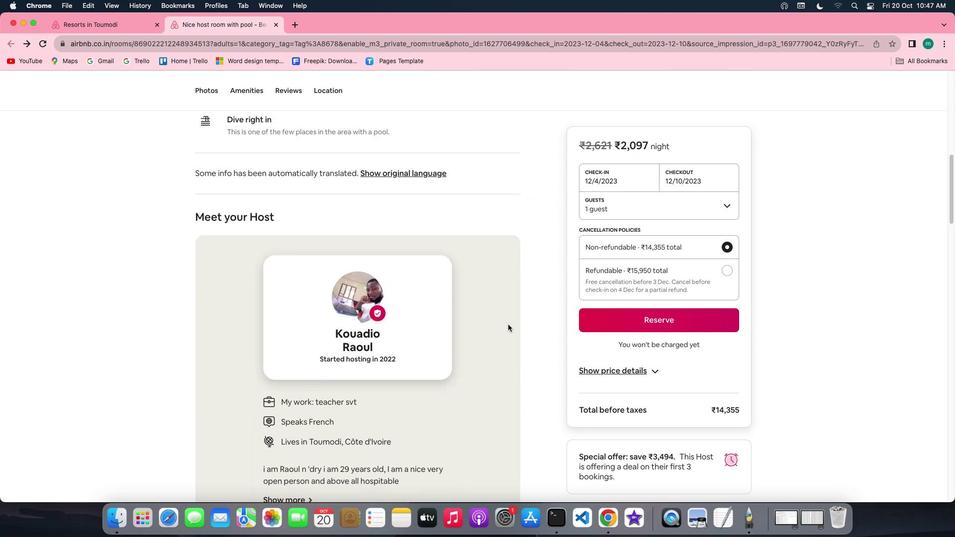 
Action: Mouse scrolled (508, 324) with delta (0, 0)
Screenshot: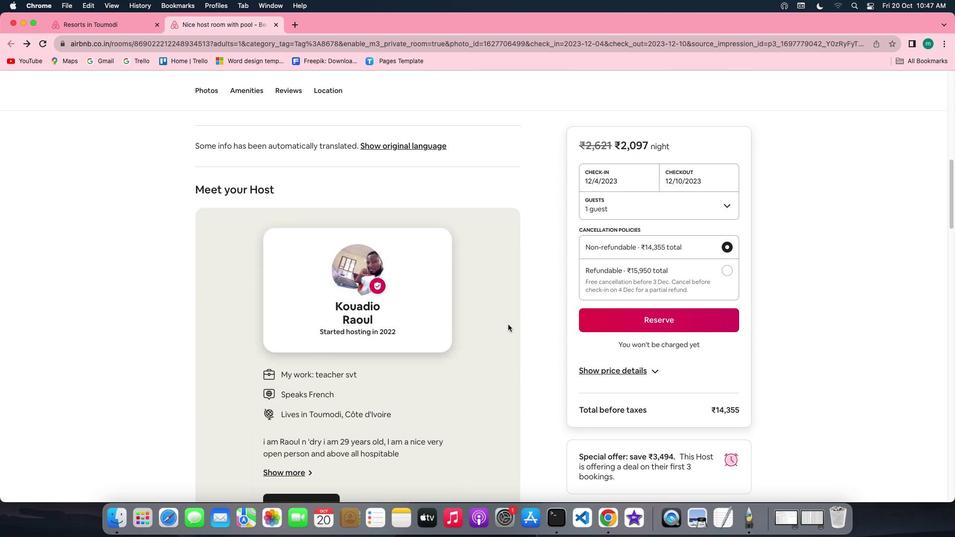 
Action: Mouse scrolled (508, 324) with delta (0, -1)
Screenshot: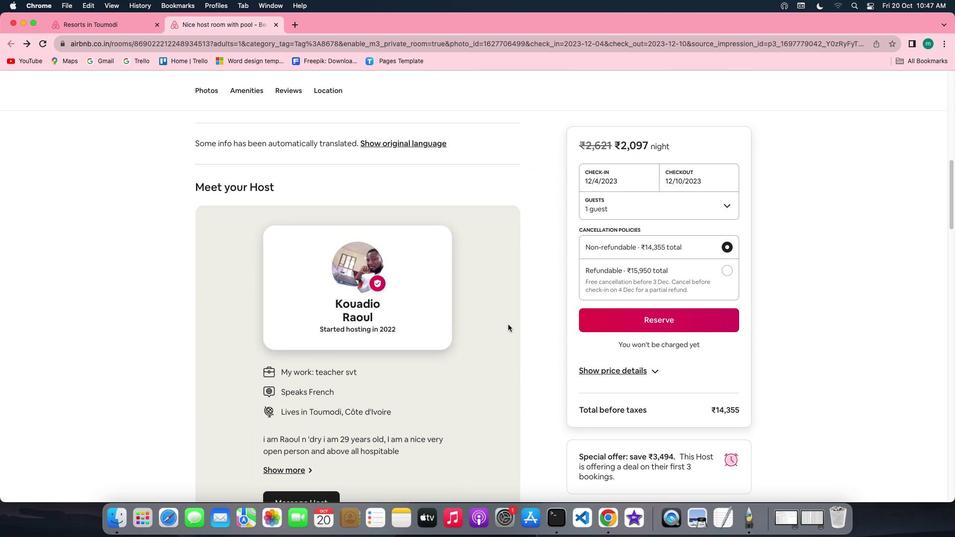 
Action: Mouse scrolled (508, 324) with delta (0, -1)
Screenshot: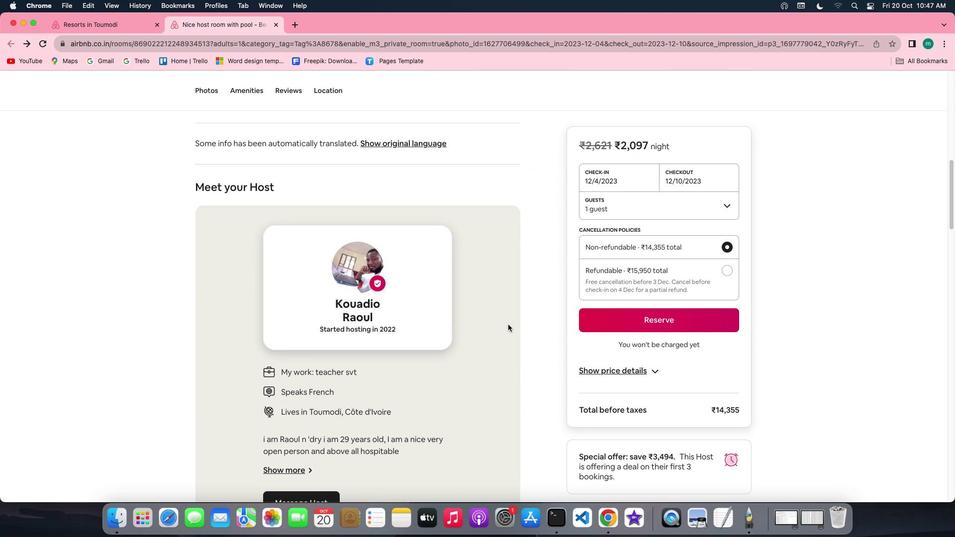 
Action: Mouse scrolled (508, 324) with delta (0, 0)
Screenshot: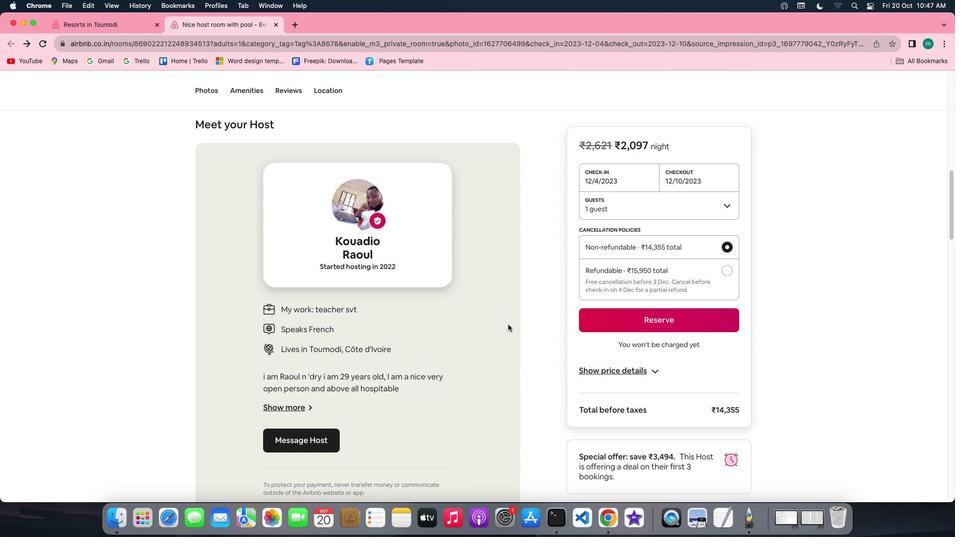 
Action: Mouse scrolled (508, 324) with delta (0, 0)
Screenshot: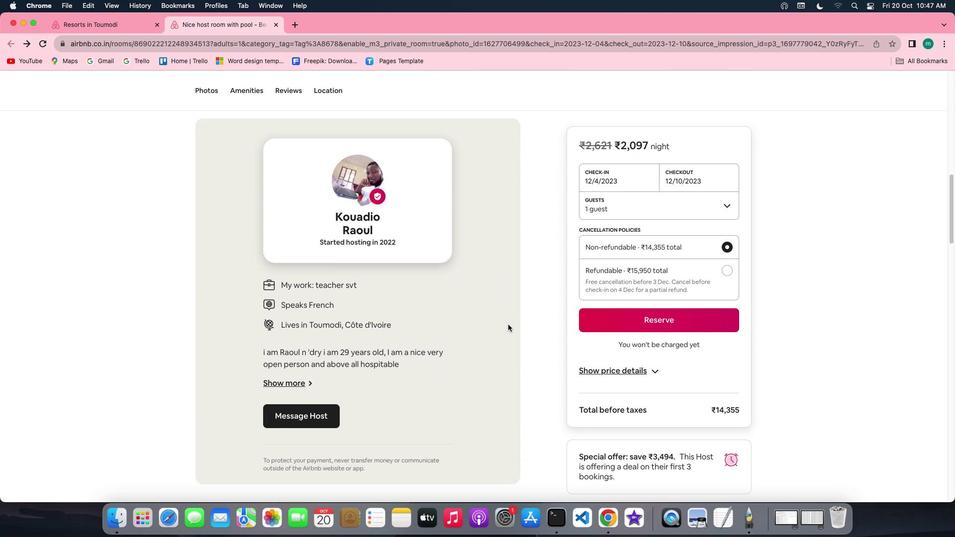 
Action: Mouse scrolled (508, 324) with delta (0, 0)
Screenshot: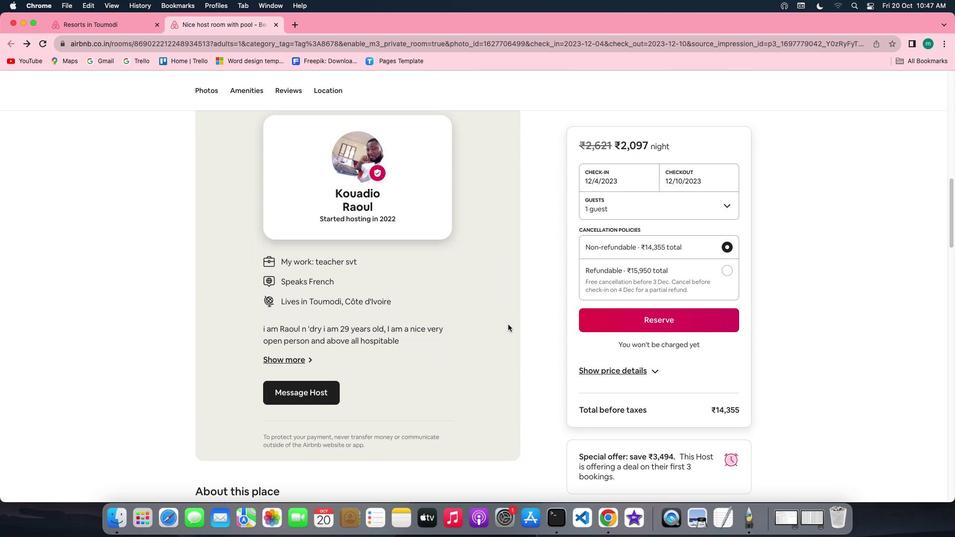 
Action: Mouse scrolled (508, 324) with delta (0, -1)
Screenshot: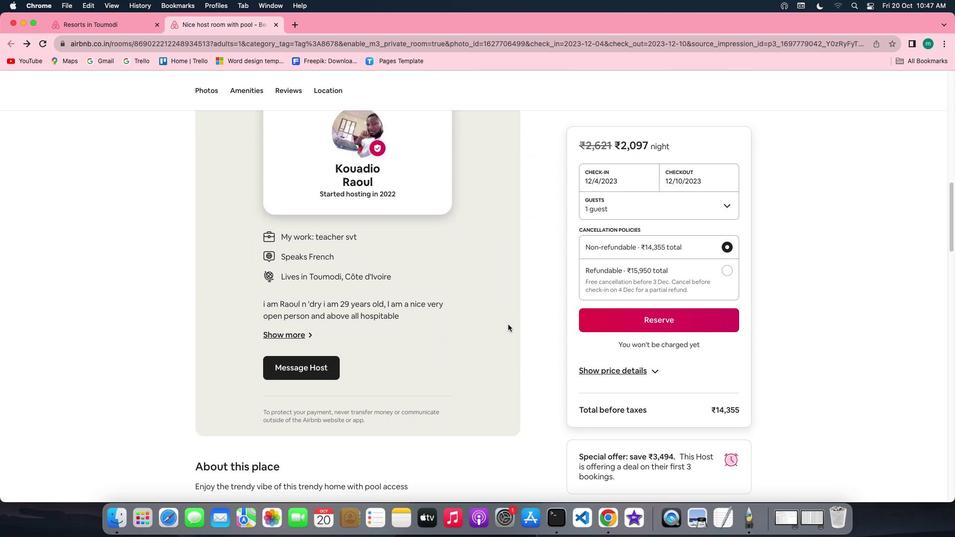 
Action: Mouse scrolled (508, 324) with delta (0, 0)
Screenshot: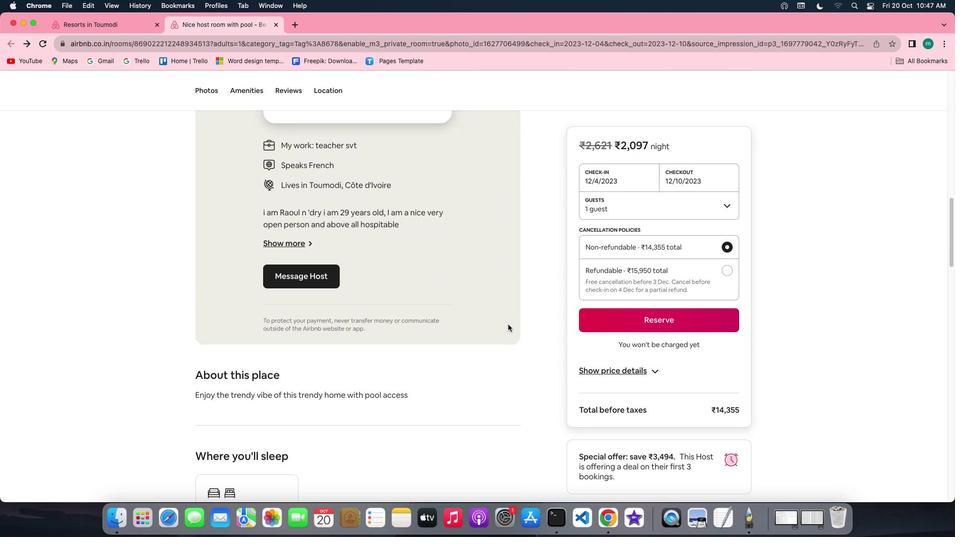 
Action: Mouse scrolled (508, 324) with delta (0, 0)
Screenshot: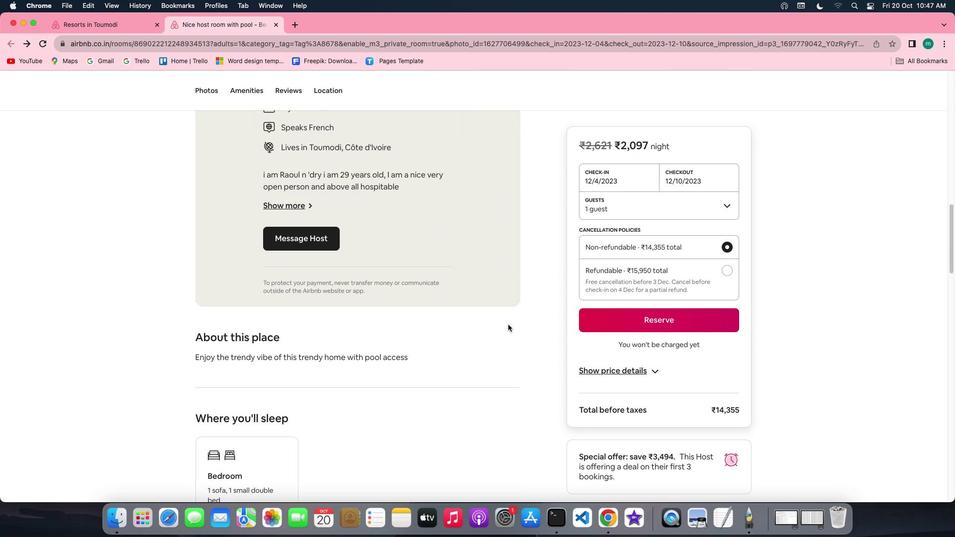 
Action: Mouse scrolled (508, 324) with delta (0, 0)
Screenshot: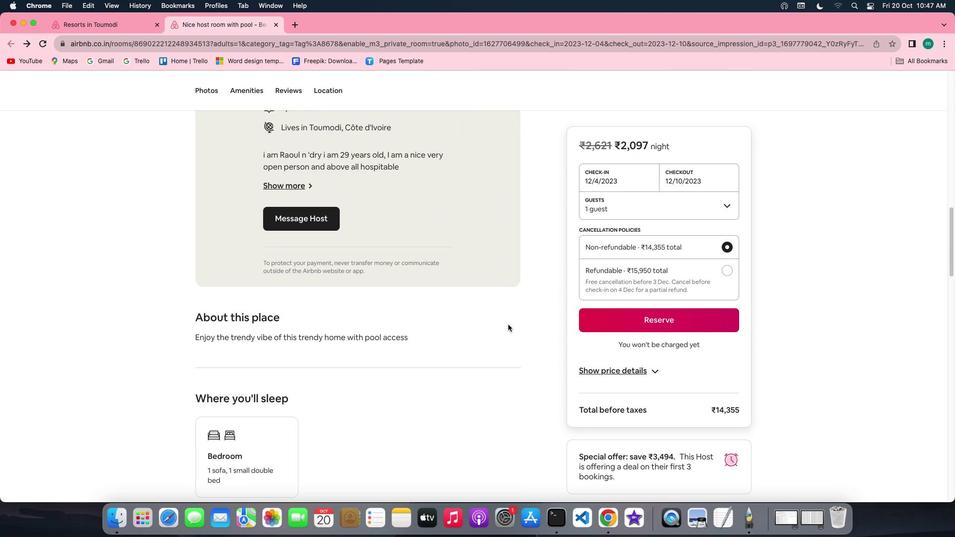 
Action: Mouse scrolled (508, 324) with delta (0, -1)
Screenshot: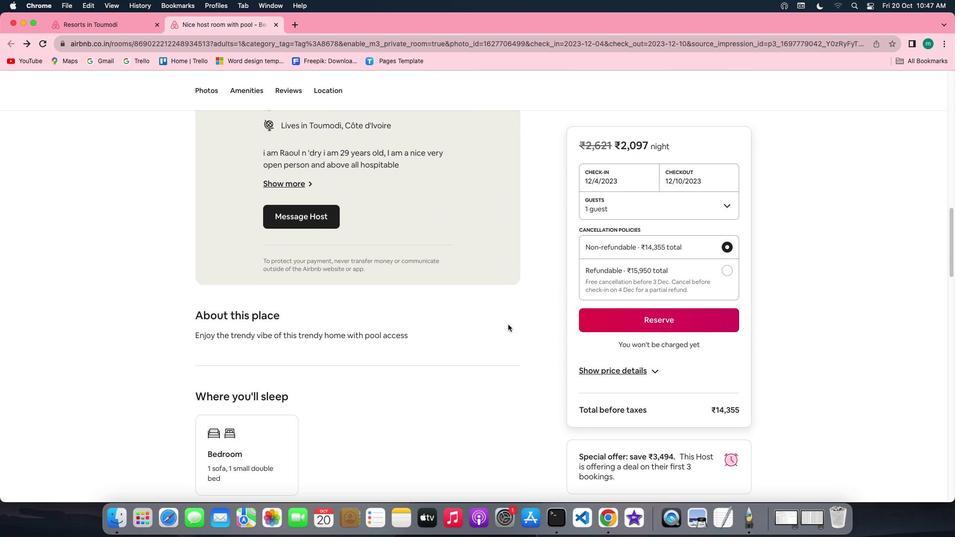
Action: Mouse scrolled (508, 324) with delta (0, 0)
Screenshot: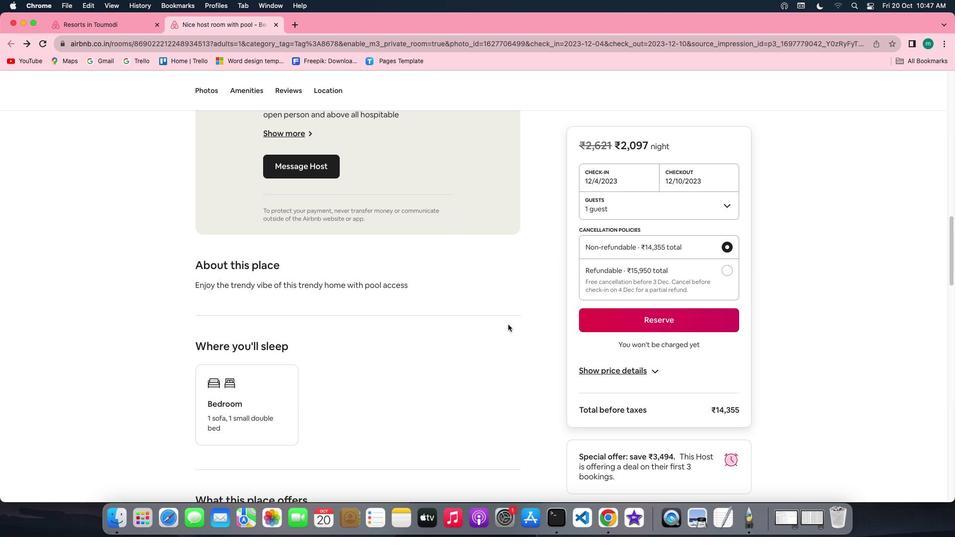 
Action: Mouse scrolled (508, 324) with delta (0, 0)
Screenshot: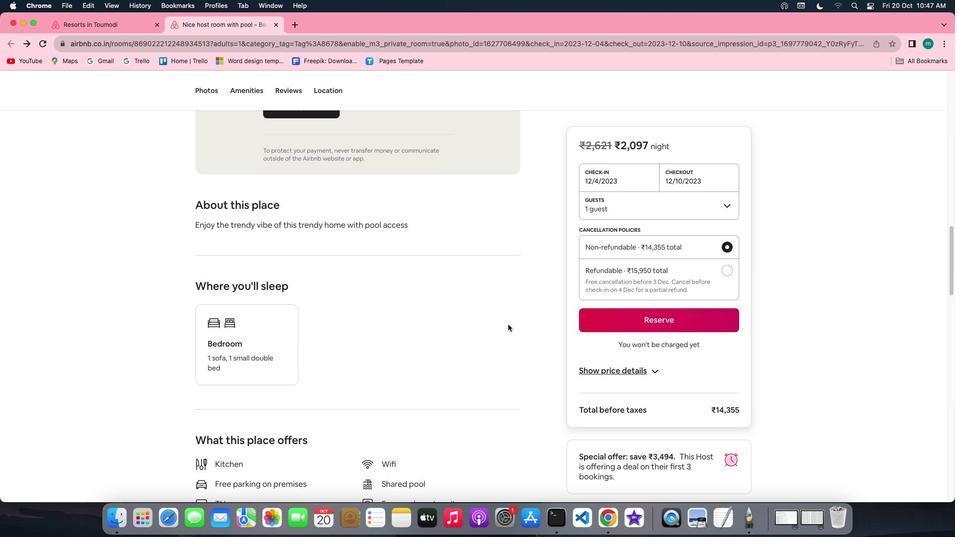 
Action: Mouse scrolled (508, 324) with delta (0, 0)
Screenshot: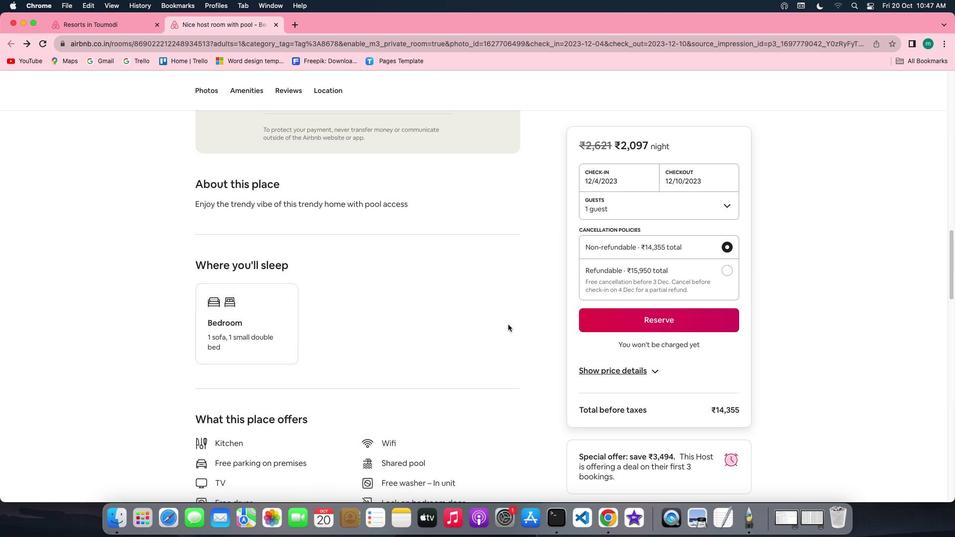 
Action: Mouse scrolled (508, 324) with delta (0, -1)
Screenshot: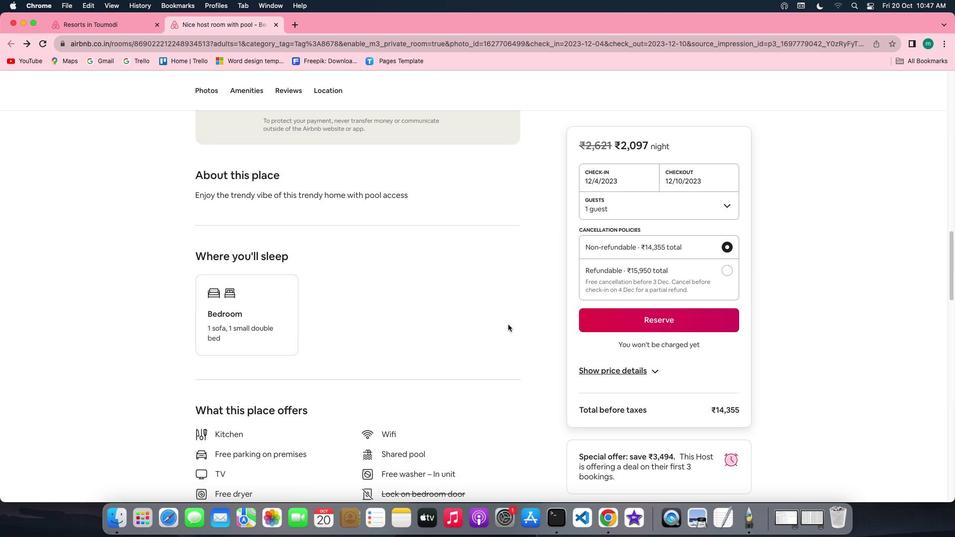 
Action: Mouse scrolled (508, 324) with delta (0, 0)
Screenshot: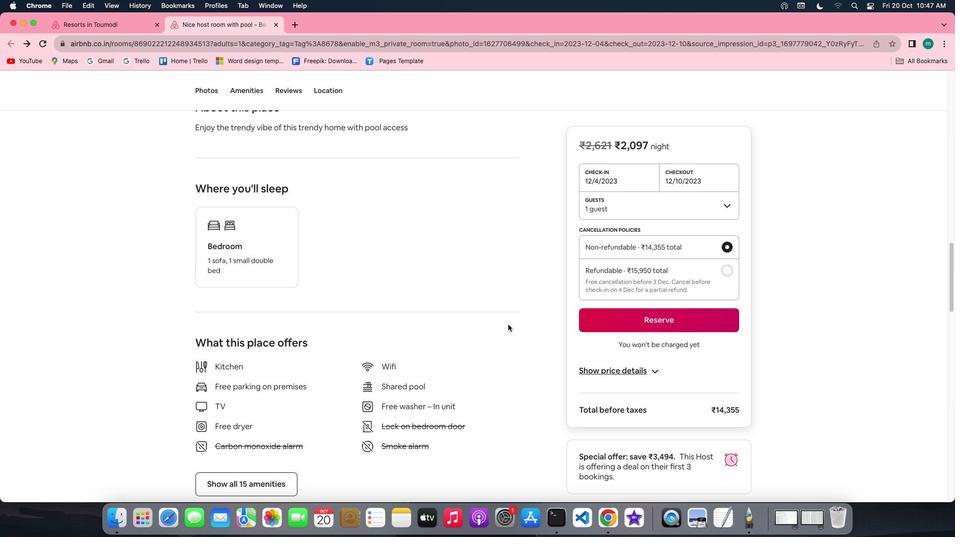 
Action: Mouse scrolled (508, 324) with delta (0, 0)
Screenshot: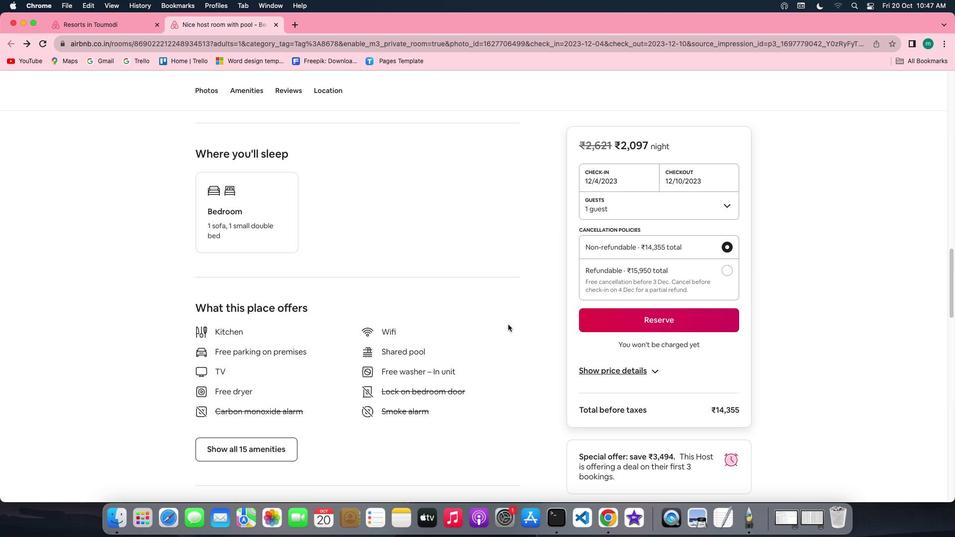 
Action: Mouse scrolled (508, 324) with delta (0, -1)
Screenshot: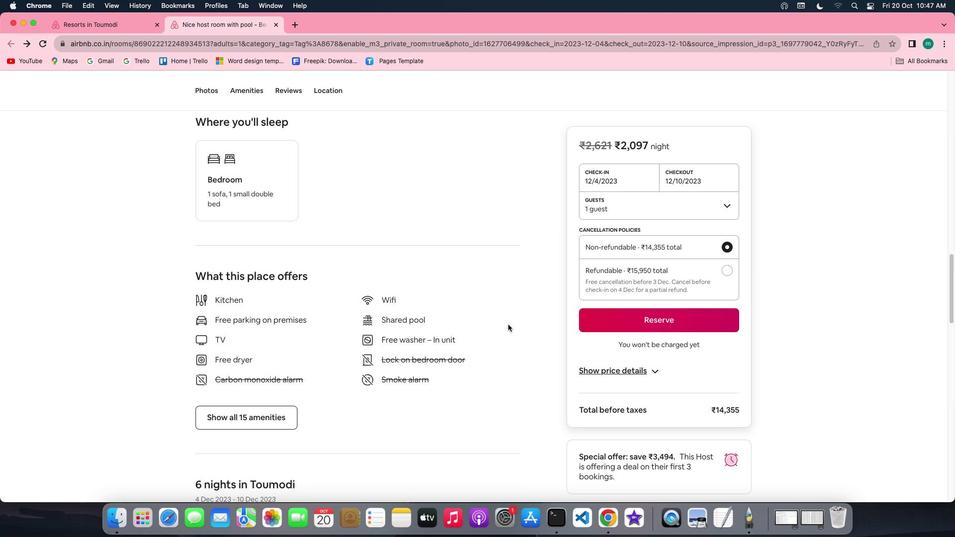 
Action: Mouse scrolled (508, 324) with delta (0, -1)
Screenshot: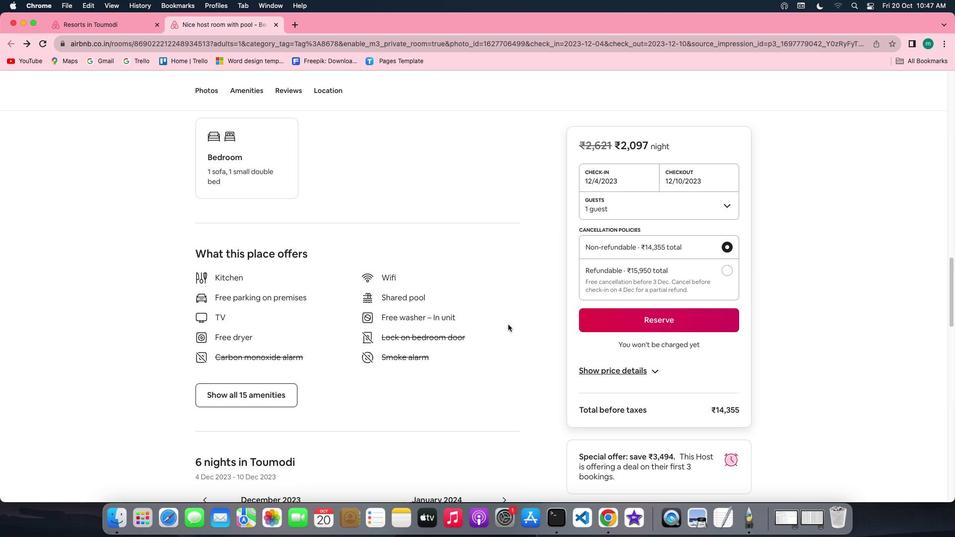 
Action: Mouse moved to (260, 394)
Screenshot: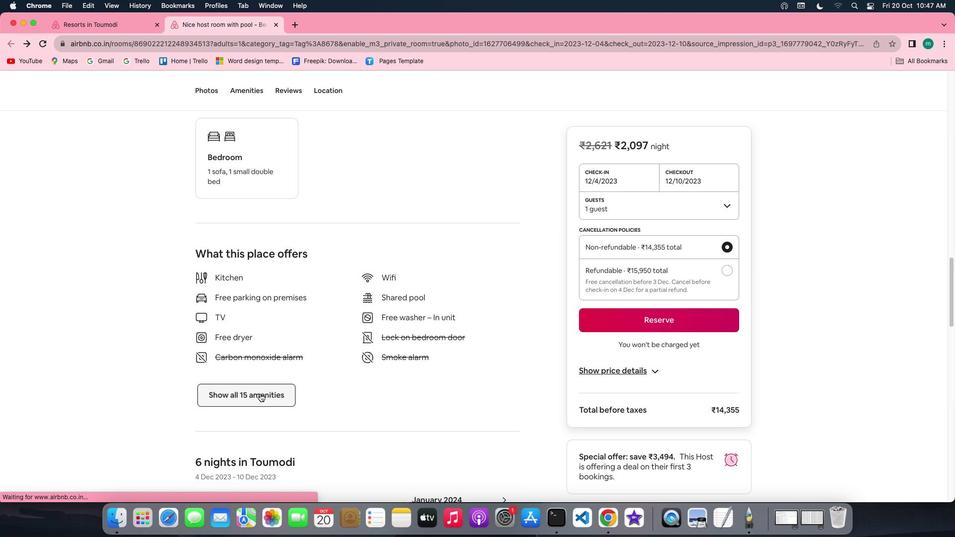 
Action: Mouse pressed left at (260, 394)
Screenshot: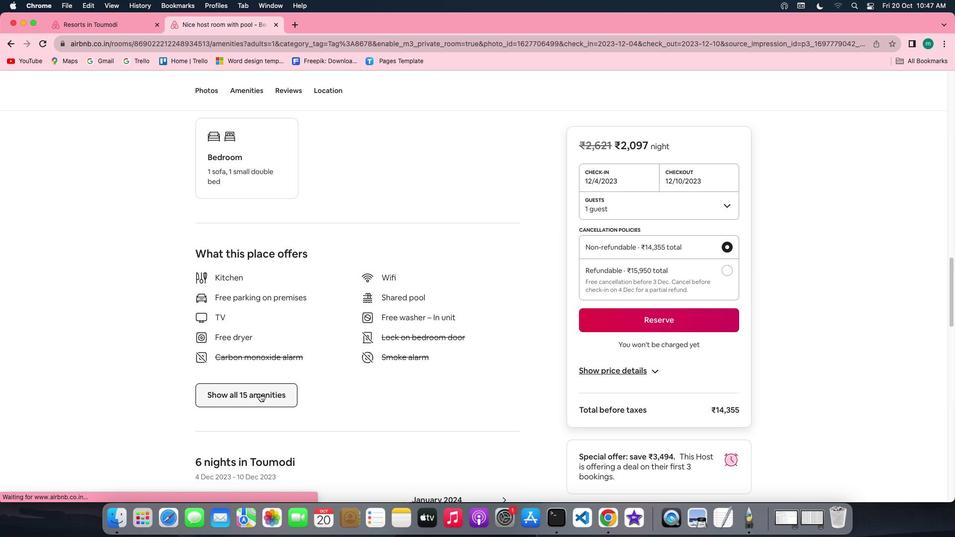 
Action: Mouse moved to (527, 363)
Screenshot: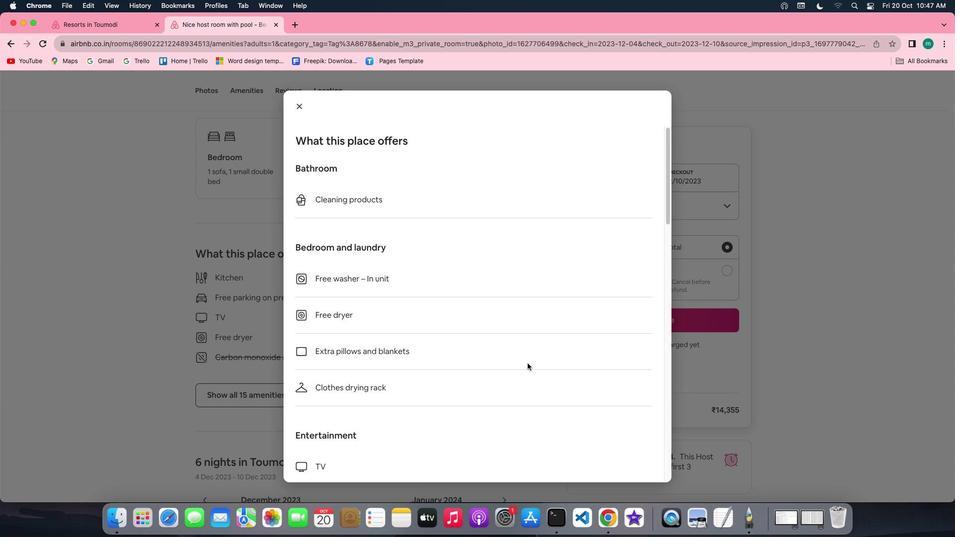 
Action: Mouse scrolled (527, 363) with delta (0, 0)
Screenshot: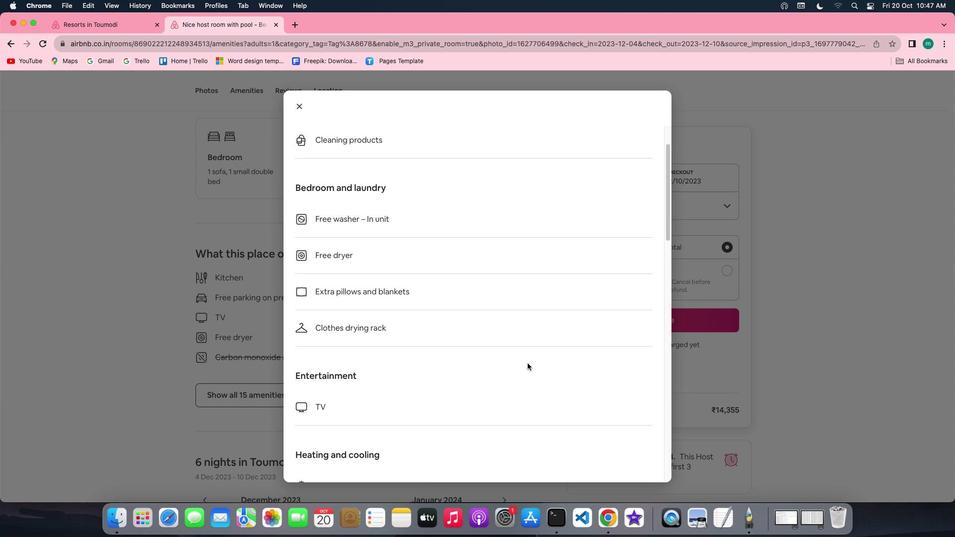 
Action: Mouse scrolled (527, 363) with delta (0, 0)
Screenshot: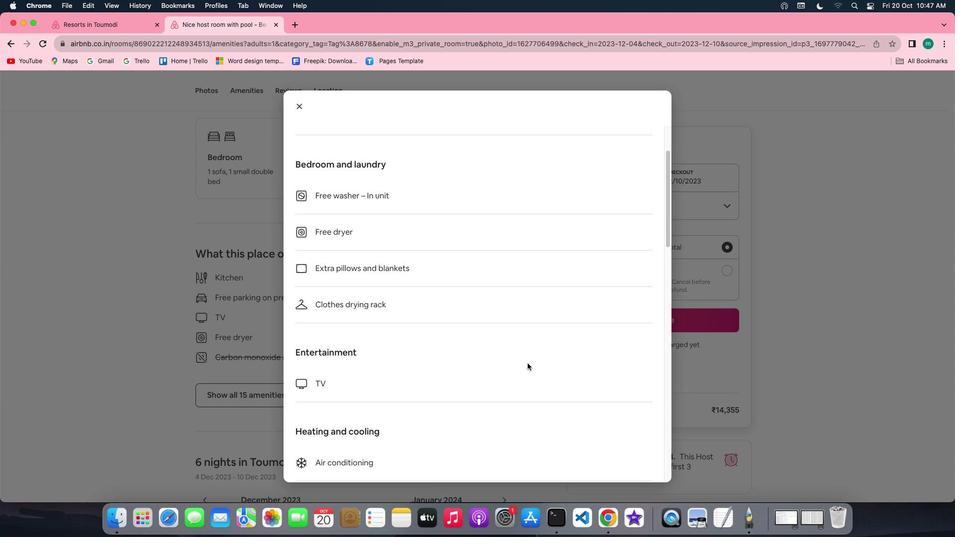 
Action: Mouse scrolled (527, 363) with delta (0, 0)
Screenshot: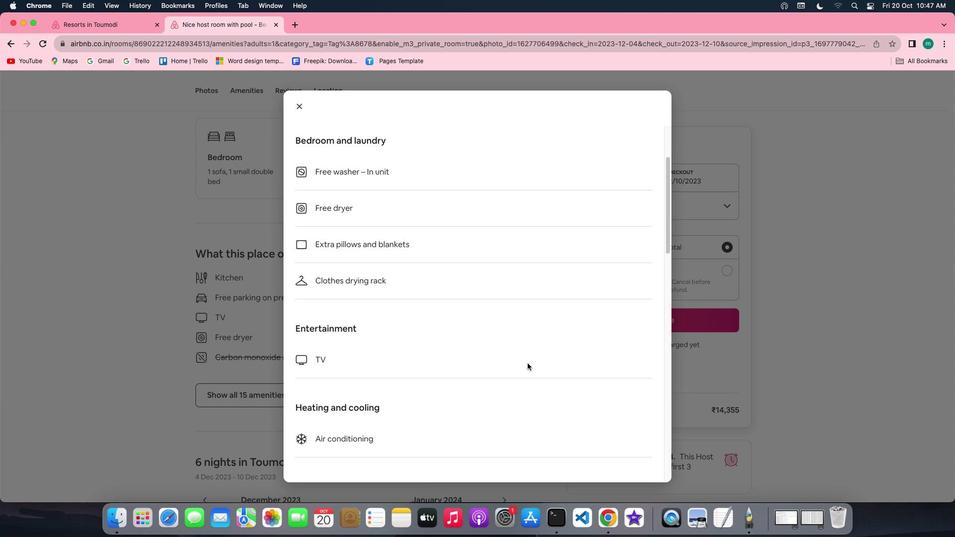 
Action: Mouse scrolled (527, 363) with delta (0, -1)
Screenshot: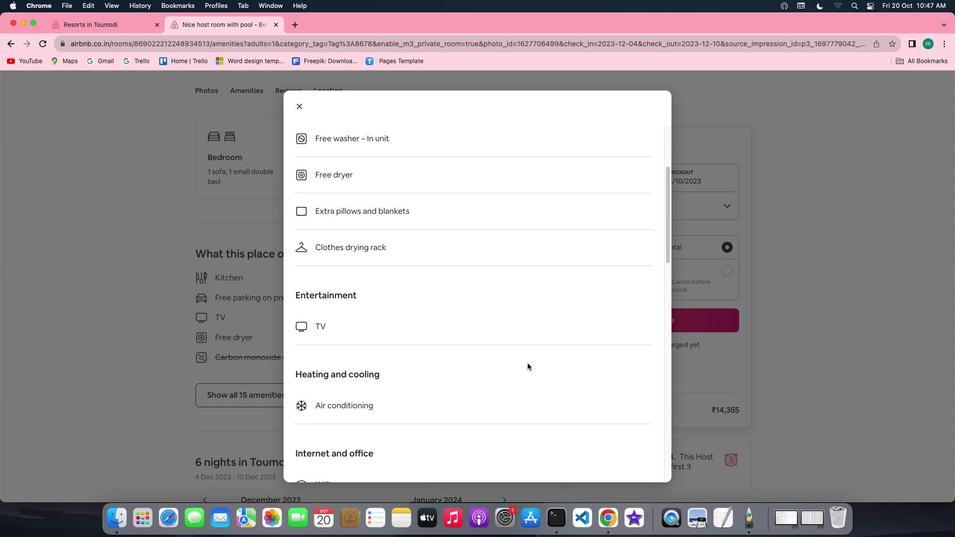 
Action: Mouse scrolled (527, 363) with delta (0, 0)
Screenshot: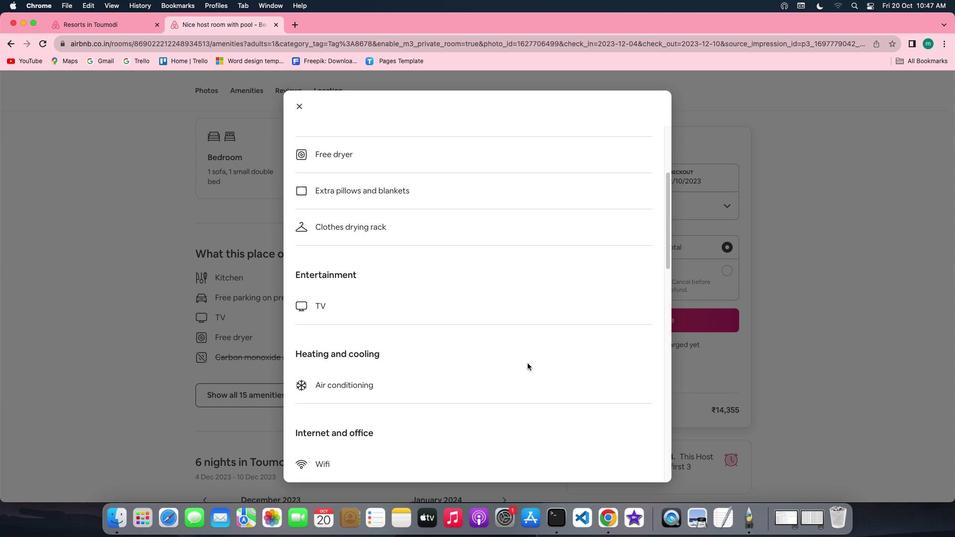 
Action: Mouse scrolled (527, 363) with delta (0, 0)
Screenshot: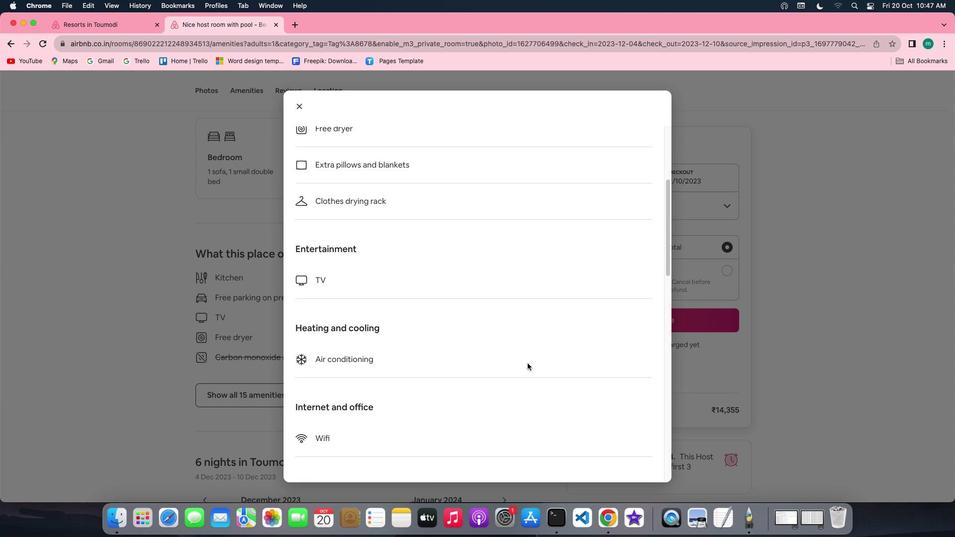 
Action: Mouse scrolled (527, 363) with delta (0, 0)
Screenshot: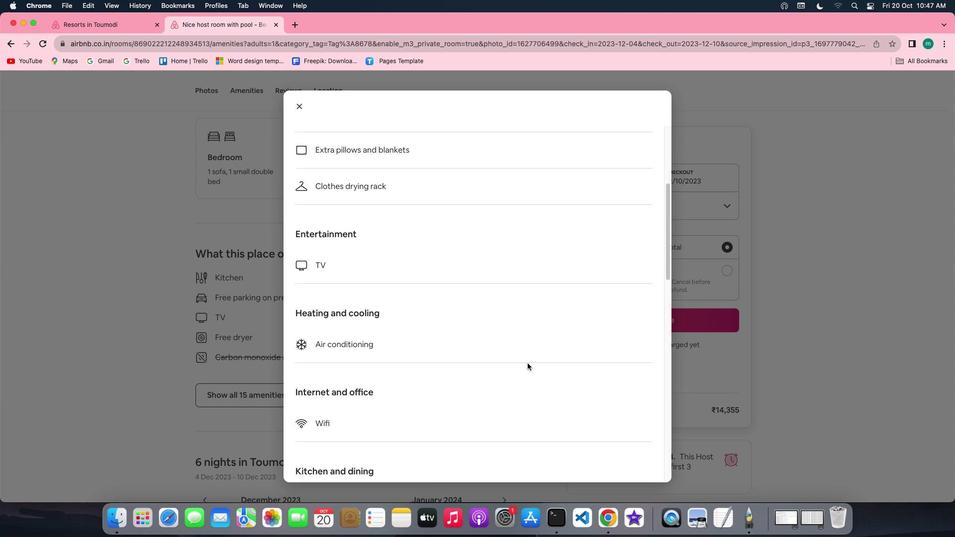 
Action: Mouse scrolled (527, 363) with delta (0, 0)
Screenshot: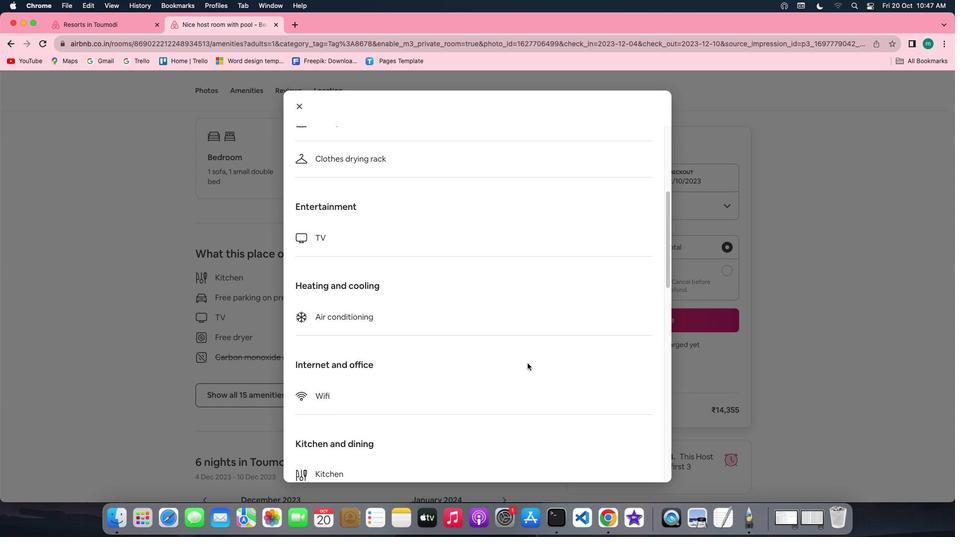 
Action: Mouse scrolled (527, 363) with delta (0, 0)
Screenshot: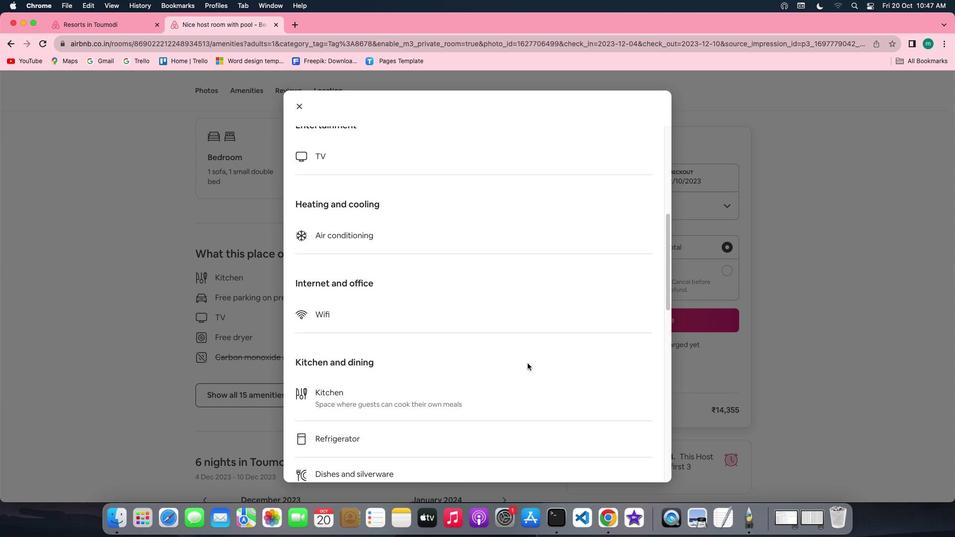 
Action: Mouse scrolled (527, 363) with delta (0, 0)
Screenshot: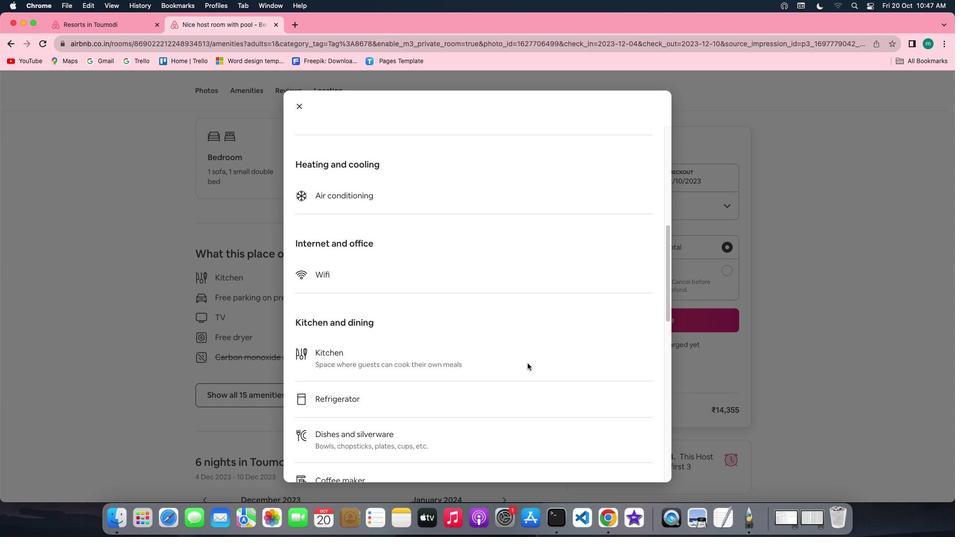
Action: Mouse scrolled (527, 363) with delta (0, 0)
Screenshot: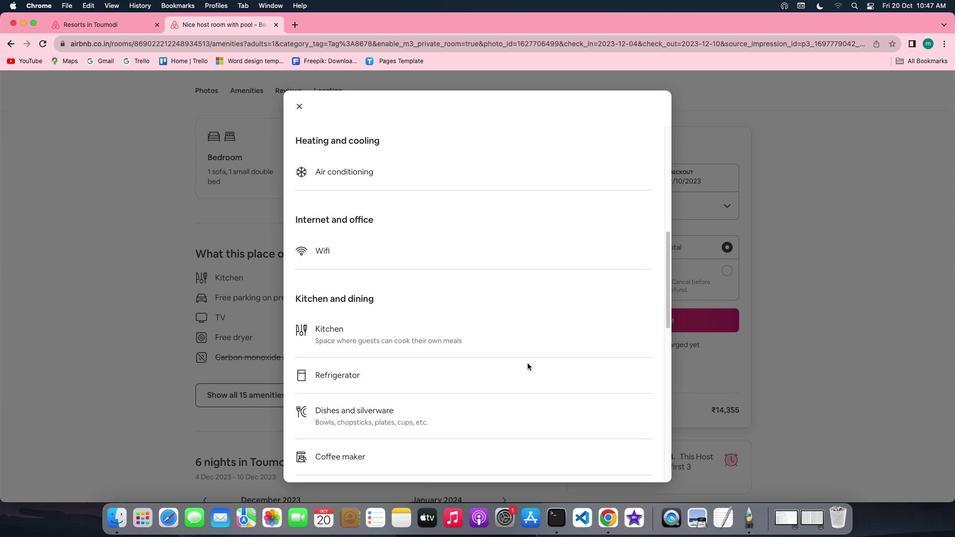 
Action: Mouse scrolled (527, 363) with delta (0, -1)
Screenshot: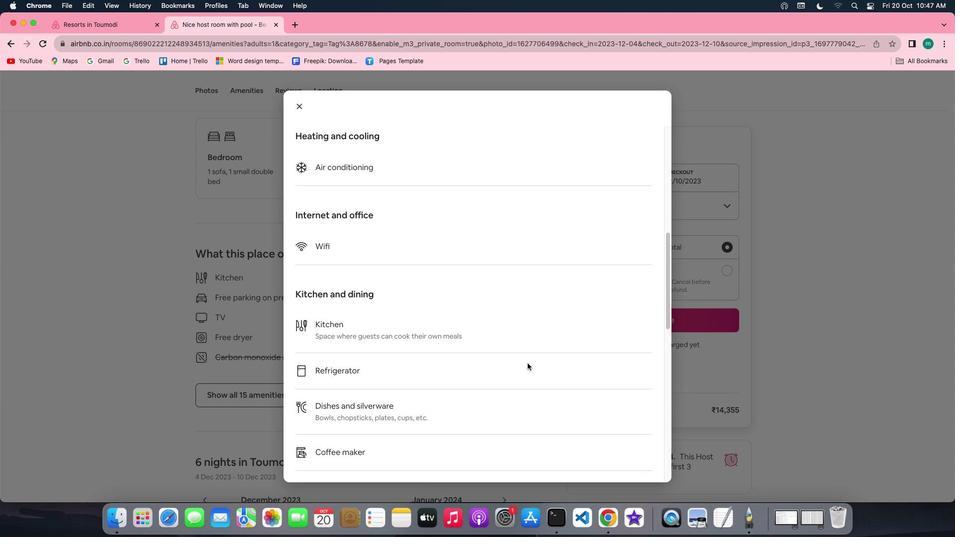 
Action: Mouse scrolled (527, 363) with delta (0, 0)
Screenshot: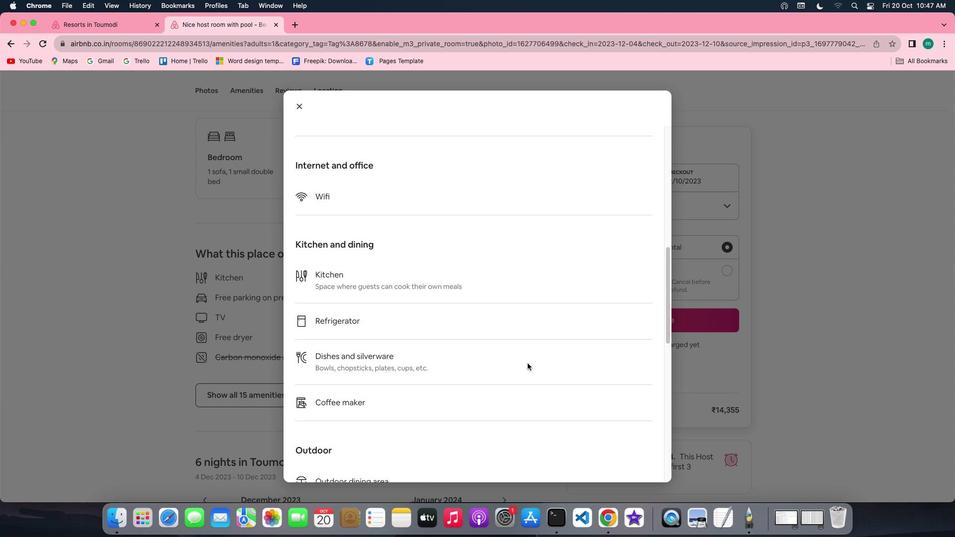 
Action: Mouse scrolled (527, 363) with delta (0, 0)
Screenshot: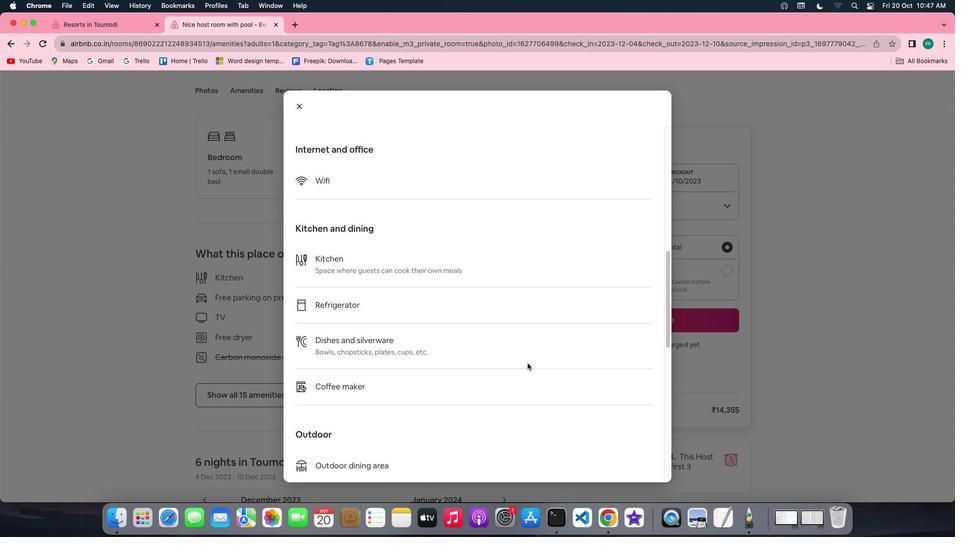 
Action: Mouse scrolled (527, 363) with delta (0, 0)
Screenshot: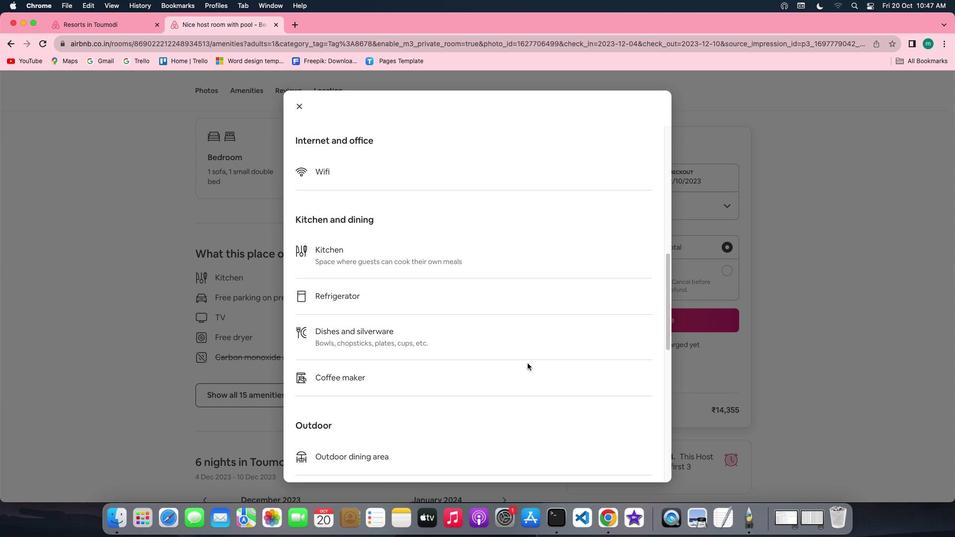 
Action: Mouse scrolled (527, 363) with delta (0, 0)
Screenshot: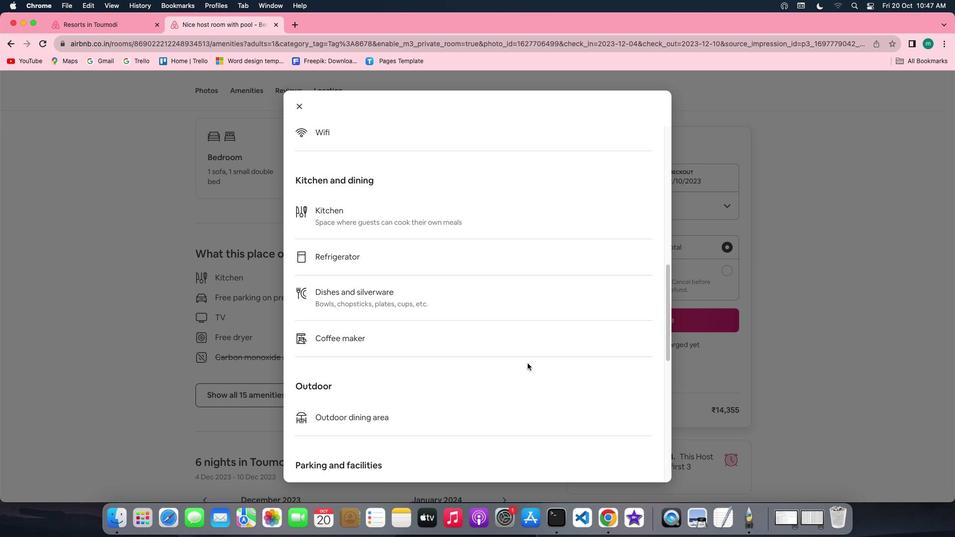
Action: Mouse scrolled (527, 363) with delta (0, 0)
Screenshot: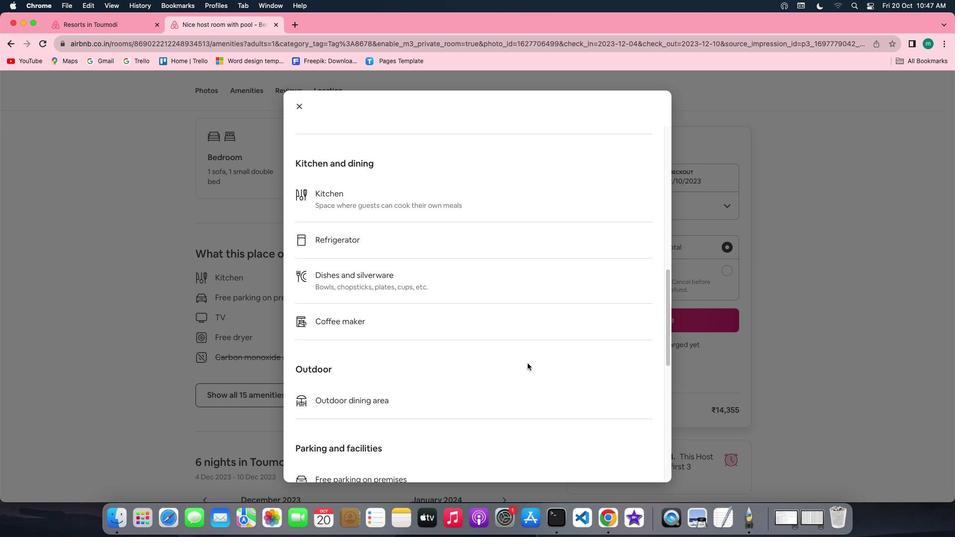 
Action: Mouse scrolled (527, 363) with delta (0, 0)
Screenshot: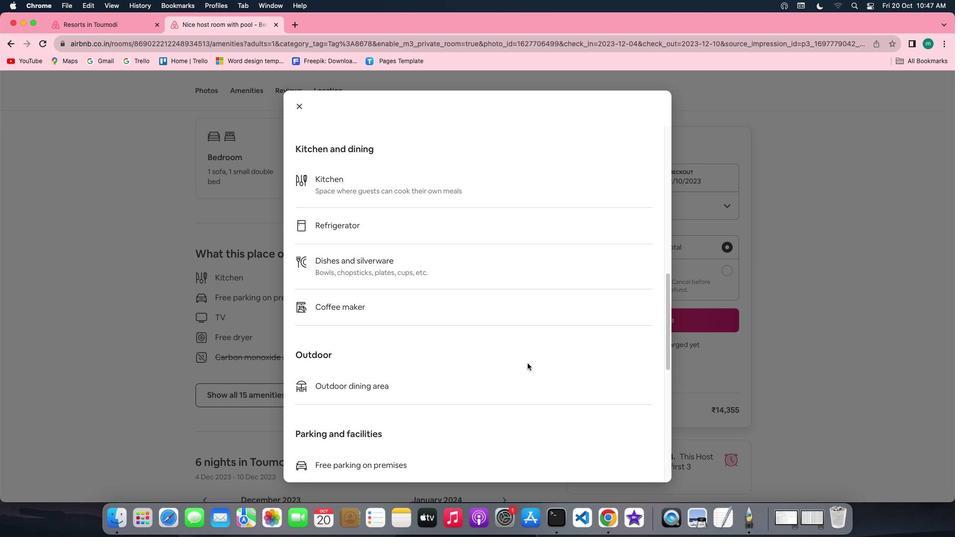 
Action: Mouse scrolled (527, 363) with delta (0, 0)
Screenshot: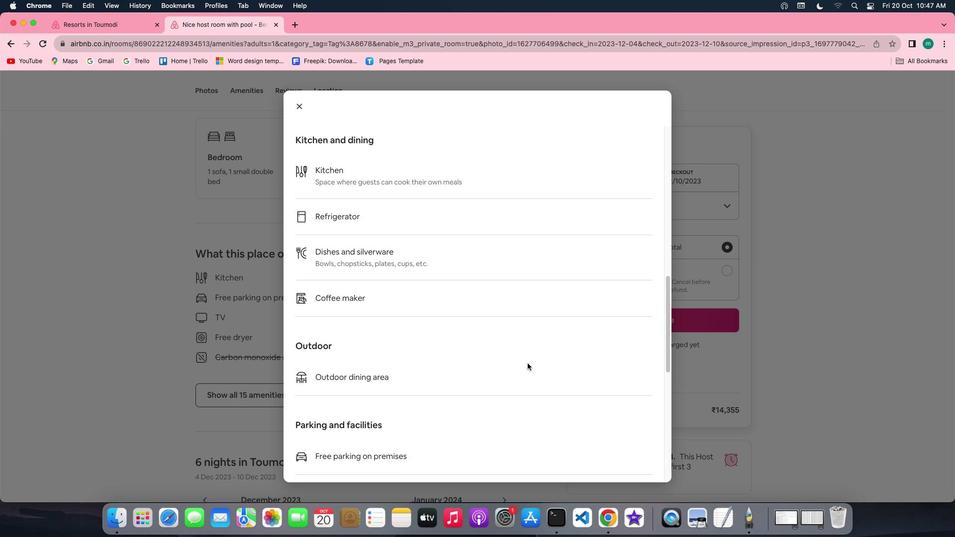 
Action: Mouse scrolled (527, 363) with delta (0, 0)
Screenshot: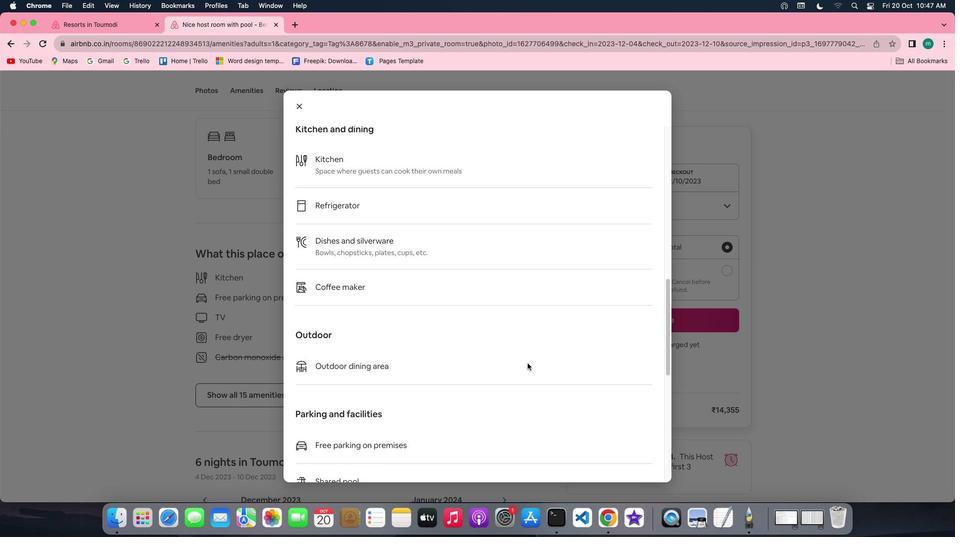 
Action: Mouse scrolled (527, 363) with delta (0, 0)
Screenshot: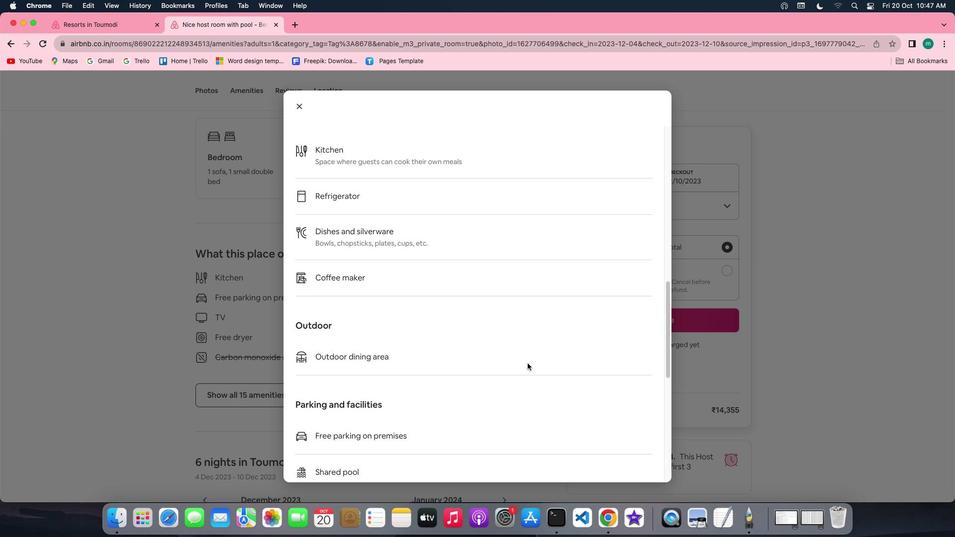 
Action: Mouse scrolled (527, 363) with delta (0, 0)
Screenshot: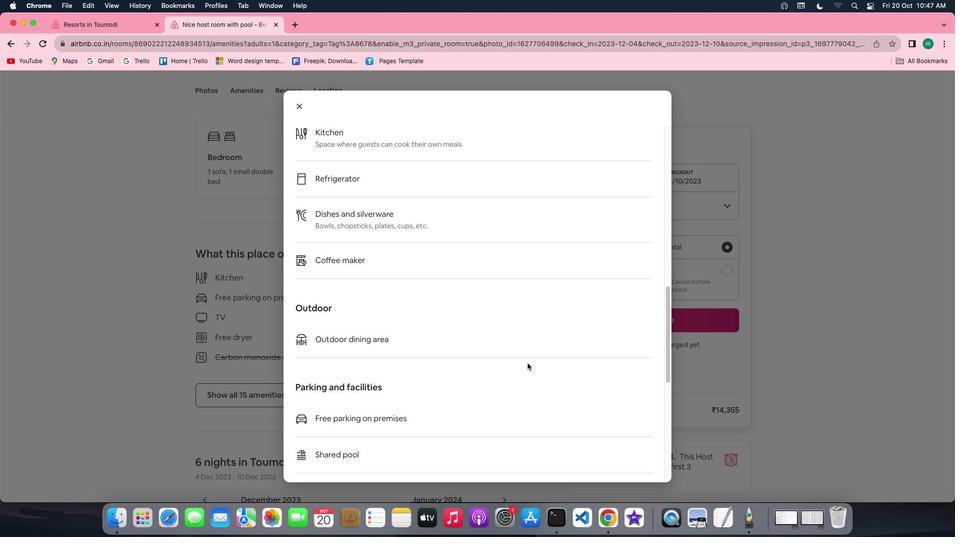 
Action: Mouse scrolled (527, 363) with delta (0, 0)
Screenshot: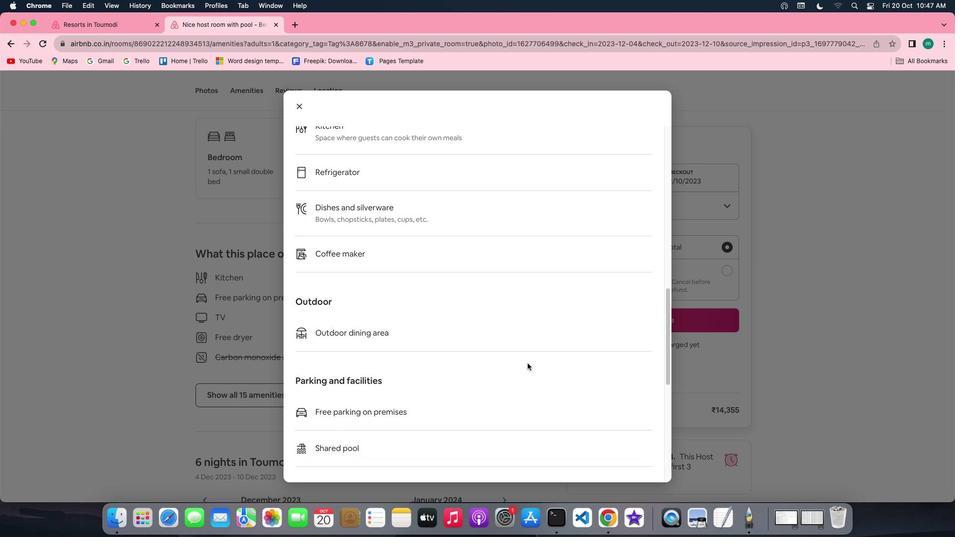 
Action: Mouse scrolled (527, 363) with delta (0, 0)
Screenshot: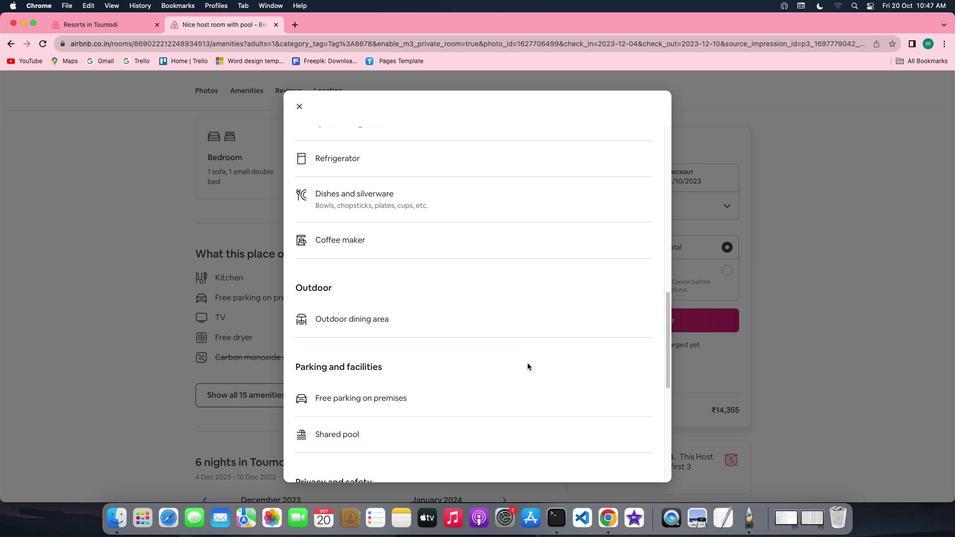 
Action: Mouse scrolled (527, 363) with delta (0, 0)
Screenshot: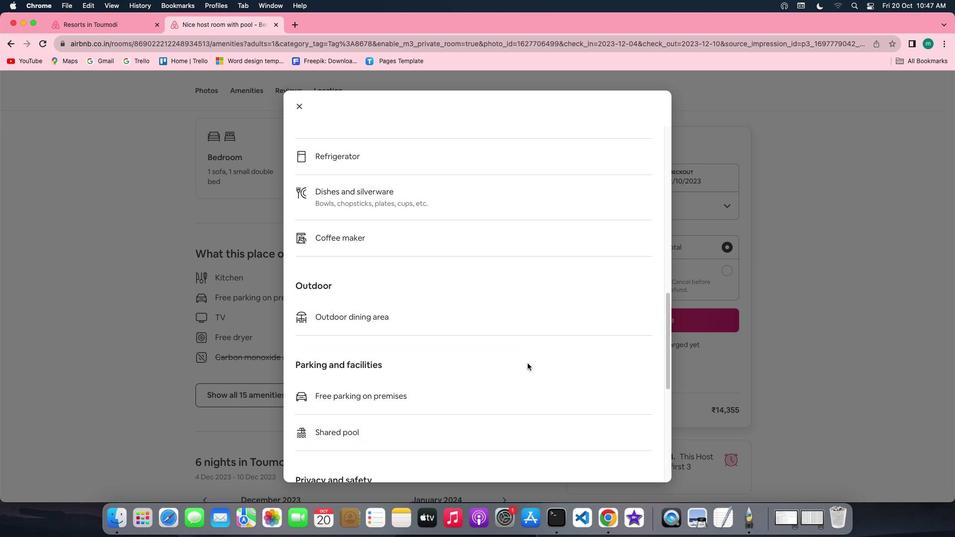 
Action: Mouse scrolled (527, 363) with delta (0, 0)
Screenshot: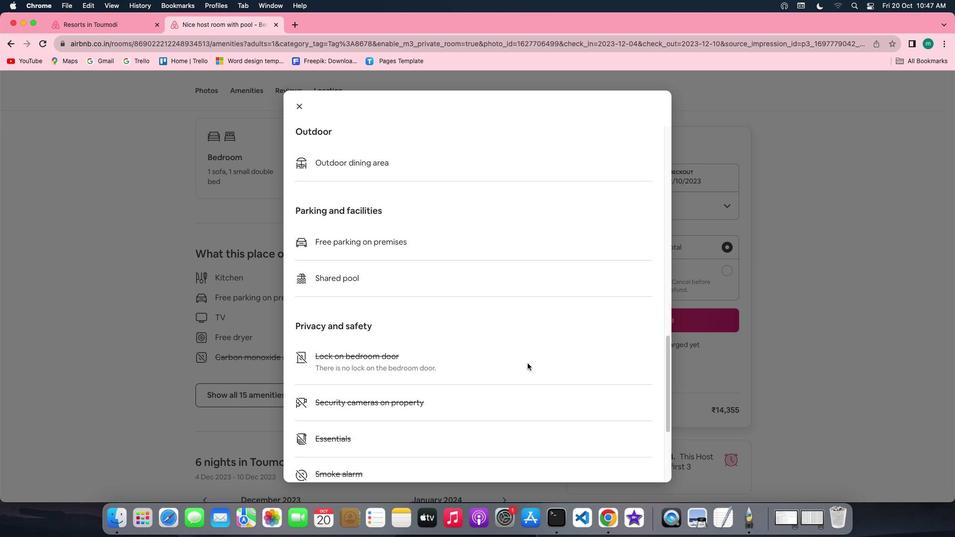 
Action: Mouse scrolled (527, 363) with delta (0, 0)
Screenshot: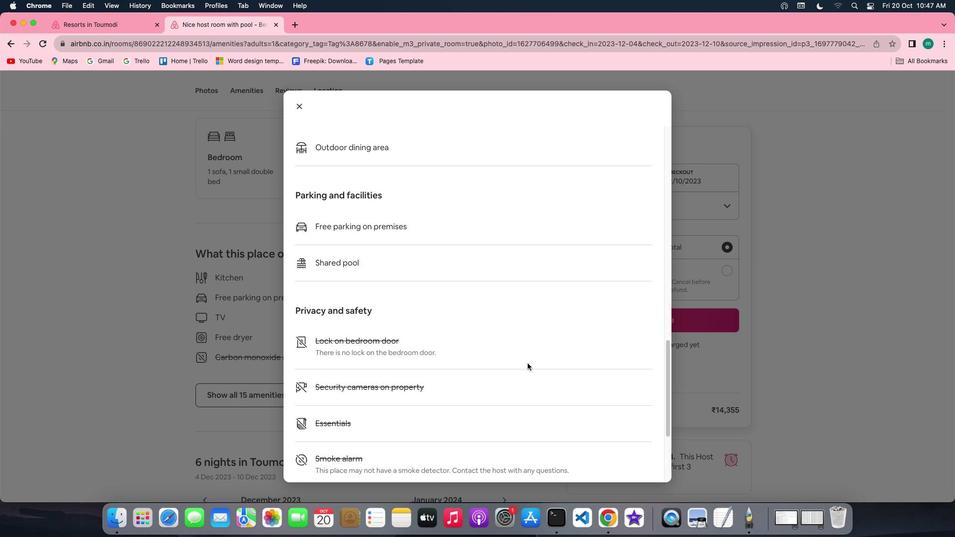
Action: Mouse scrolled (527, 363) with delta (0, -1)
Screenshot: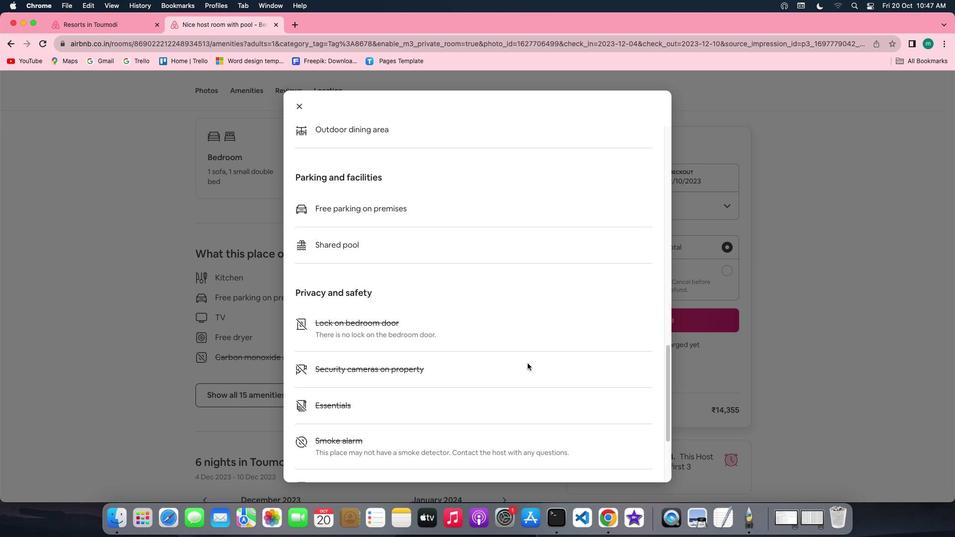 
Action: Mouse scrolled (527, 363) with delta (0, -1)
Screenshot: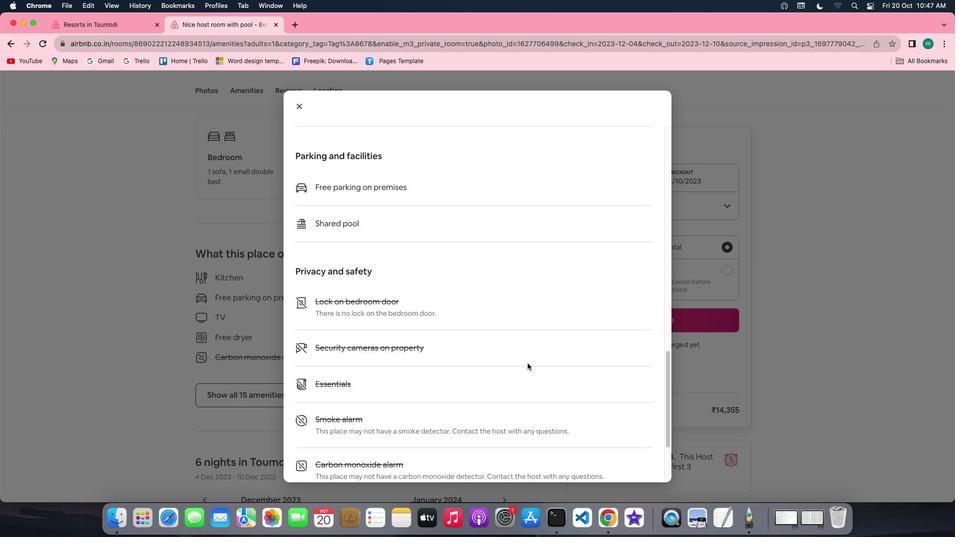 
Action: Mouse scrolled (527, 363) with delta (0, -1)
Screenshot: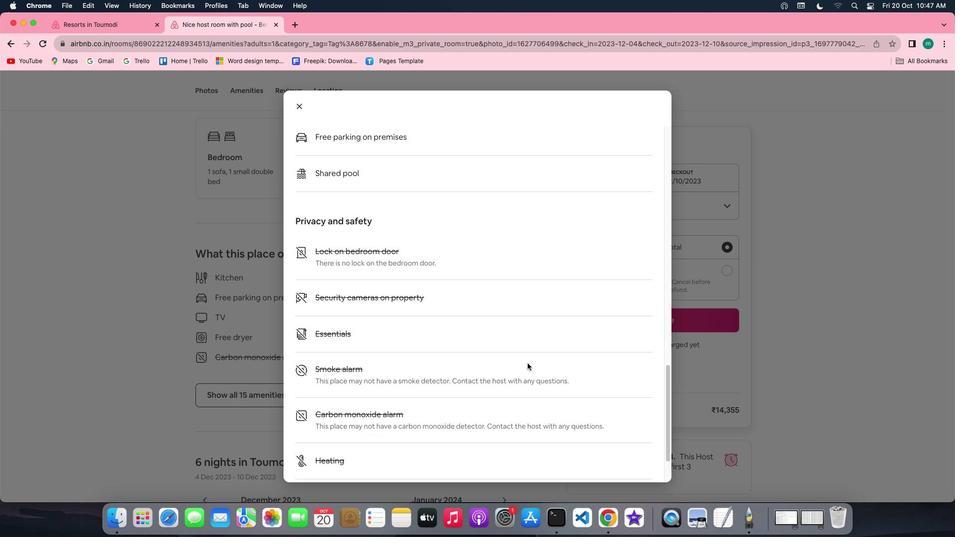 
Action: Mouse scrolled (527, 363) with delta (0, 0)
Screenshot: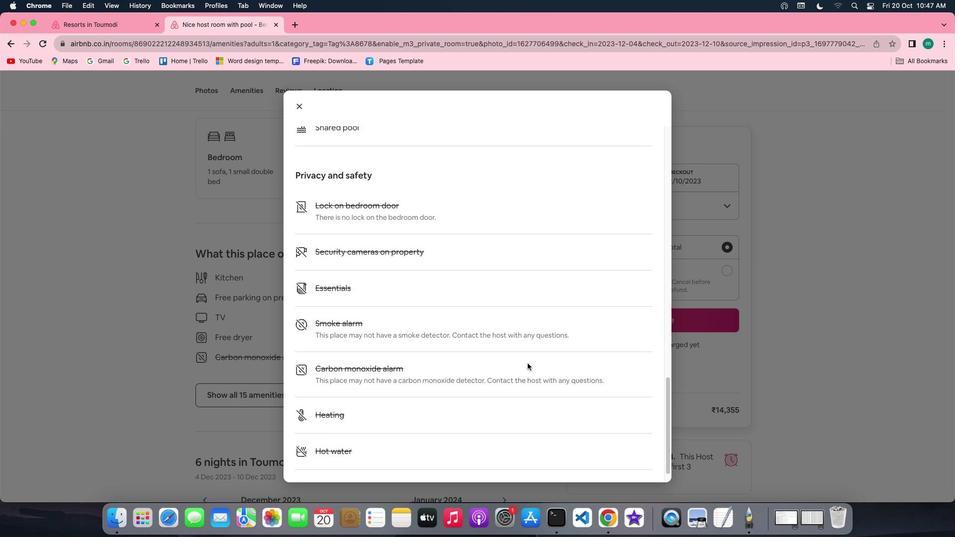 
Action: Mouse scrolled (527, 363) with delta (0, 0)
Screenshot: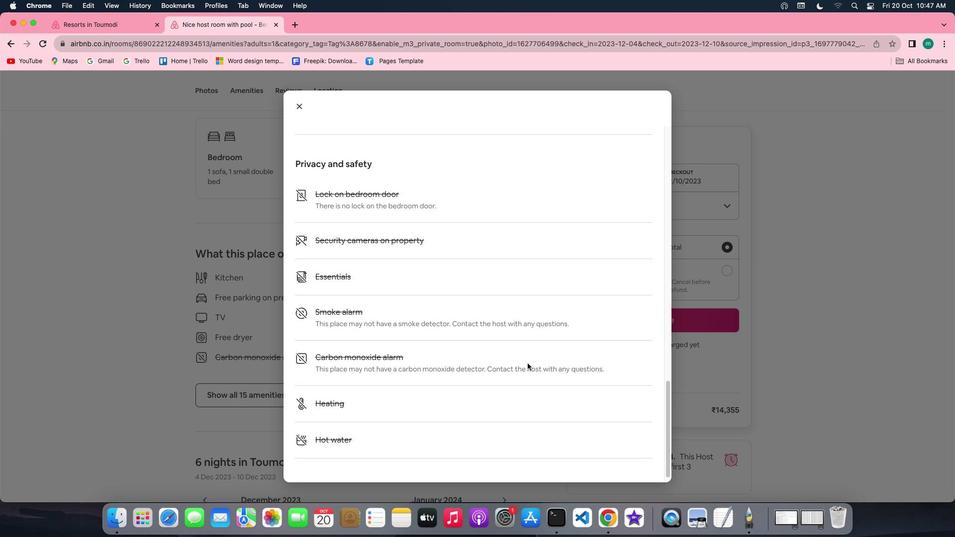 
Action: Mouse scrolled (527, 363) with delta (0, 0)
Screenshot: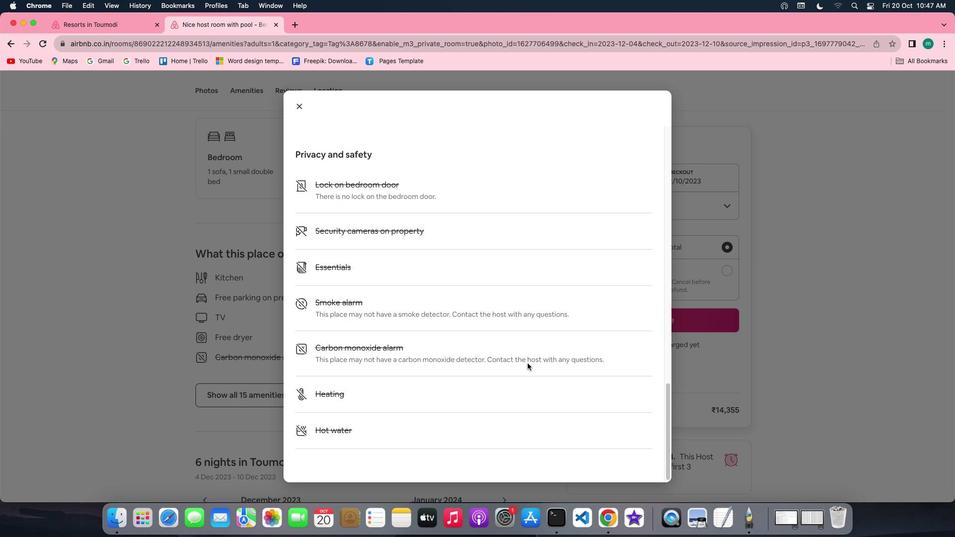 
Action: Mouse scrolled (527, 363) with delta (0, -1)
Screenshot: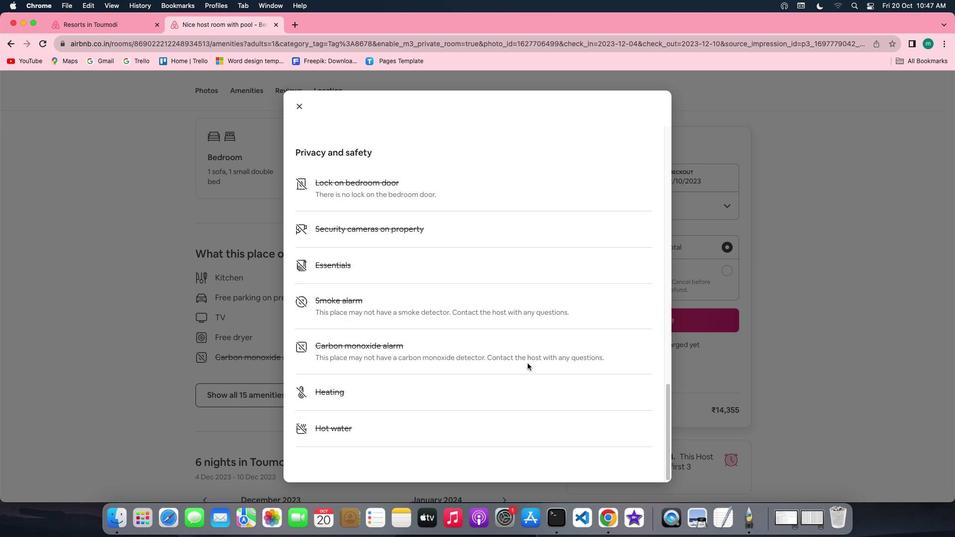 
Action: Mouse scrolled (527, 363) with delta (0, 0)
Screenshot: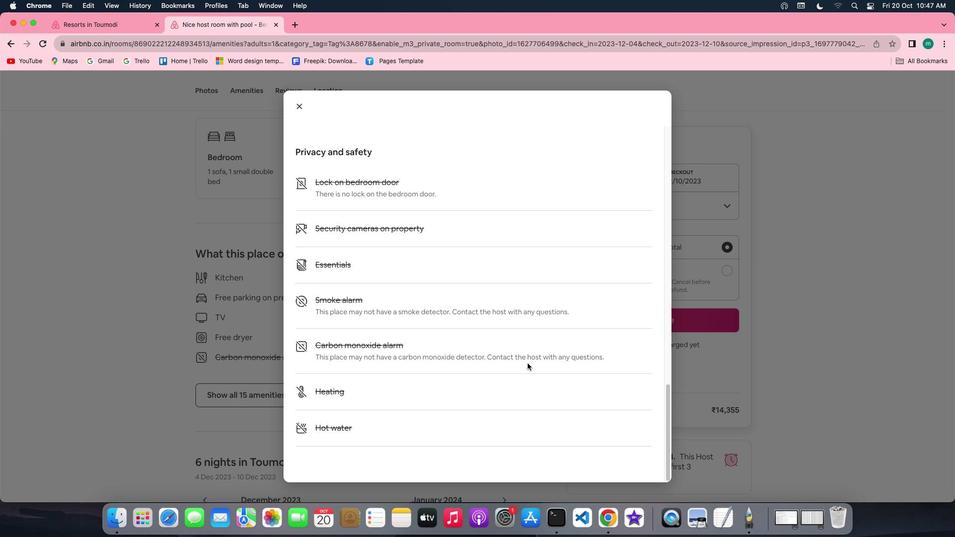 
Action: Mouse scrolled (527, 363) with delta (0, 0)
Screenshot: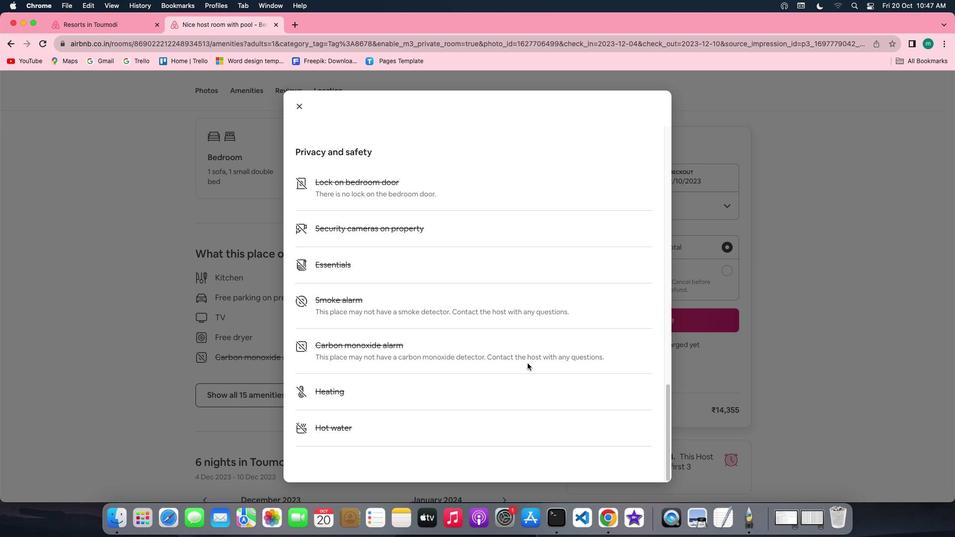 
Action: Mouse scrolled (527, 363) with delta (0, 0)
Screenshot: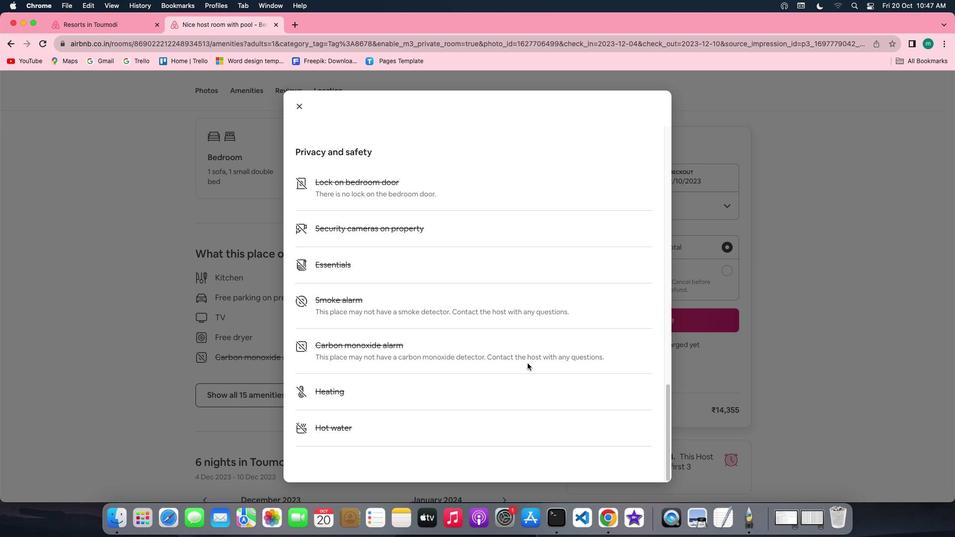 
Action: Mouse scrolled (527, 363) with delta (0, -1)
Screenshot: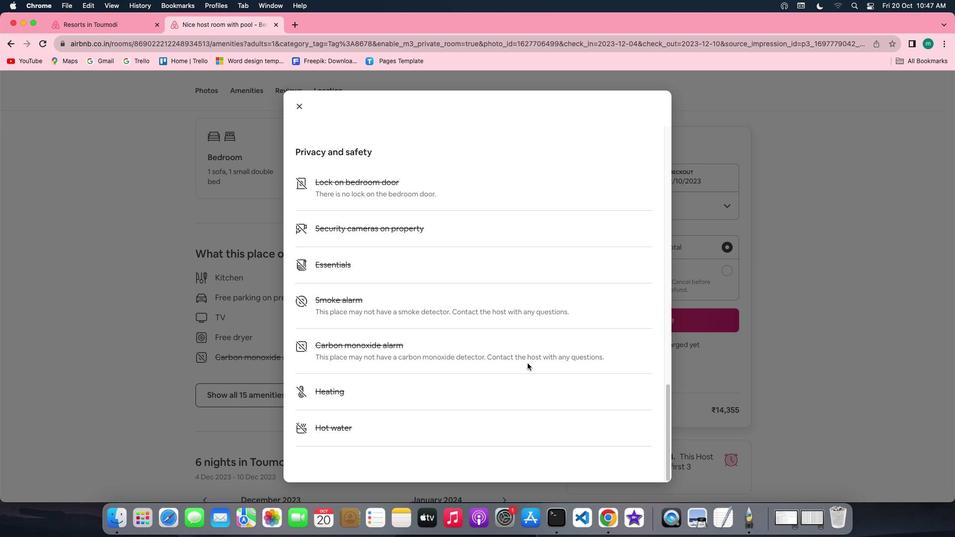 
Action: Mouse scrolled (527, 363) with delta (0, 0)
Screenshot: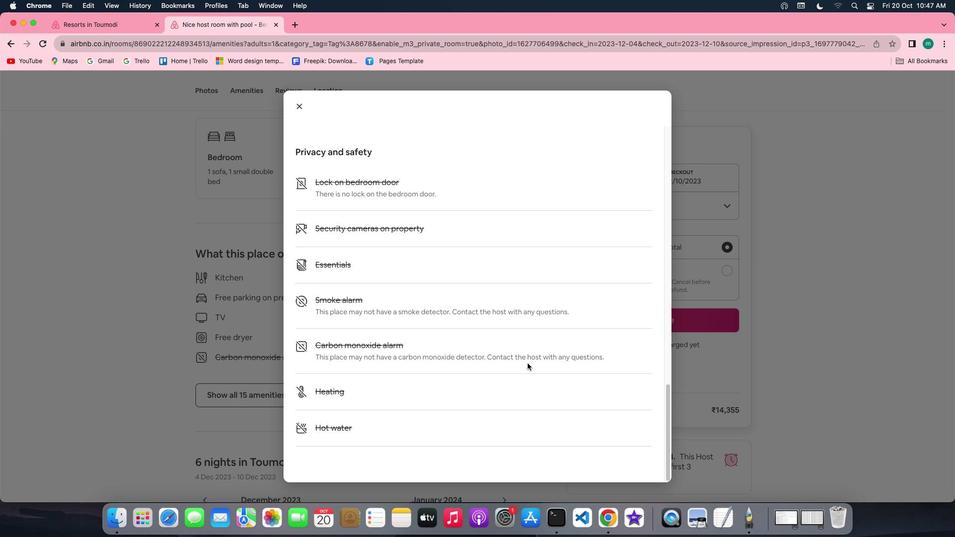 
Action: Mouse scrolled (527, 363) with delta (0, 0)
Screenshot: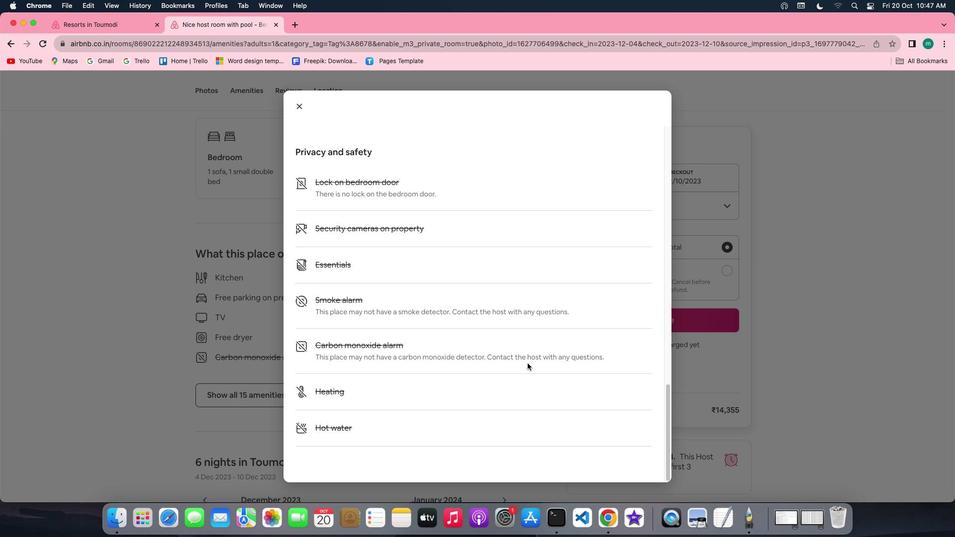 
Action: Mouse scrolled (527, 363) with delta (0, -1)
Screenshot: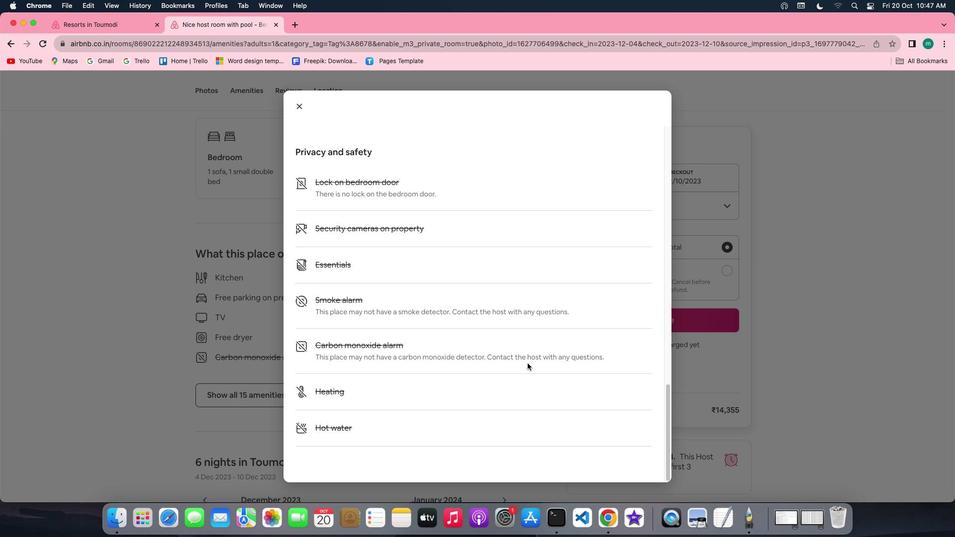 
Action: Mouse scrolled (527, 363) with delta (0, -1)
Screenshot: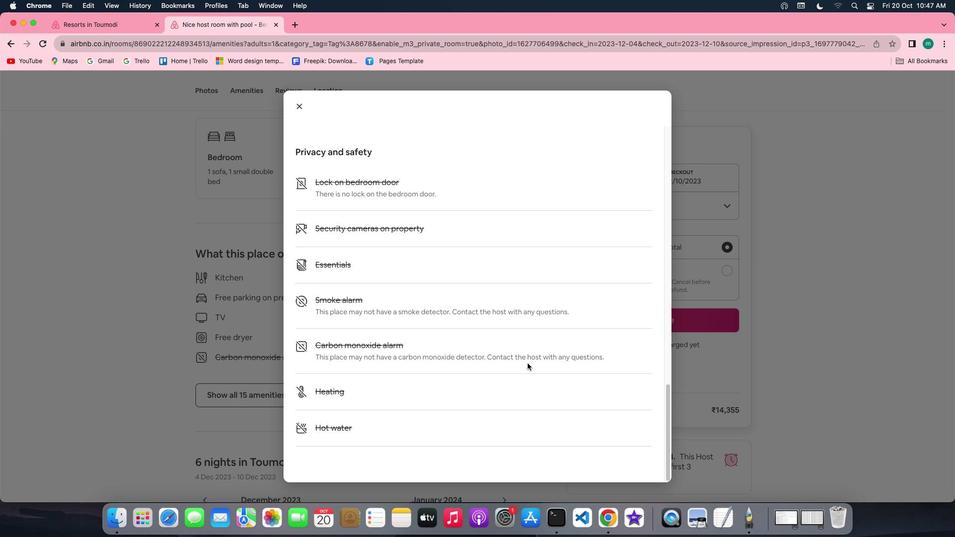 
Action: Mouse moved to (299, 101)
Screenshot: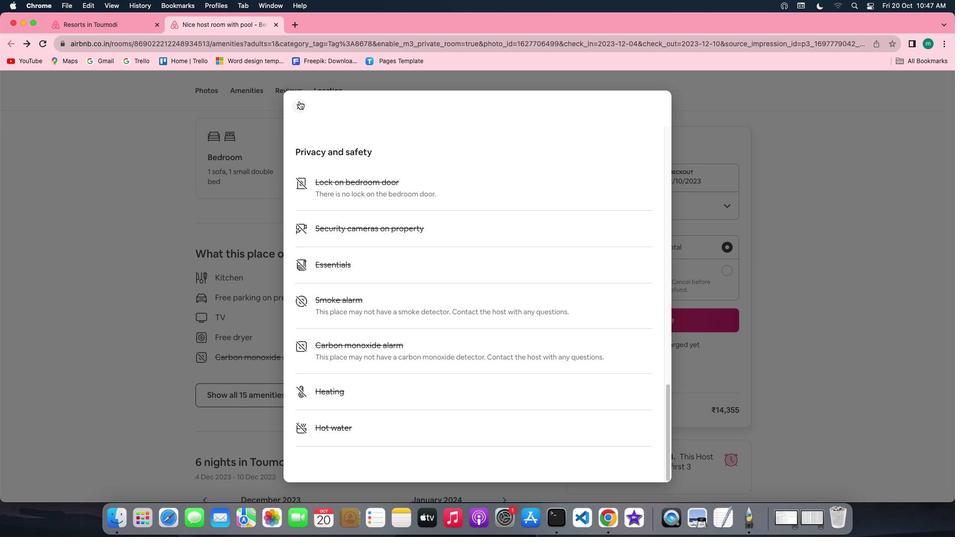 
Action: Mouse pressed left at (299, 101)
Screenshot: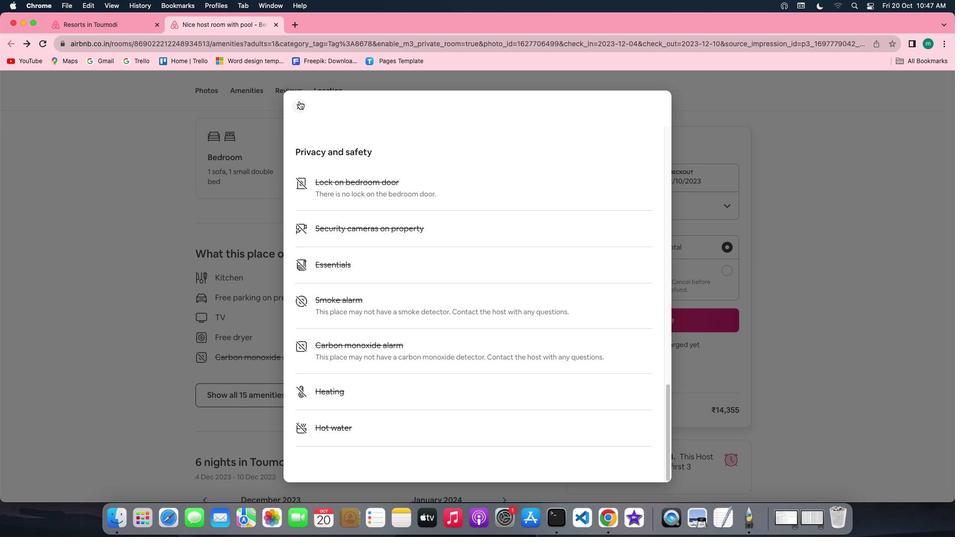 
Action: Mouse moved to (382, 232)
Screenshot: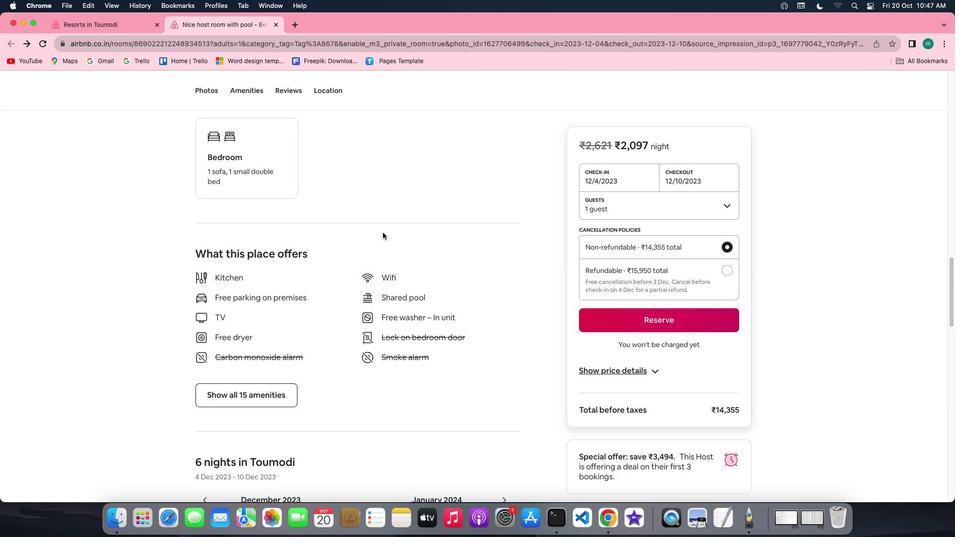 
Action: Mouse scrolled (382, 232) with delta (0, 0)
Screenshot: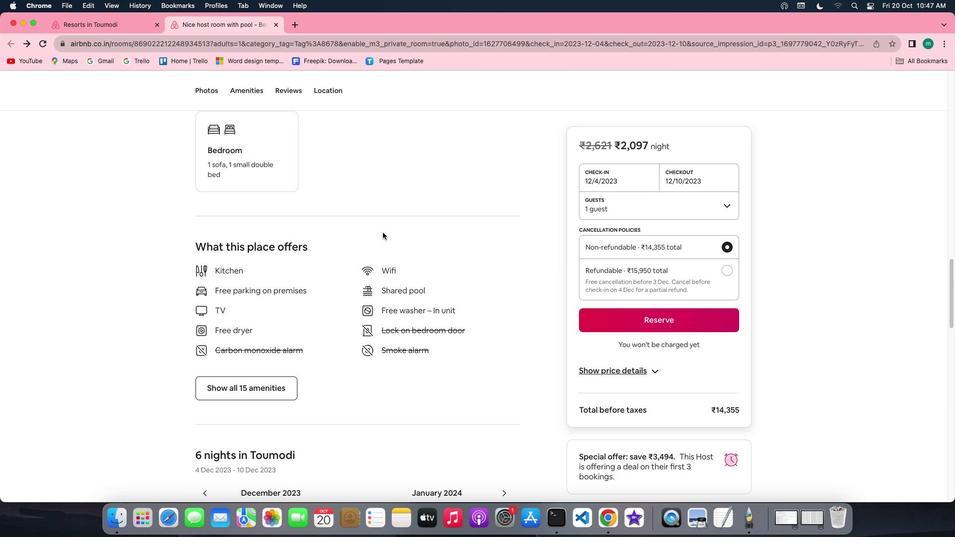 
Action: Mouse scrolled (382, 232) with delta (0, 0)
Screenshot: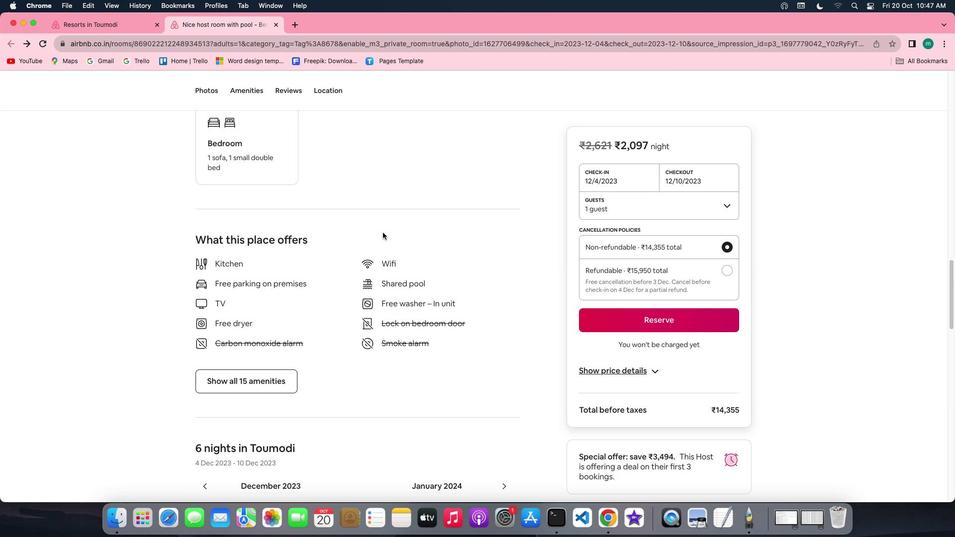 
Action: Mouse scrolled (382, 232) with delta (0, 0)
Screenshot: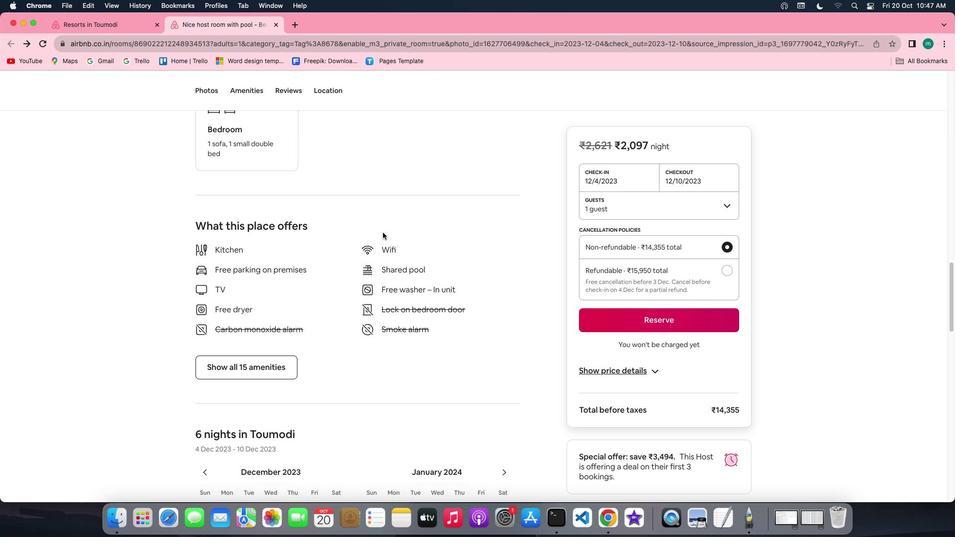 
Action: Mouse scrolled (382, 232) with delta (0, 0)
Screenshot: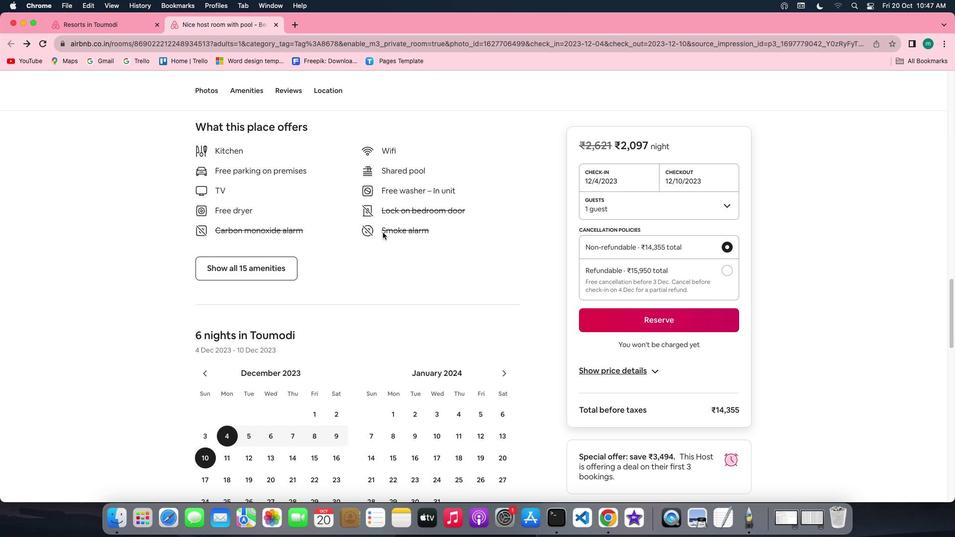 
Action: Mouse scrolled (382, 232) with delta (0, 0)
Screenshot: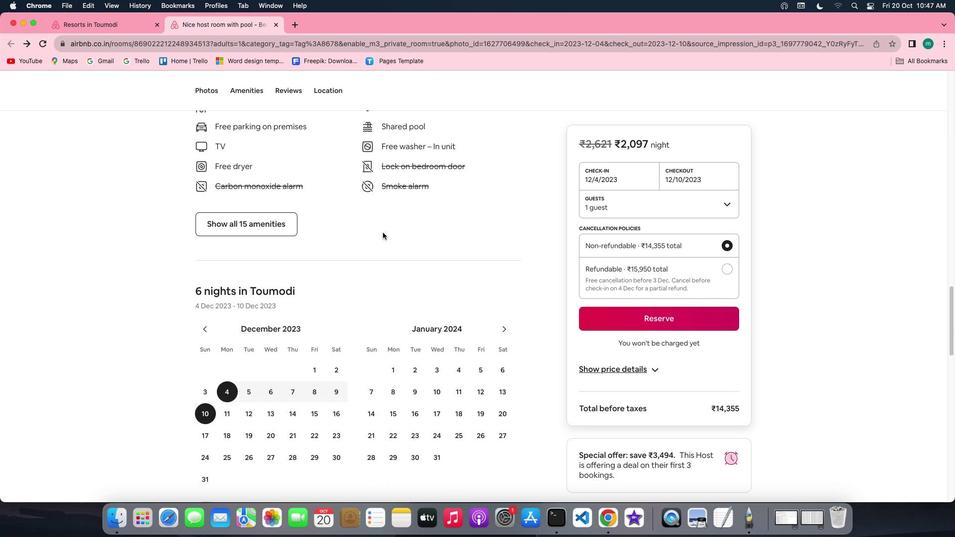 
Action: Mouse scrolled (382, 232) with delta (0, -1)
Screenshot: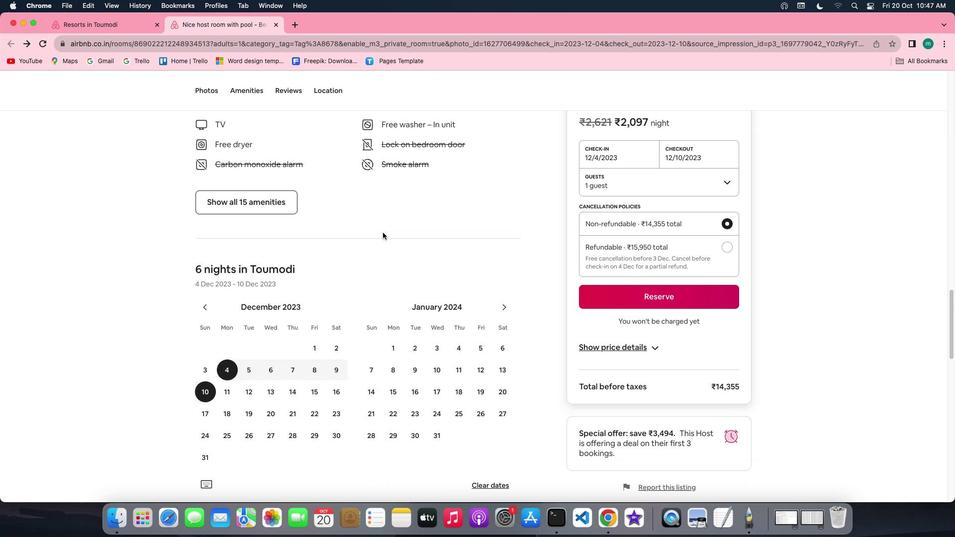 
Action: Mouse scrolled (382, 232) with delta (0, -1)
Screenshot: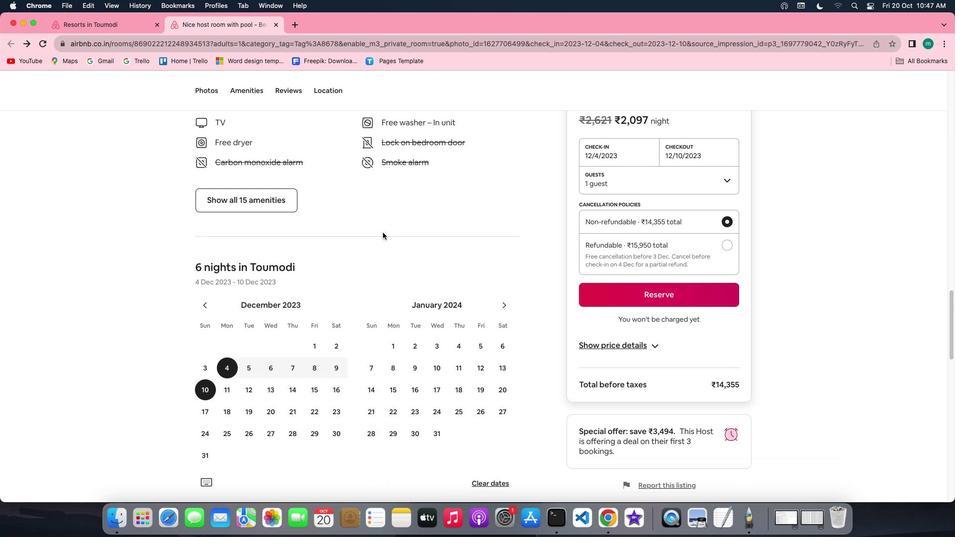 
Action: Mouse scrolled (382, 232) with delta (0, 0)
Screenshot: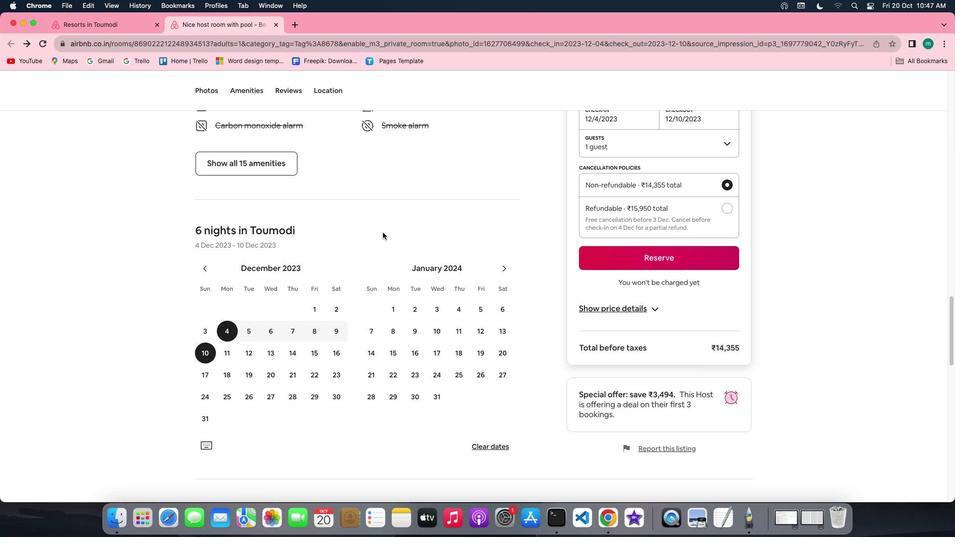 
Action: Mouse scrolled (382, 232) with delta (0, 0)
Screenshot: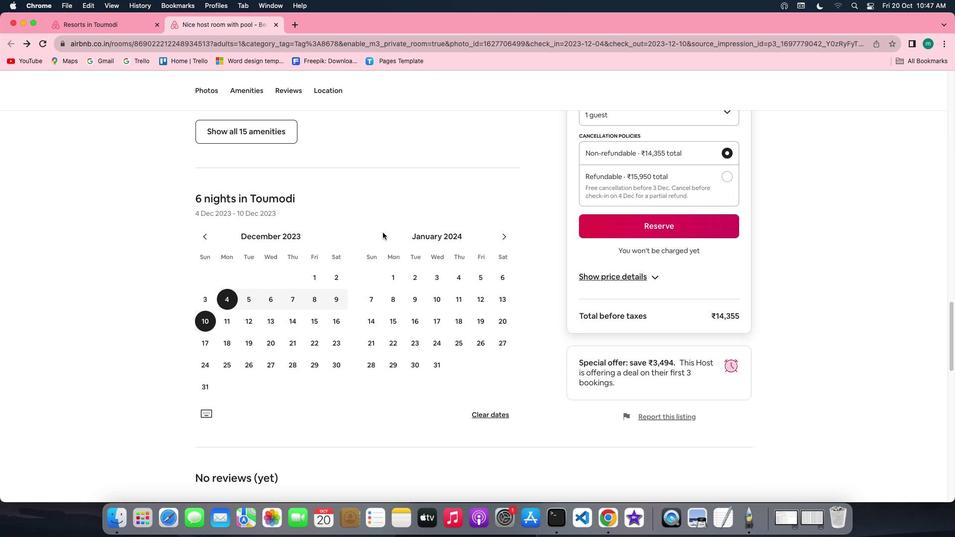 
Action: Mouse scrolled (382, 232) with delta (0, 0)
Screenshot: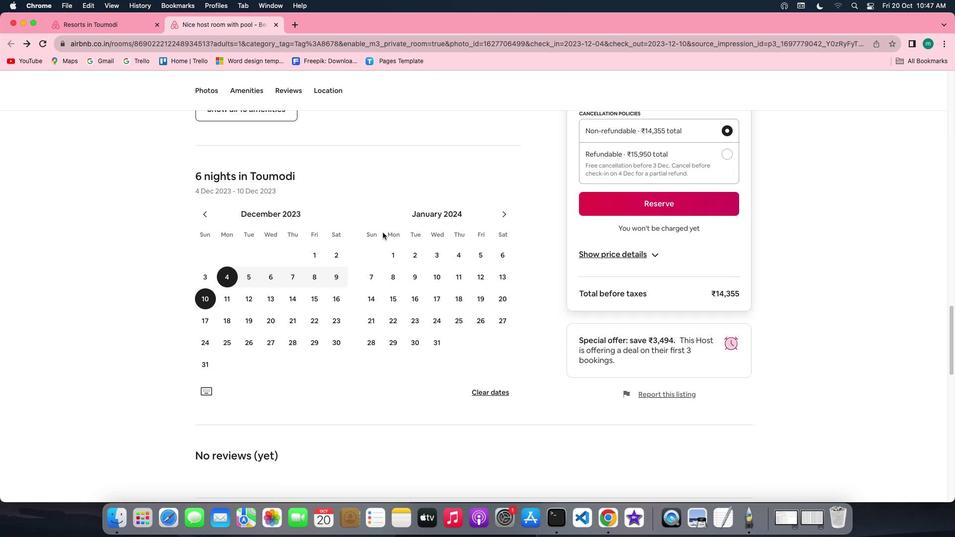 
Action: Mouse scrolled (382, 232) with delta (0, 0)
Screenshot: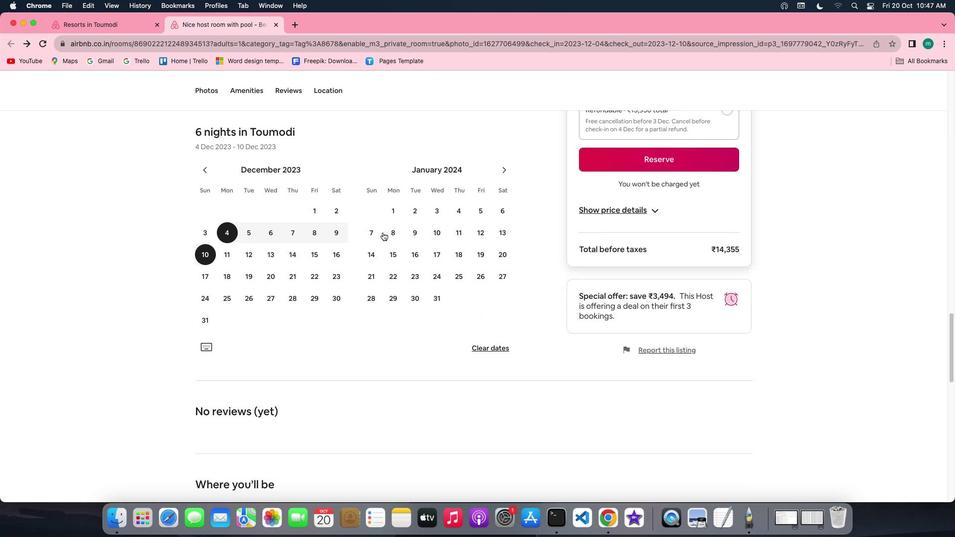 
Action: Mouse scrolled (382, 232) with delta (0, 0)
Screenshot: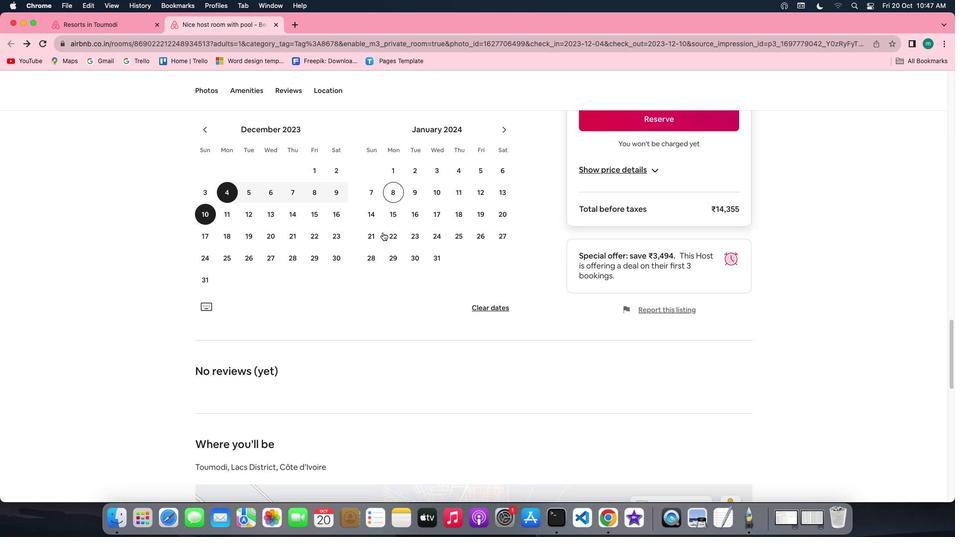
Action: Mouse scrolled (382, 232) with delta (0, 0)
Screenshot: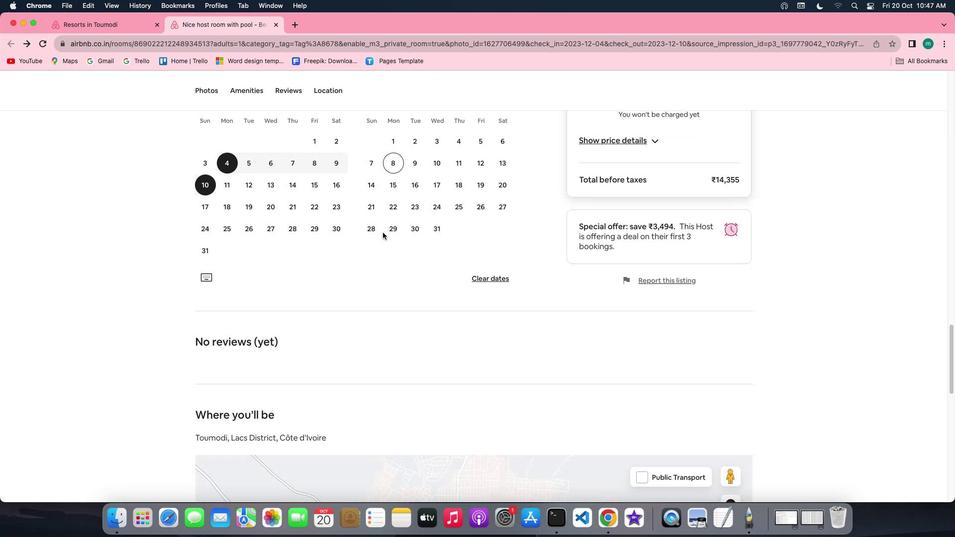 
Action: Mouse scrolled (382, 232) with delta (0, -1)
Screenshot: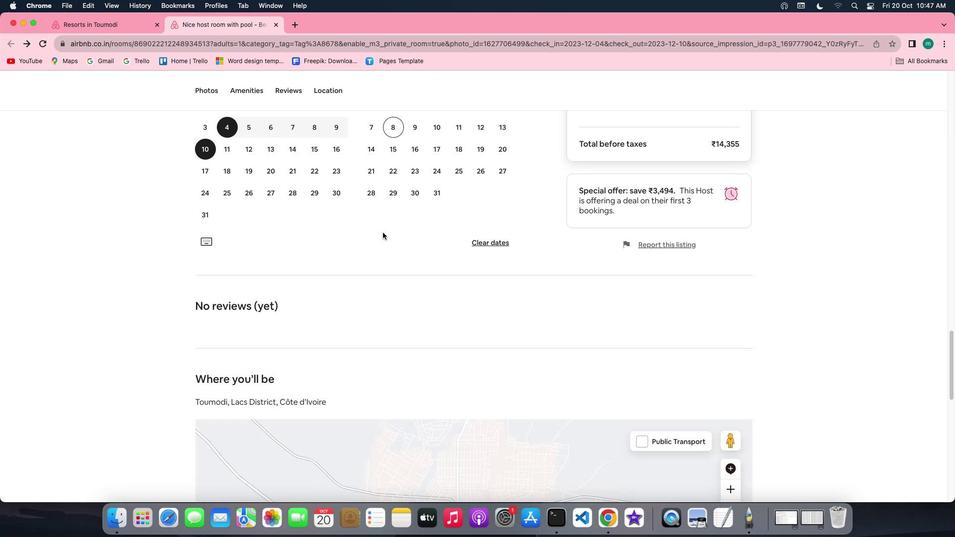 
Action: Mouse scrolled (382, 232) with delta (0, -1)
Screenshot: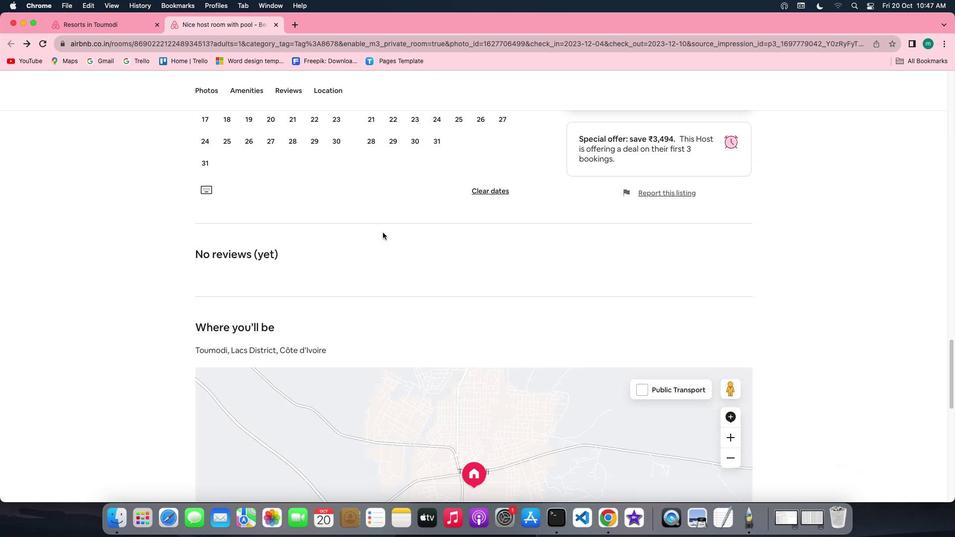 
Action: Mouse scrolled (382, 232) with delta (0, 0)
Screenshot: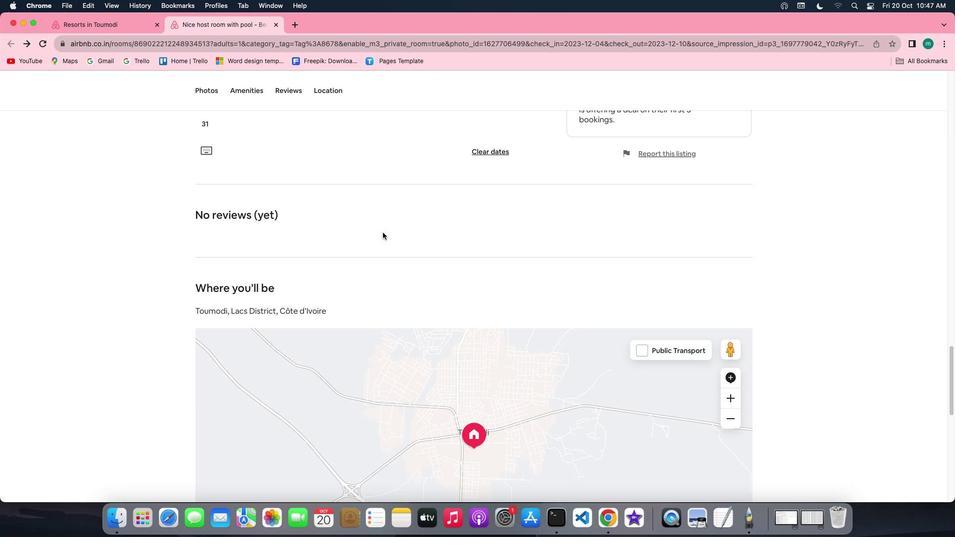 
Action: Mouse scrolled (382, 232) with delta (0, 0)
Screenshot: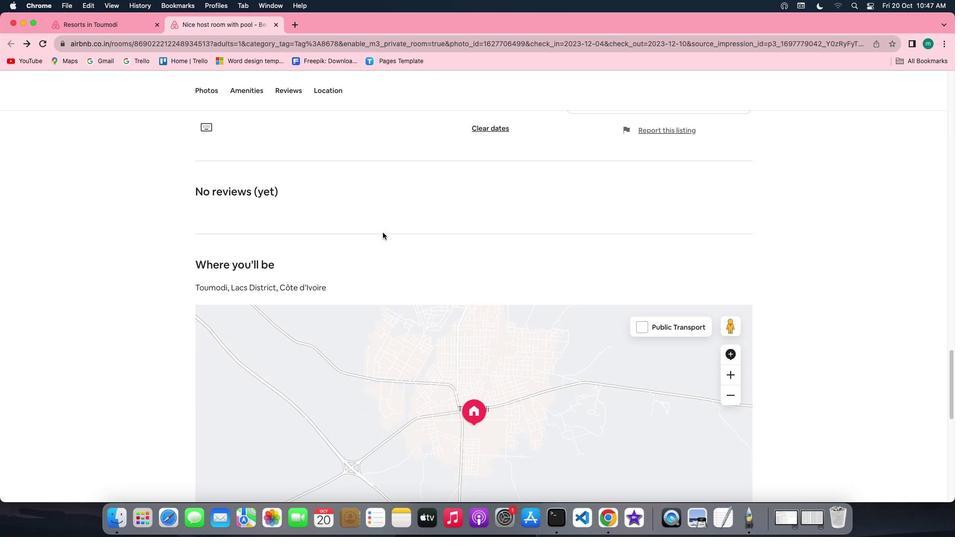 
Action: Mouse scrolled (382, 232) with delta (0, -1)
Screenshot: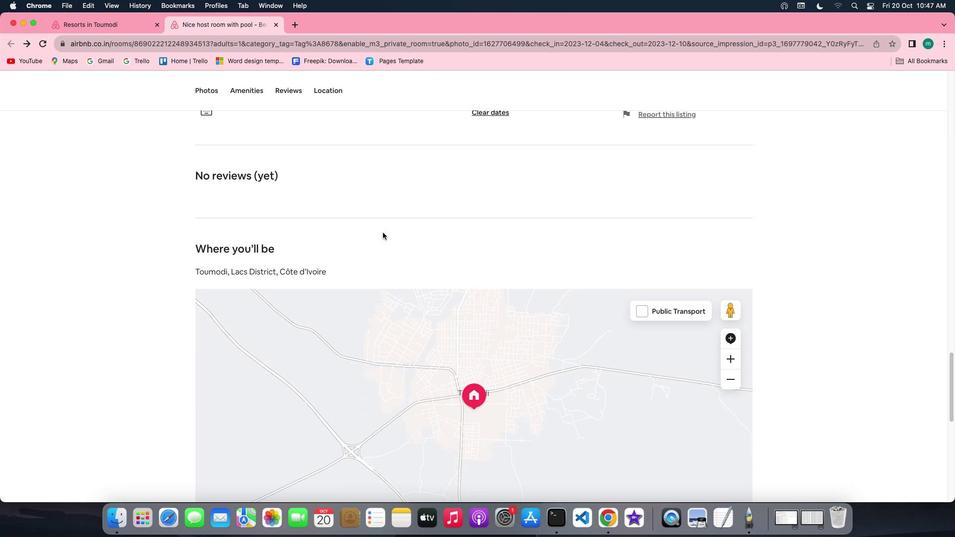 
Action: Mouse scrolled (382, 232) with delta (0, 0)
Screenshot: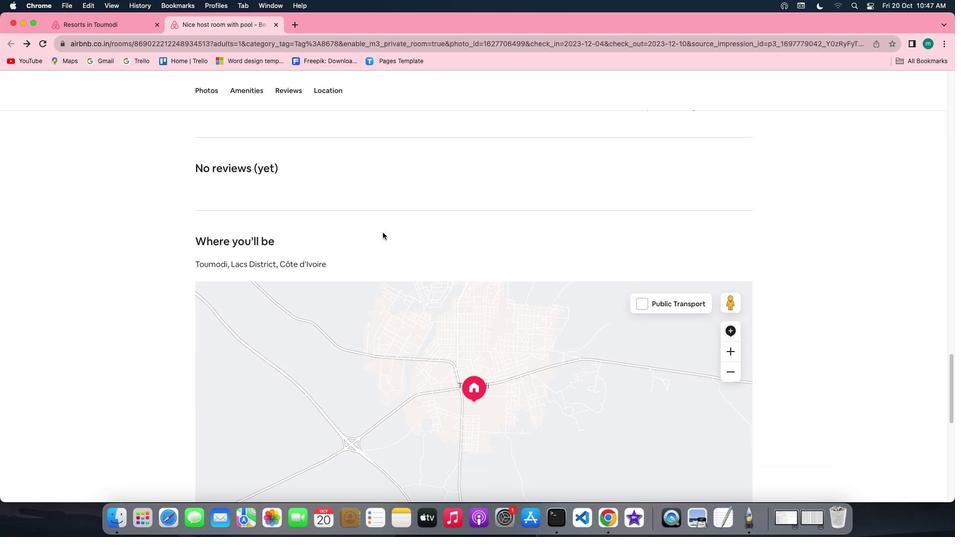 
Action: Mouse scrolled (382, 232) with delta (0, 0)
Screenshot: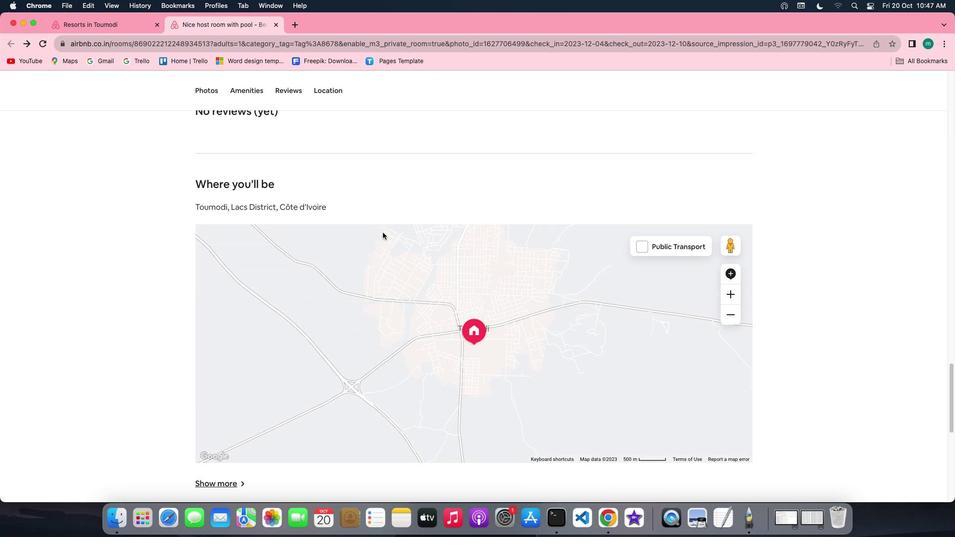 
Action: Mouse scrolled (382, 232) with delta (0, 0)
Screenshot: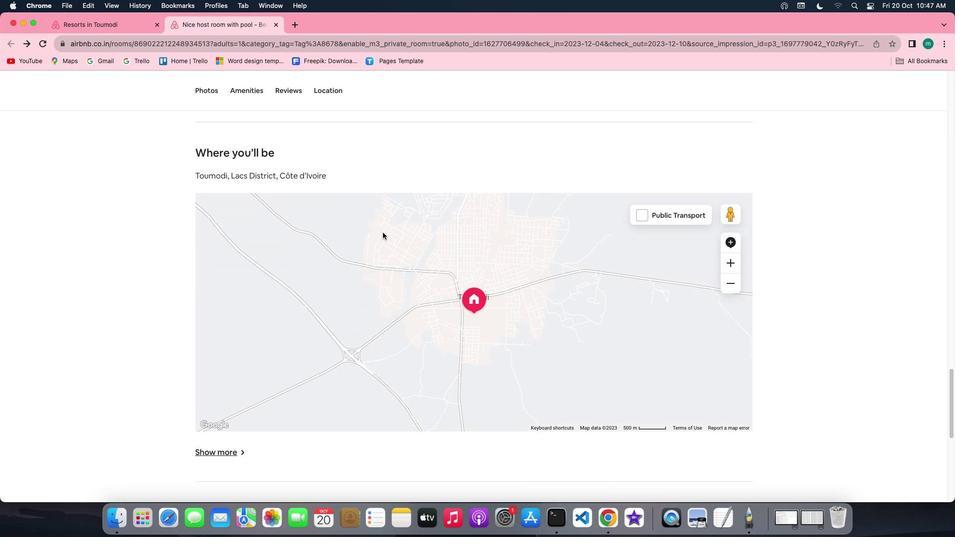 
Action: Mouse scrolled (382, 232) with delta (0, -1)
Screenshot: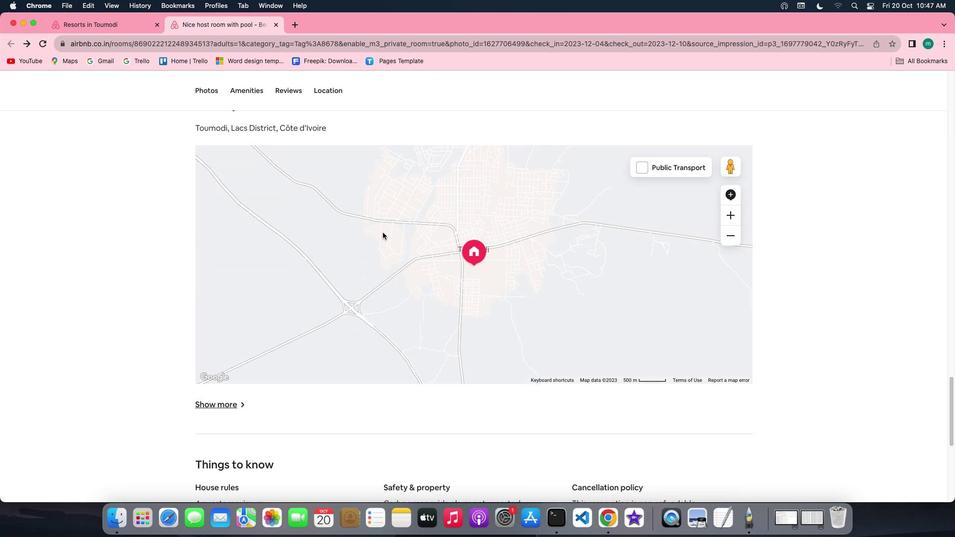 
Action: Mouse scrolled (382, 232) with delta (0, -1)
Screenshot: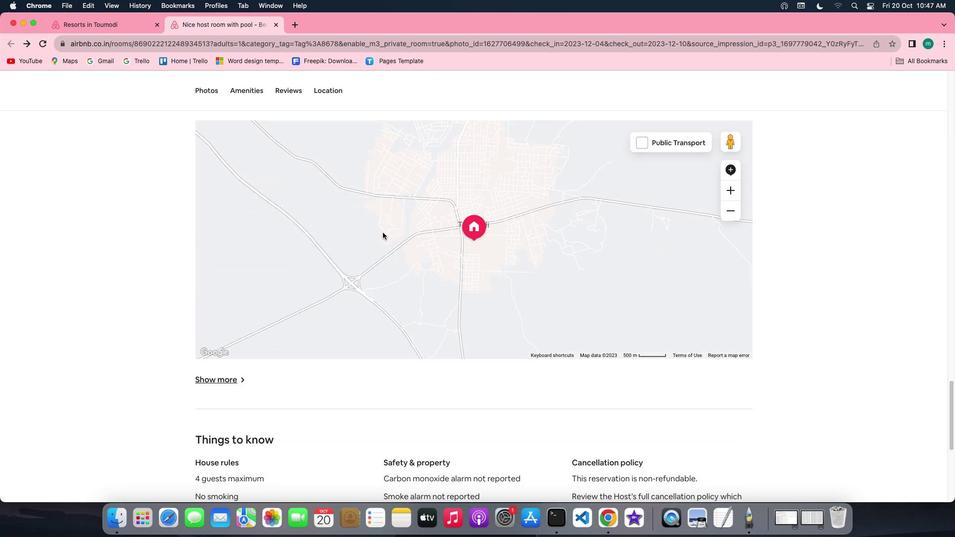
Action: Mouse scrolled (382, 232) with delta (0, 0)
Screenshot: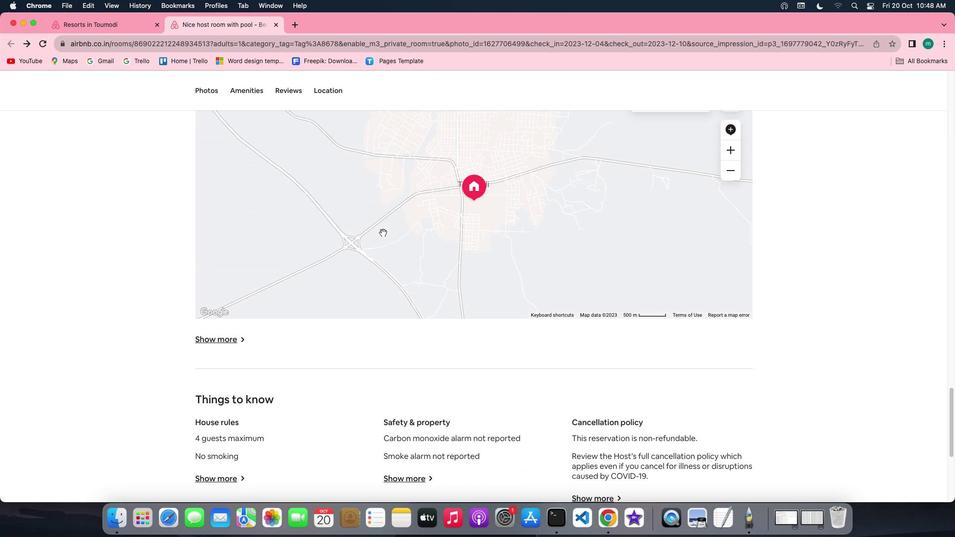 
Action: Mouse scrolled (382, 232) with delta (0, 0)
Screenshot: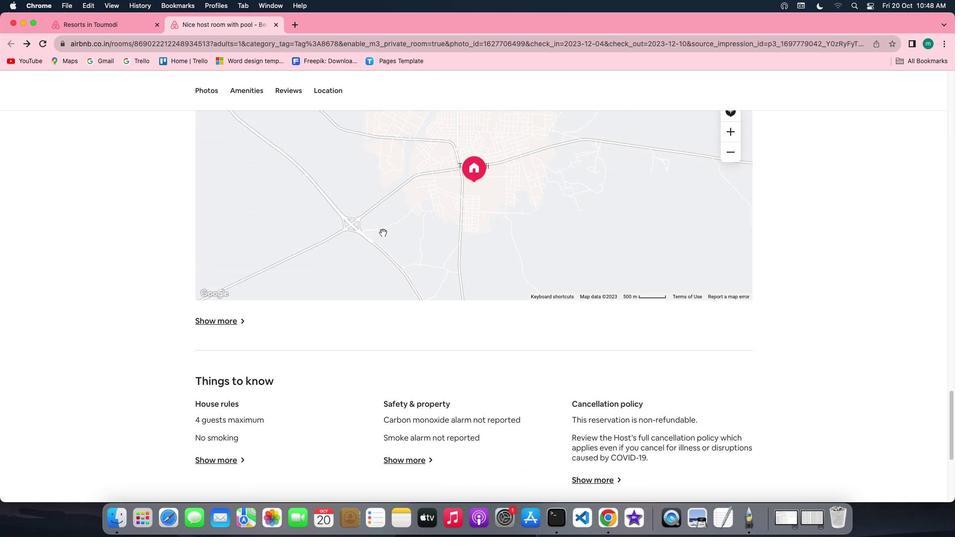 
Action: Mouse scrolled (382, 232) with delta (0, 0)
Screenshot: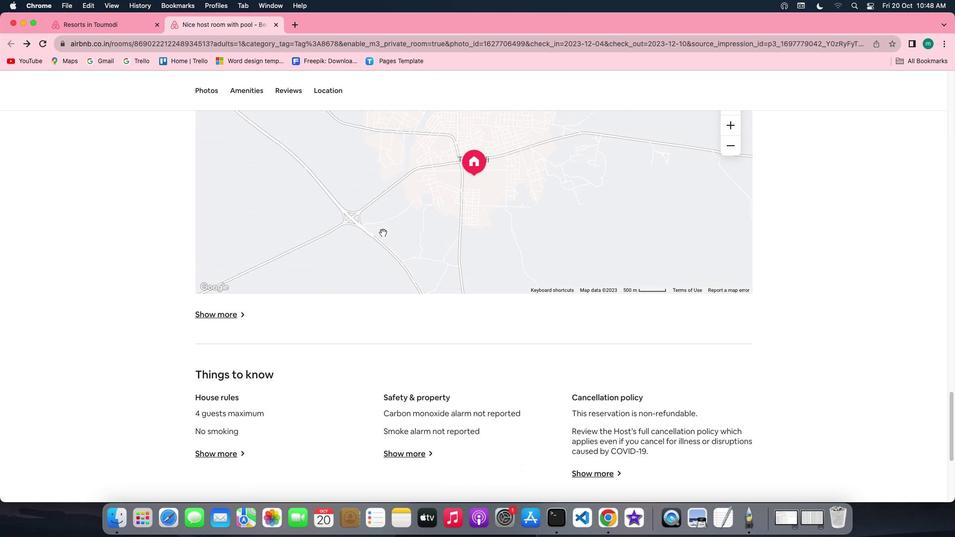 
Action: Mouse moved to (207, 305)
Screenshot: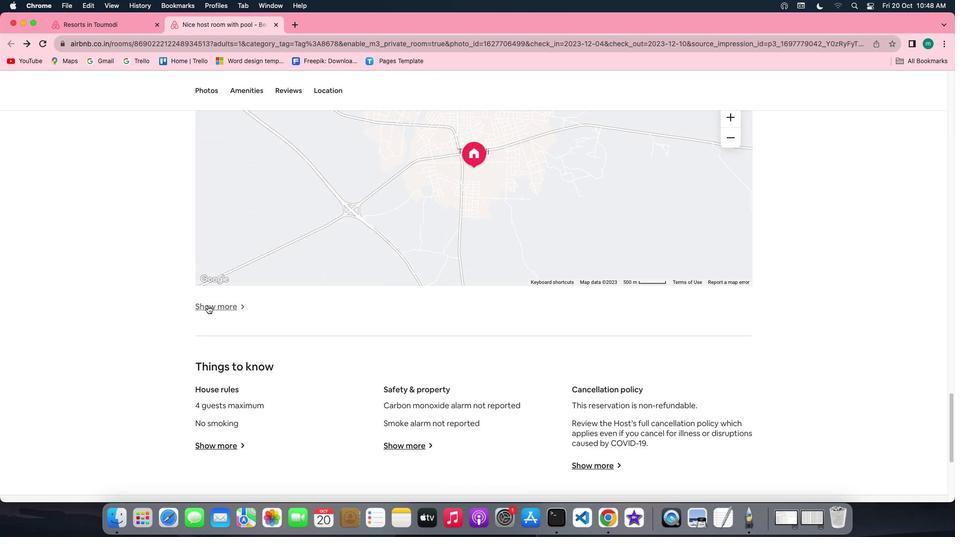 
Action: Mouse pressed left at (207, 305)
Screenshot: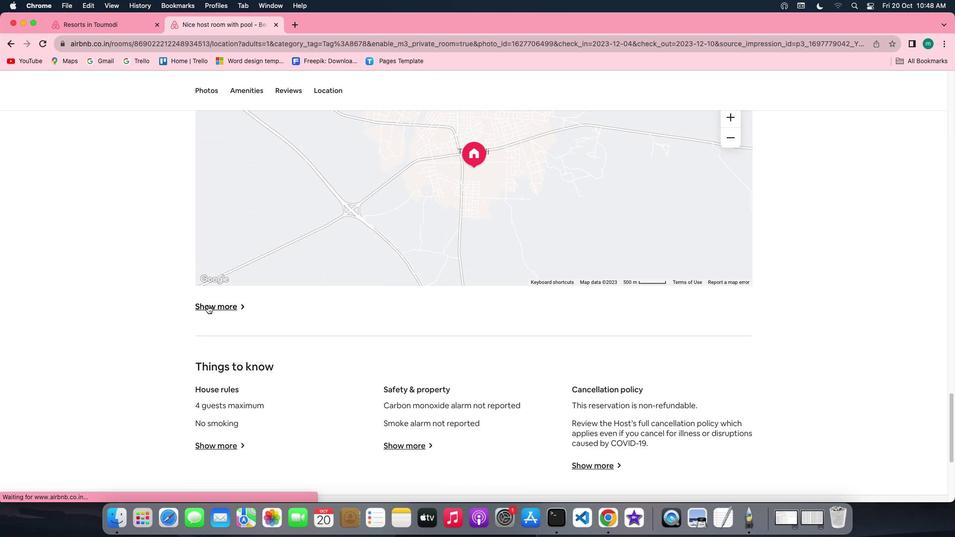 
Action: Mouse moved to (16, 91)
Screenshot: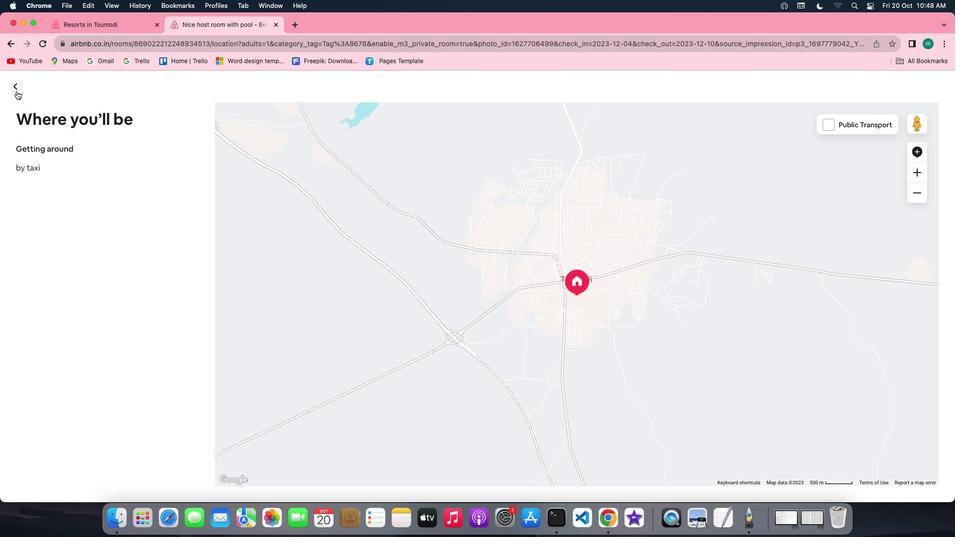 
Action: Mouse pressed left at (16, 91)
Screenshot: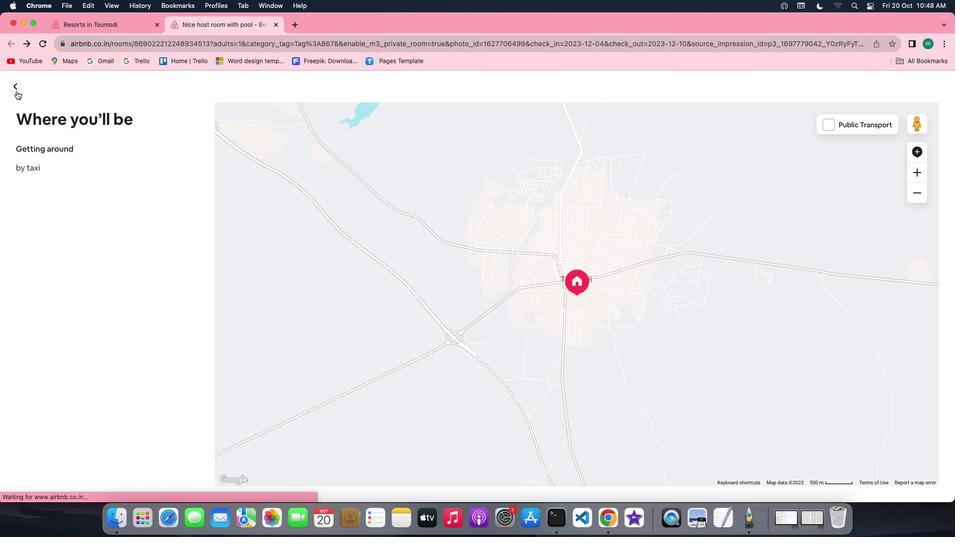 
Action: Mouse moved to (439, 232)
Screenshot: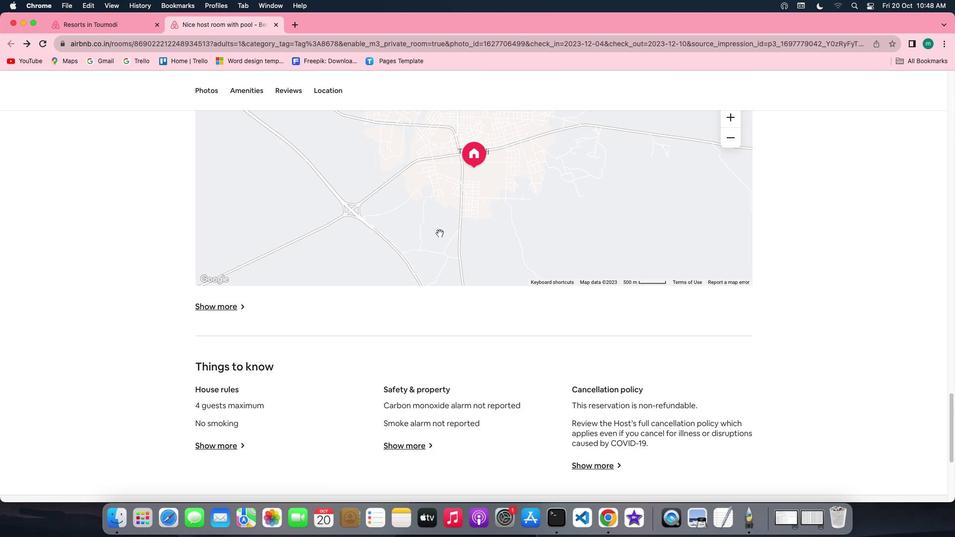 
Action: Mouse scrolled (439, 232) with delta (0, 0)
Screenshot: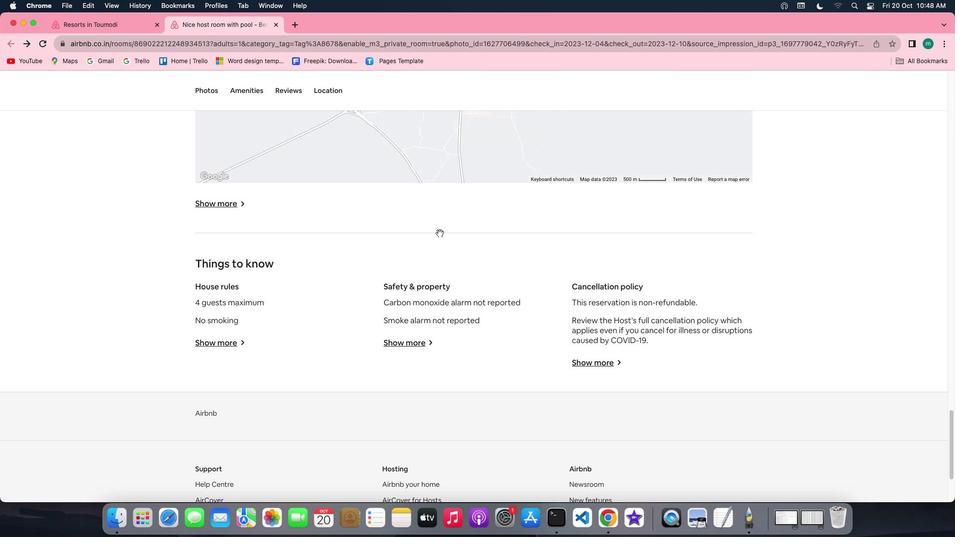 
Action: Mouse scrolled (439, 232) with delta (0, 0)
Screenshot: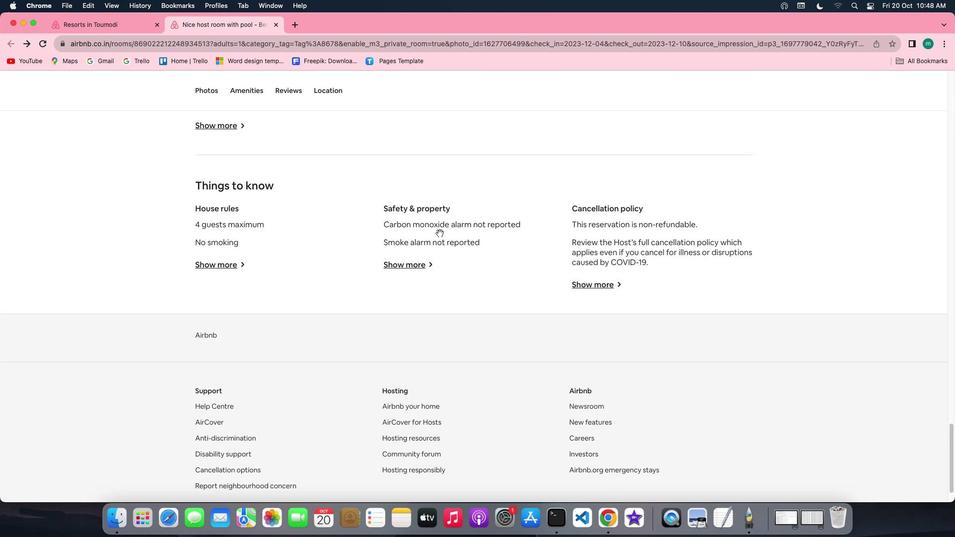 
Action: Mouse scrolled (439, 232) with delta (0, -1)
Screenshot: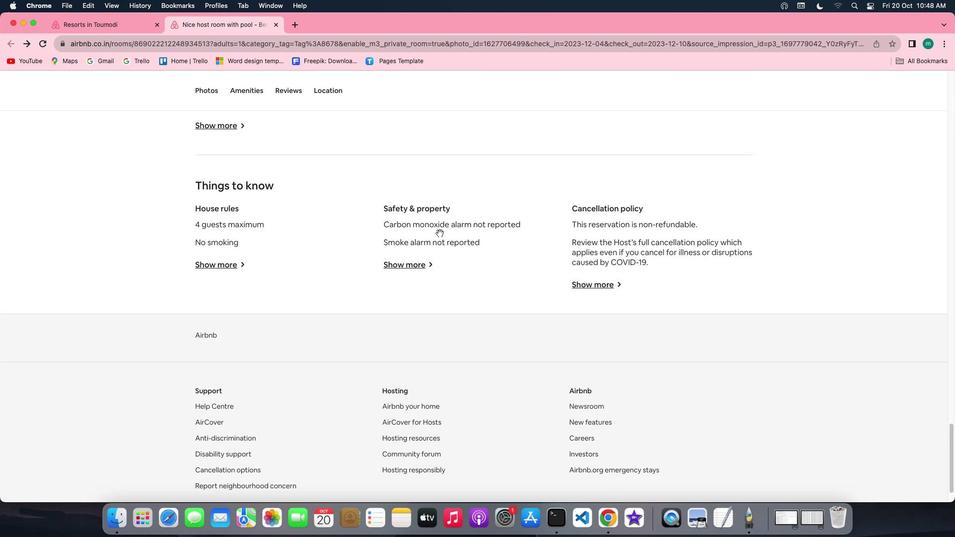 
Action: Mouse scrolled (439, 232) with delta (0, -1)
Screenshot: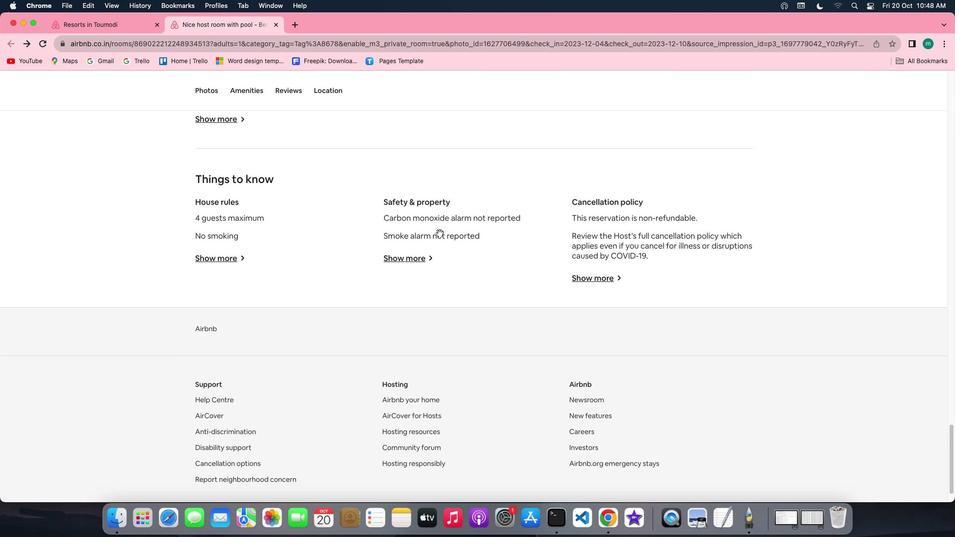 
Action: Mouse scrolled (439, 232) with delta (0, -1)
Screenshot: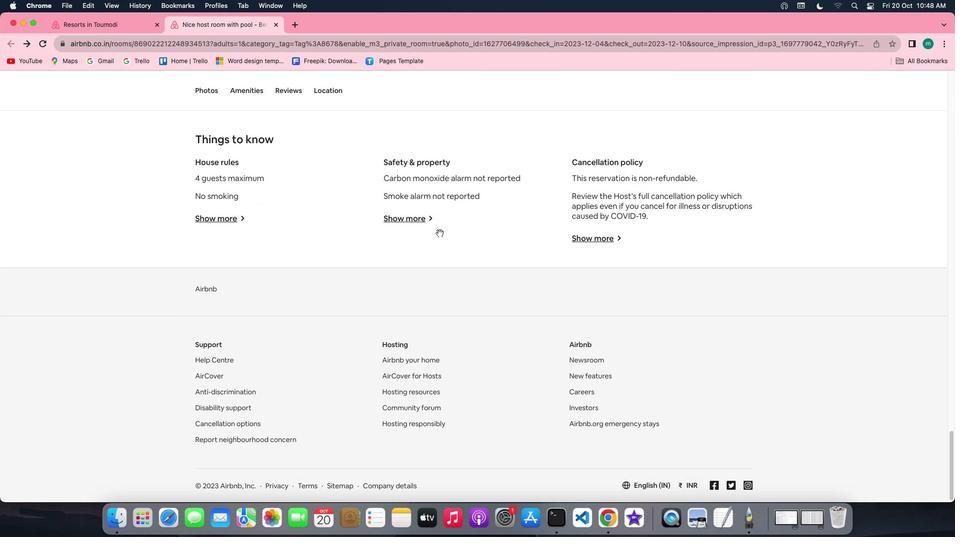 
Action: Mouse moved to (203, 219)
Screenshot: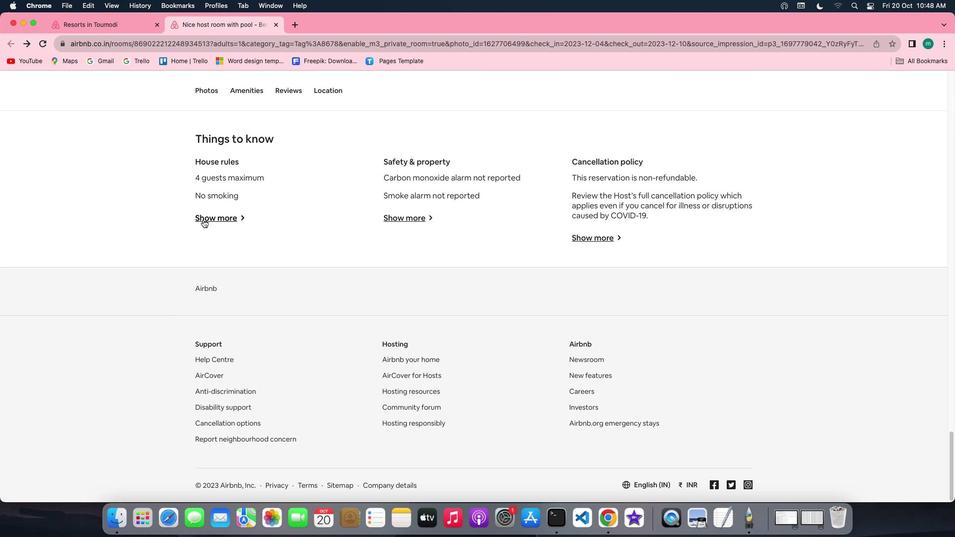
Action: Mouse pressed left at (203, 219)
Screenshot: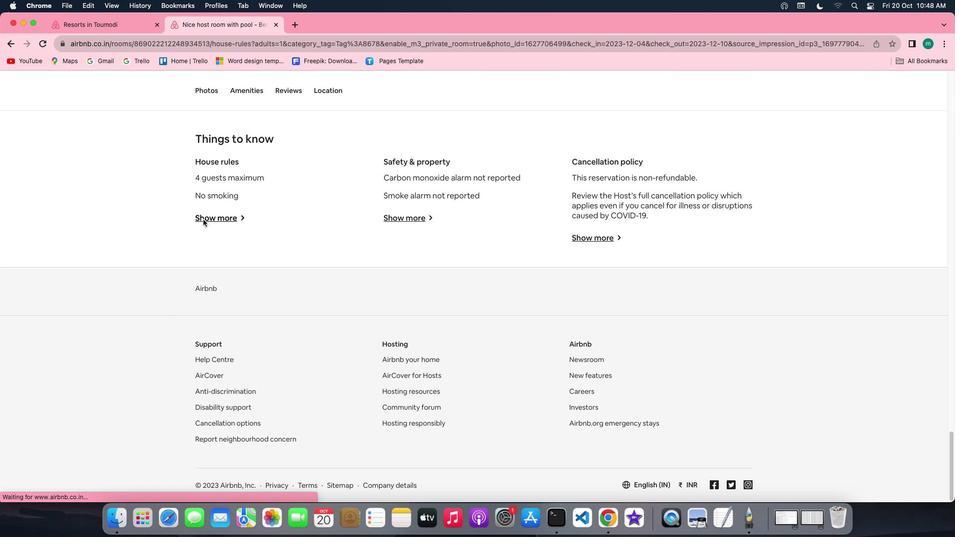 
Action: Mouse moved to (519, 299)
Screenshot: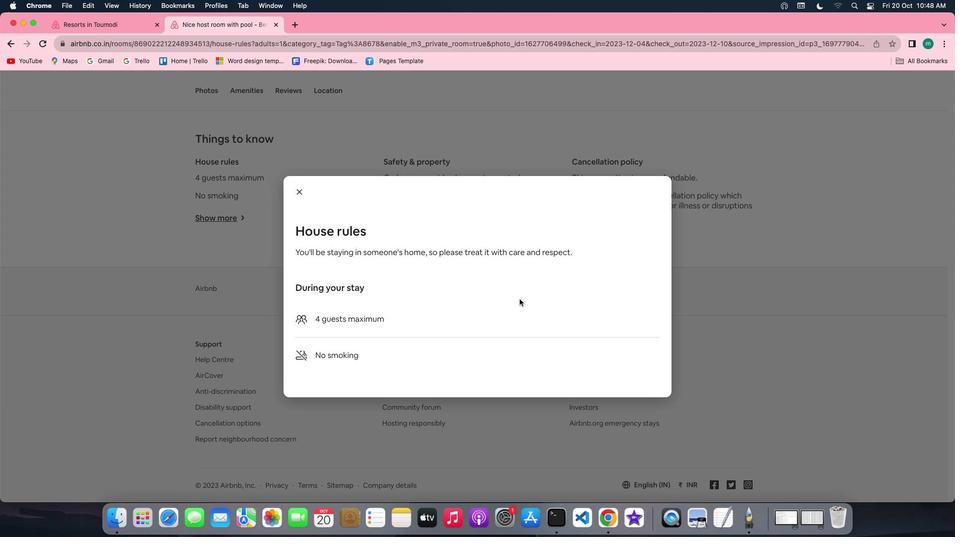 
Action: Mouse scrolled (519, 299) with delta (0, 0)
Screenshot: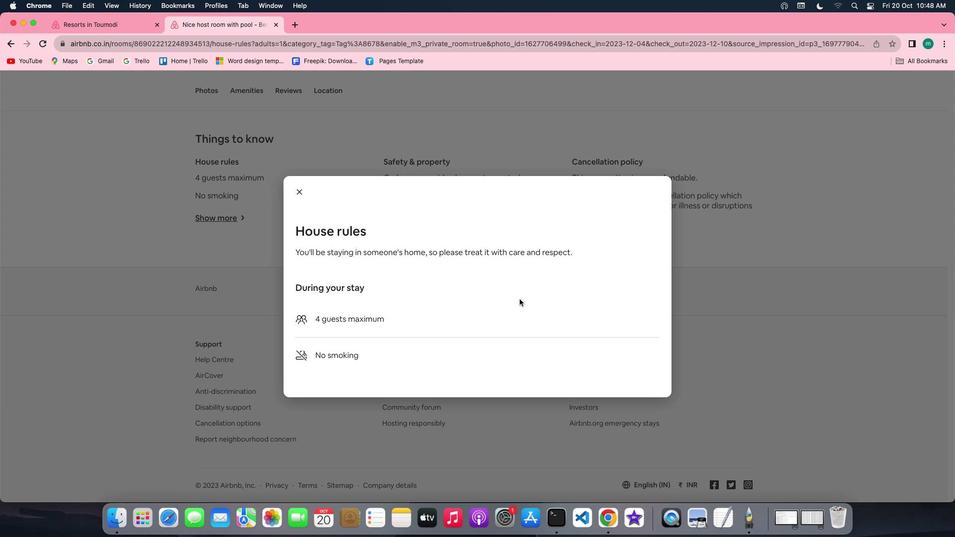 
Action: Mouse scrolled (519, 299) with delta (0, 0)
Screenshot: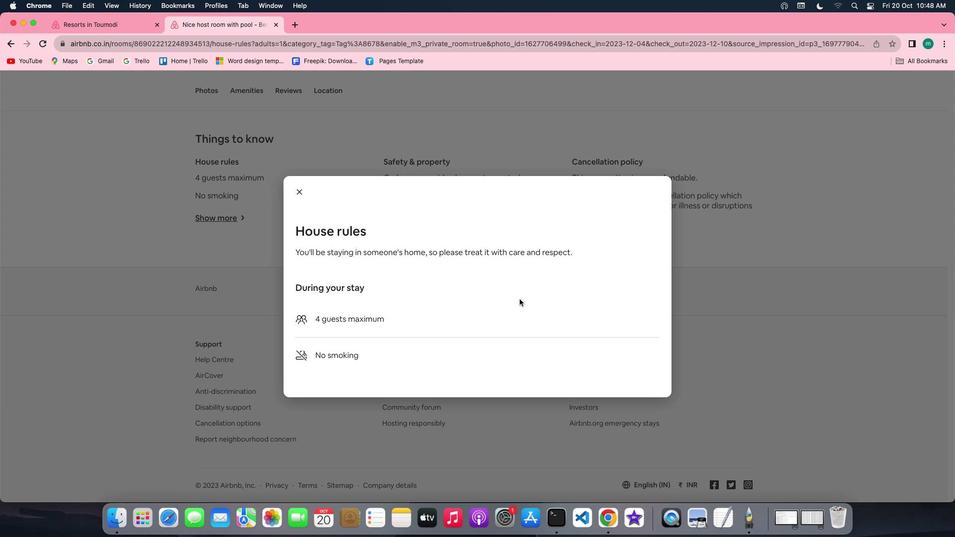 
Action: Mouse scrolled (519, 299) with delta (0, 0)
Screenshot: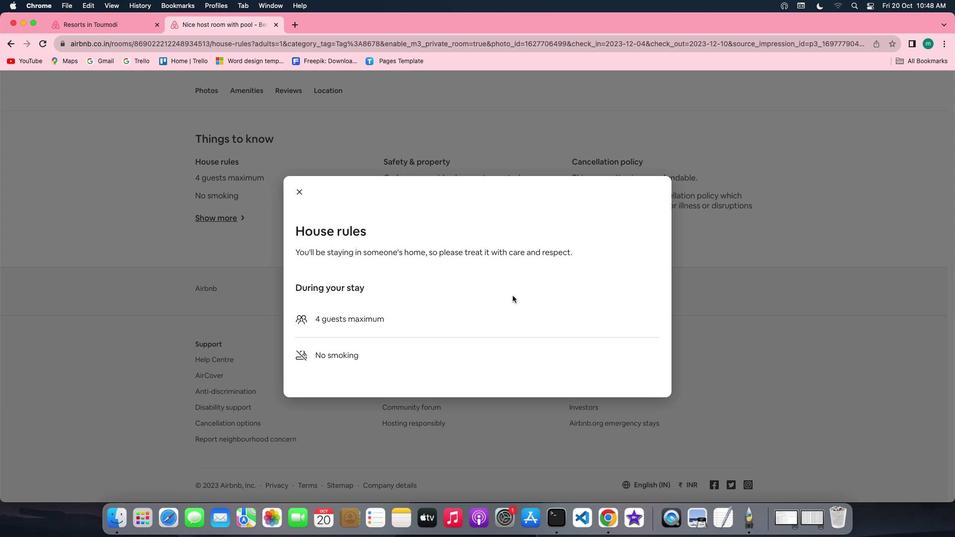 
Action: Mouse moved to (295, 191)
Screenshot: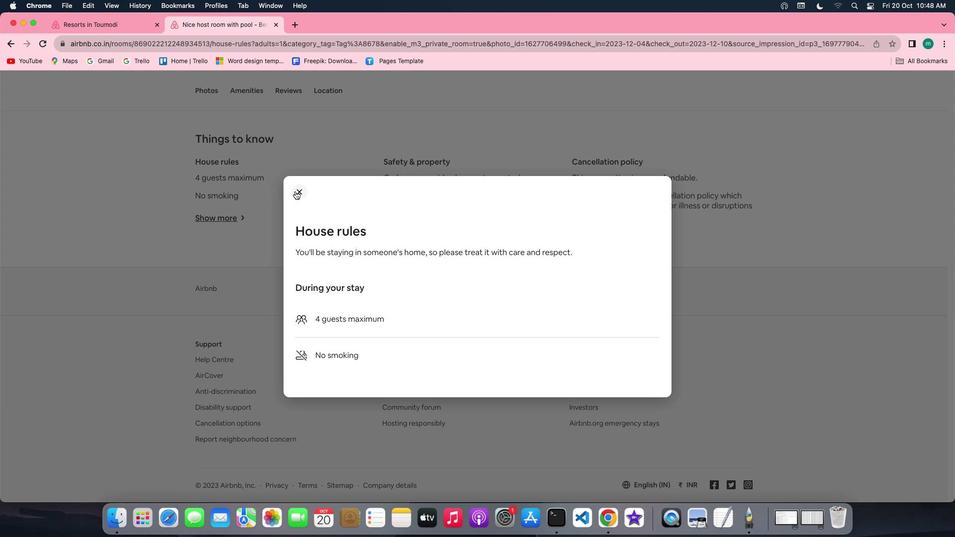 
Action: Mouse pressed left at (295, 191)
Screenshot: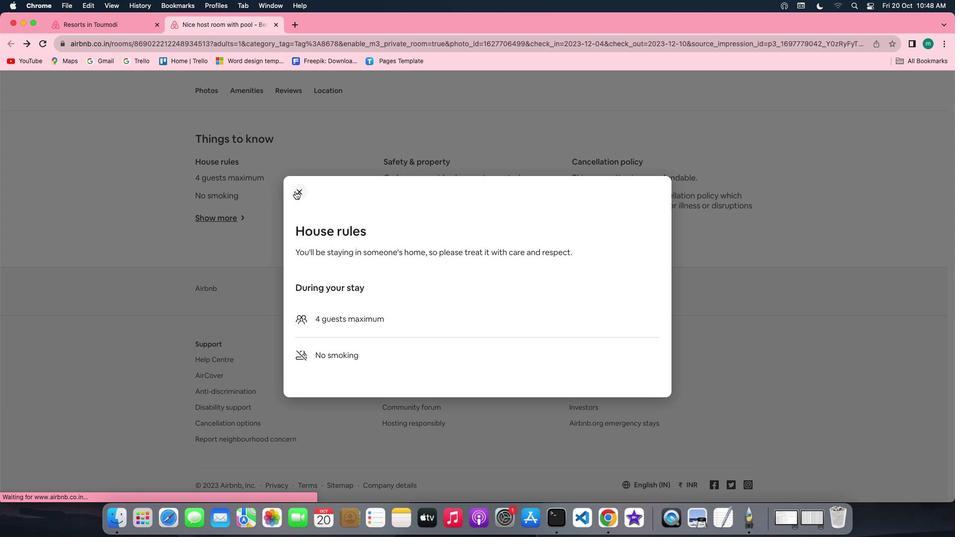 
Action: Mouse moved to (403, 215)
Screenshot: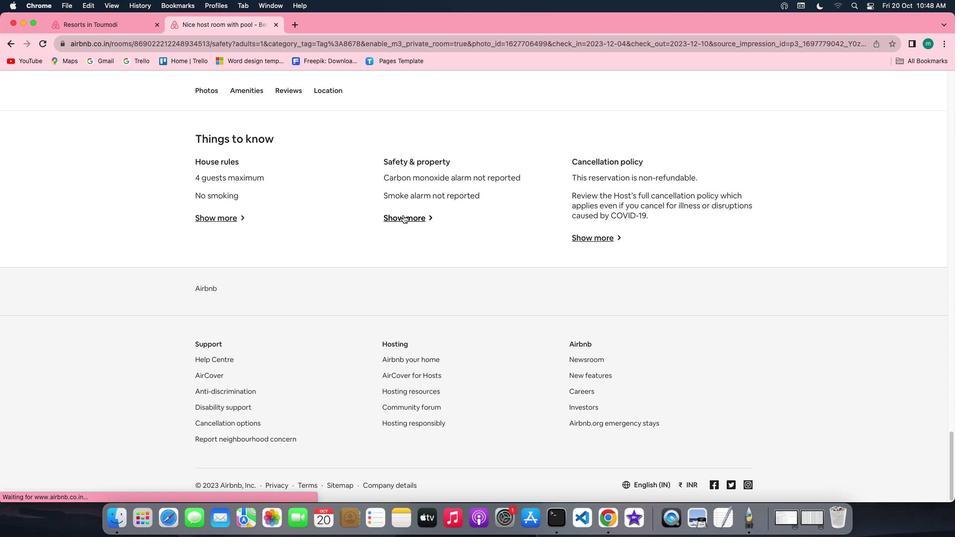 
Action: Mouse pressed left at (403, 215)
Screenshot: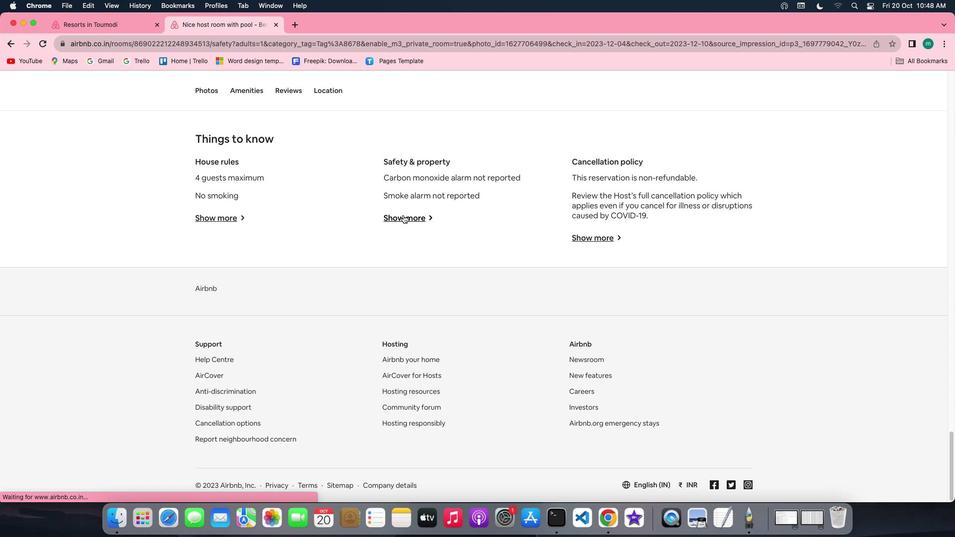 
Action: Mouse moved to (297, 169)
Screenshot: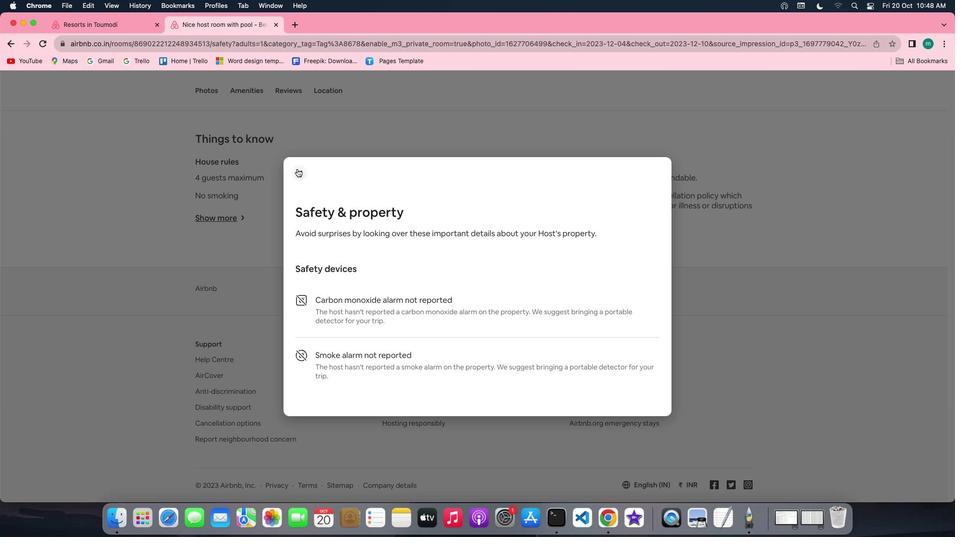 
Action: Mouse pressed left at (297, 169)
Screenshot: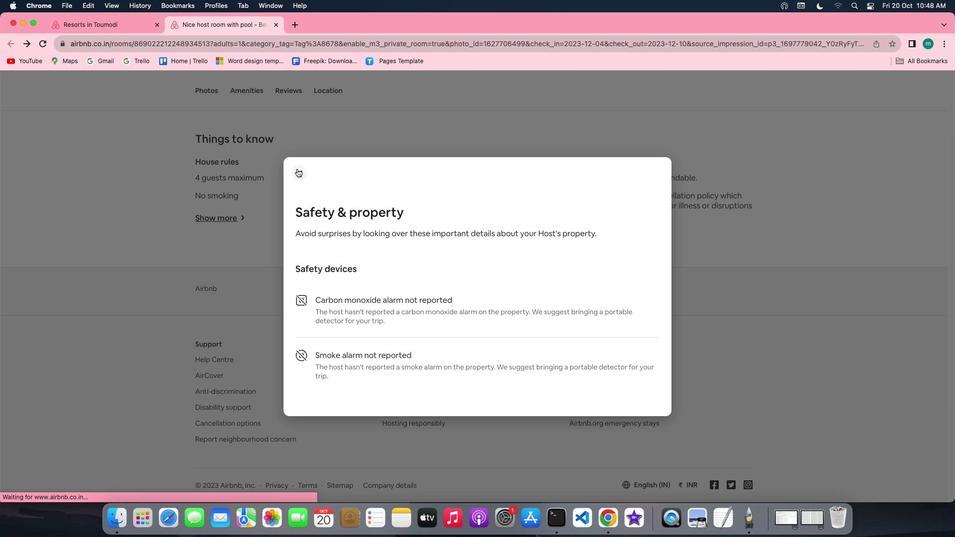 
Action: Mouse moved to (588, 237)
Screenshot: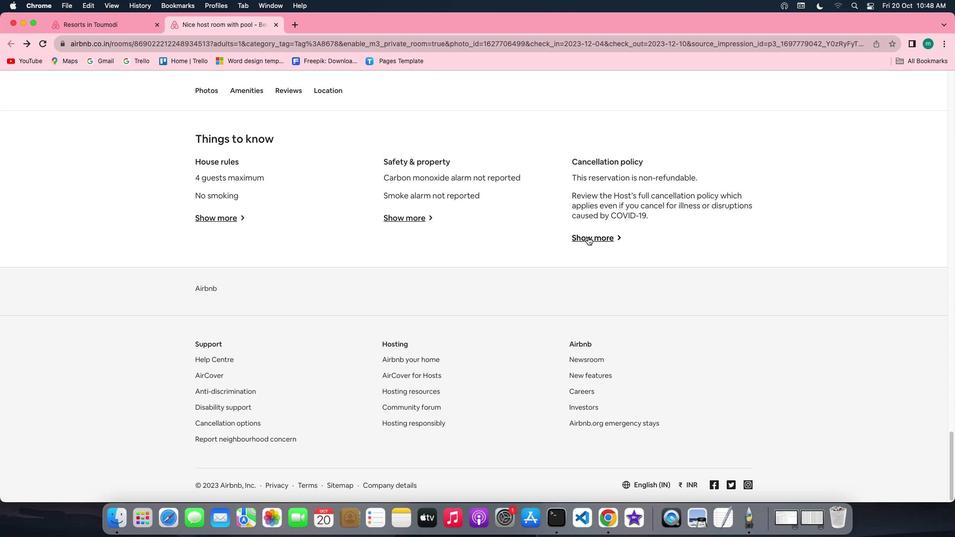 
Action: Mouse pressed left at (588, 237)
Screenshot: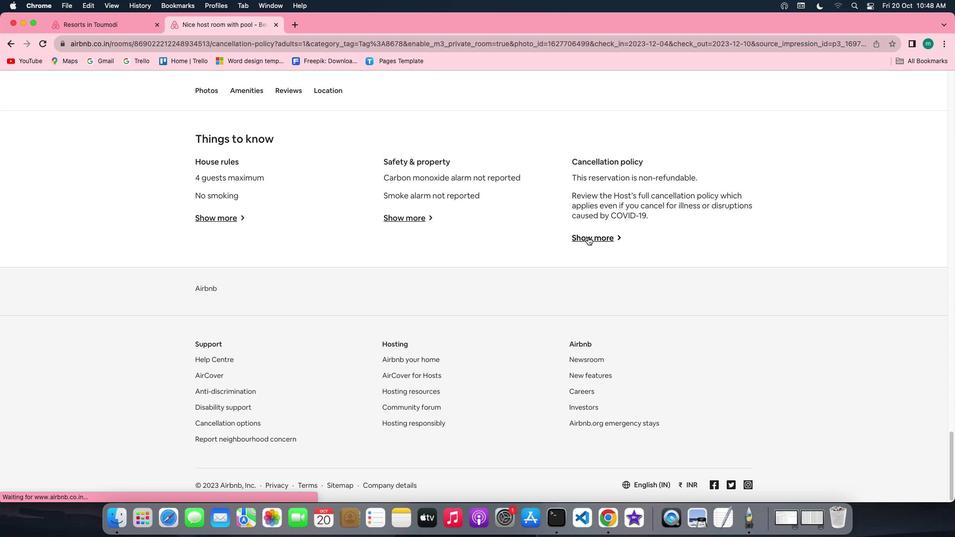
Action: Mouse moved to (348, 182)
Screenshot: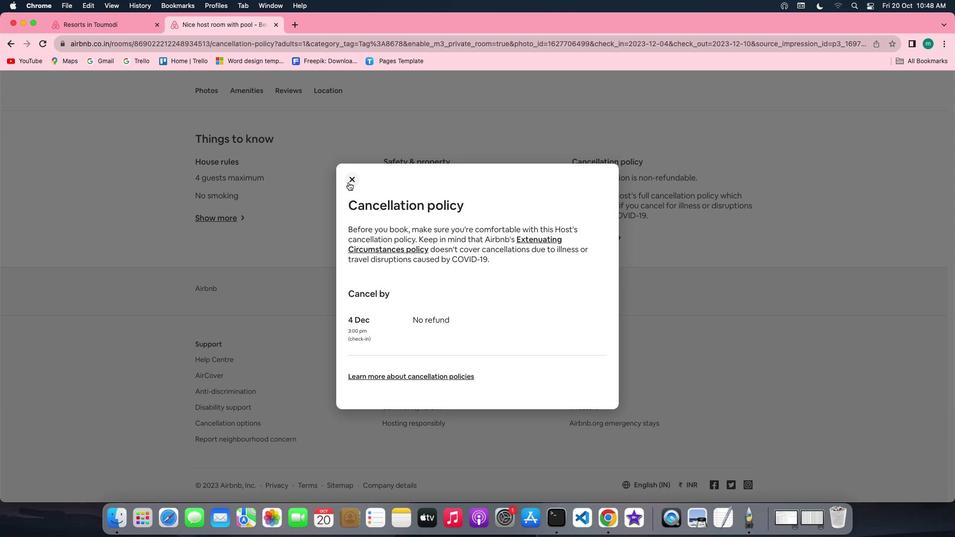 
Action: Mouse pressed left at (348, 182)
Screenshot: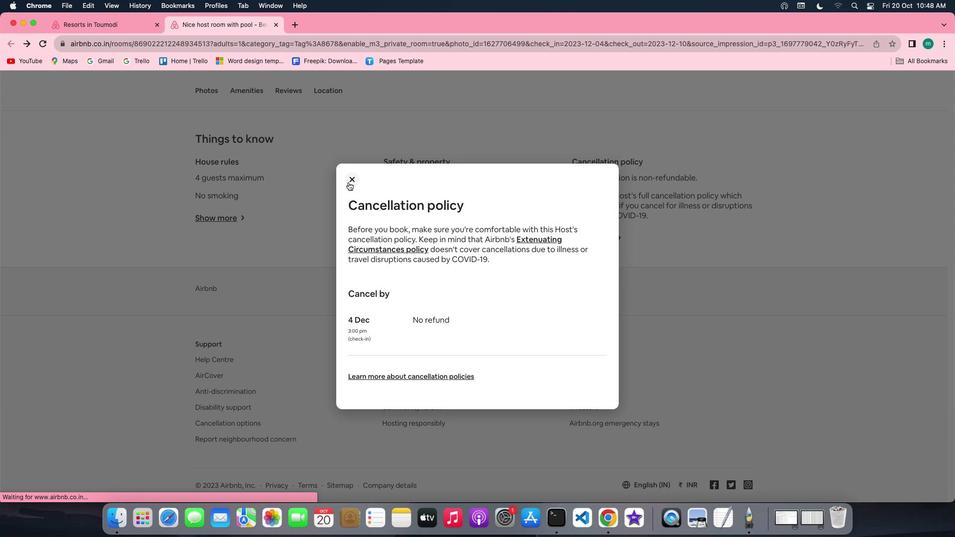 
Action: Mouse moved to (135, 24)
Screenshot: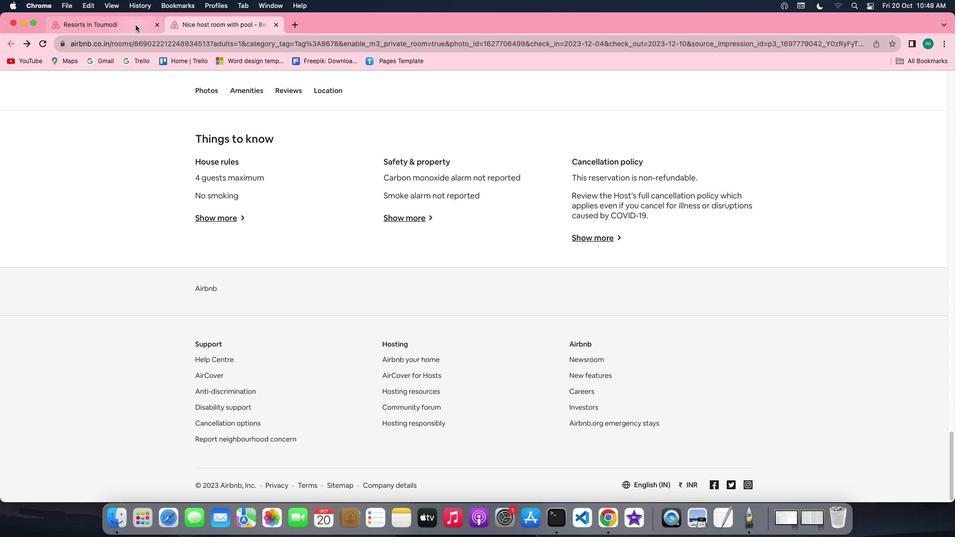 
Action: Mouse pressed left at (135, 24)
